 Task: Look for space in Shache, China from 7th July, 2023 to 14th July, 2023 for 1 adult in price range Rs.6000 to Rs.14000. Place can be shared room with 1  bedroom having 1 bed and 1 bathroom. Property type can be house, flat, guest house, hotel. Amenities needed are: wifi, washing machine. Booking option can be shelf check-in. Required host language is Chinese (Simplified).
Action: Mouse moved to (287, 166)
Screenshot: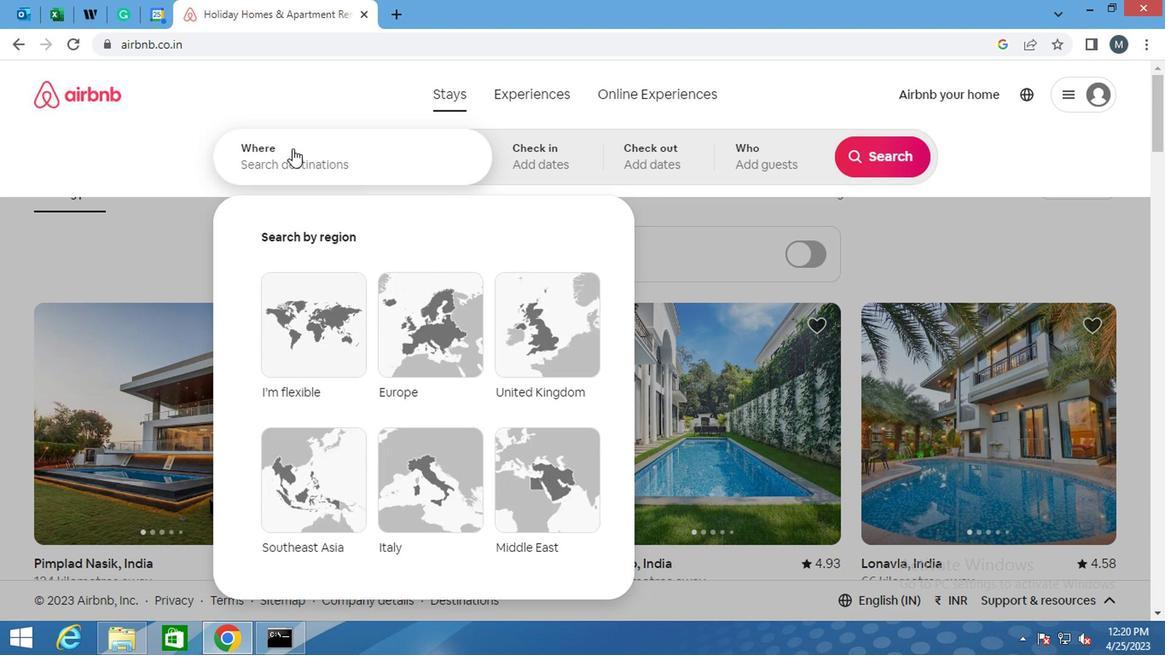
Action: Mouse pressed left at (287, 166)
Screenshot: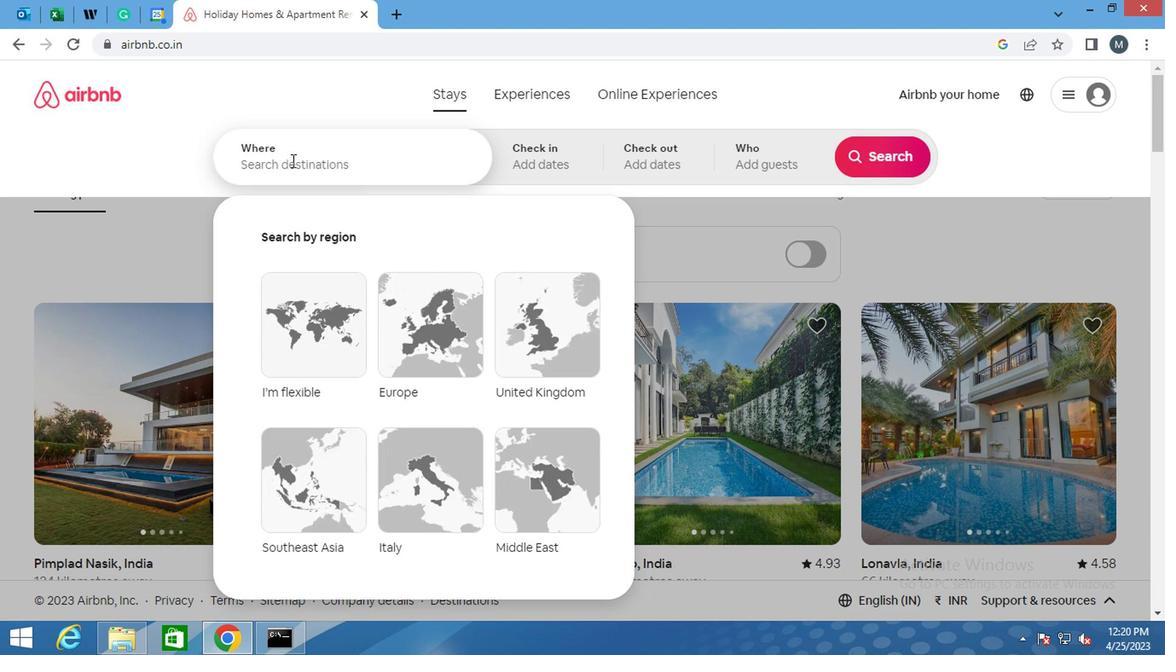 
Action: Key pressed <Key.shift>SHACHE,<Key.shift>CHINA<Key.enter>
Screenshot: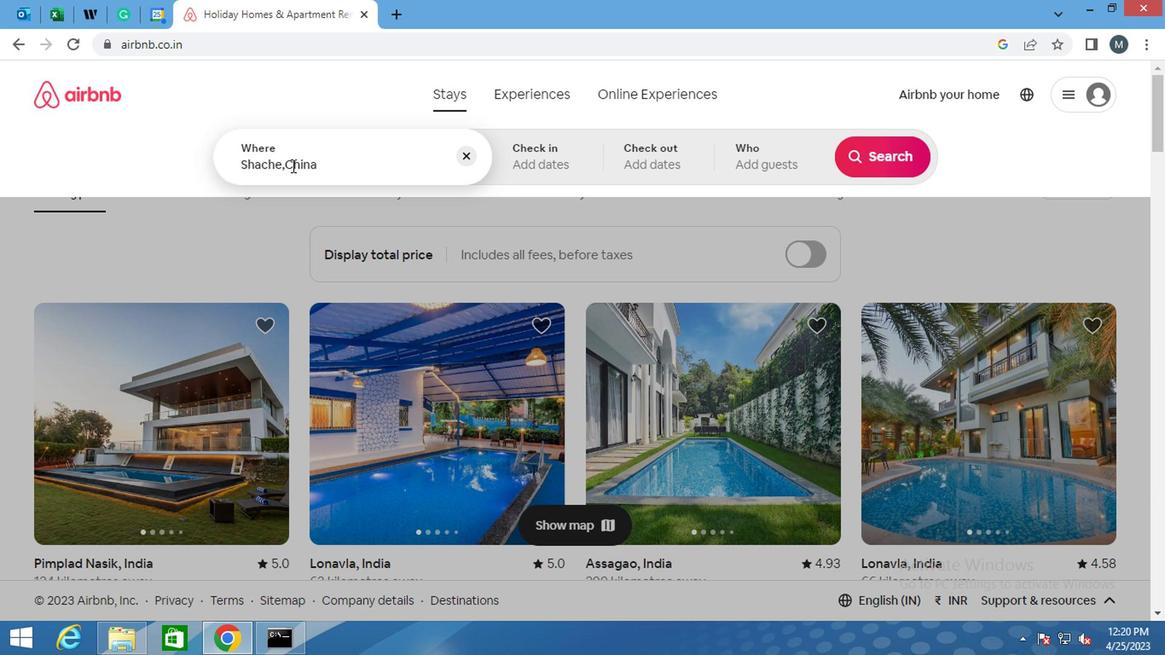 
Action: Mouse moved to (869, 287)
Screenshot: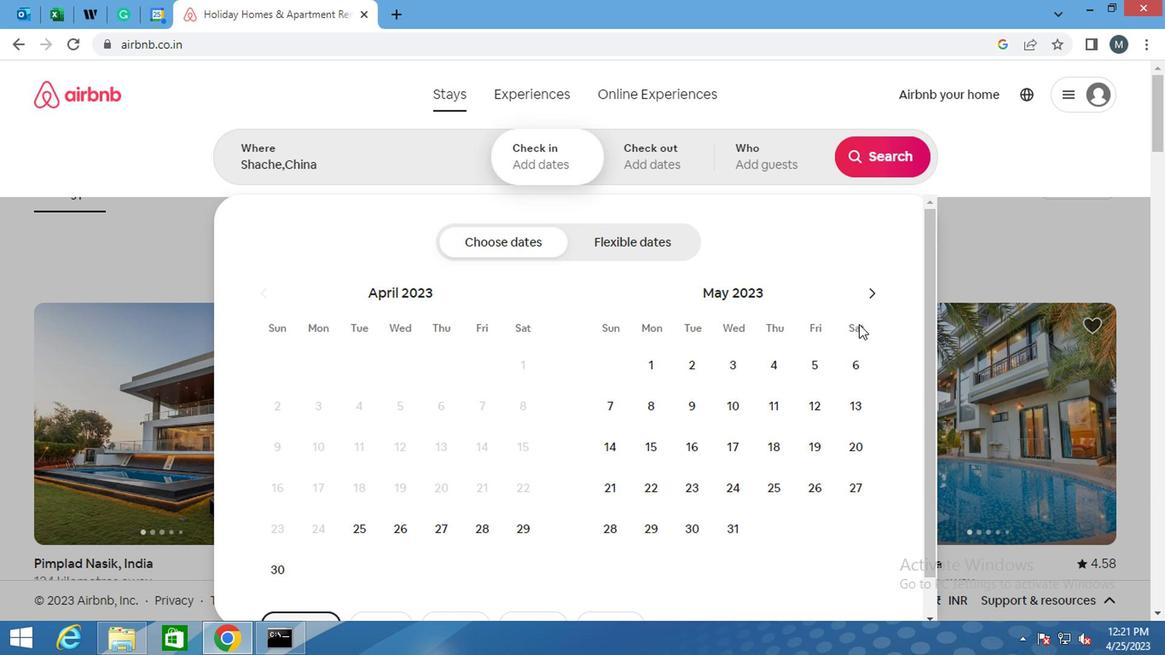 
Action: Mouse pressed left at (869, 287)
Screenshot: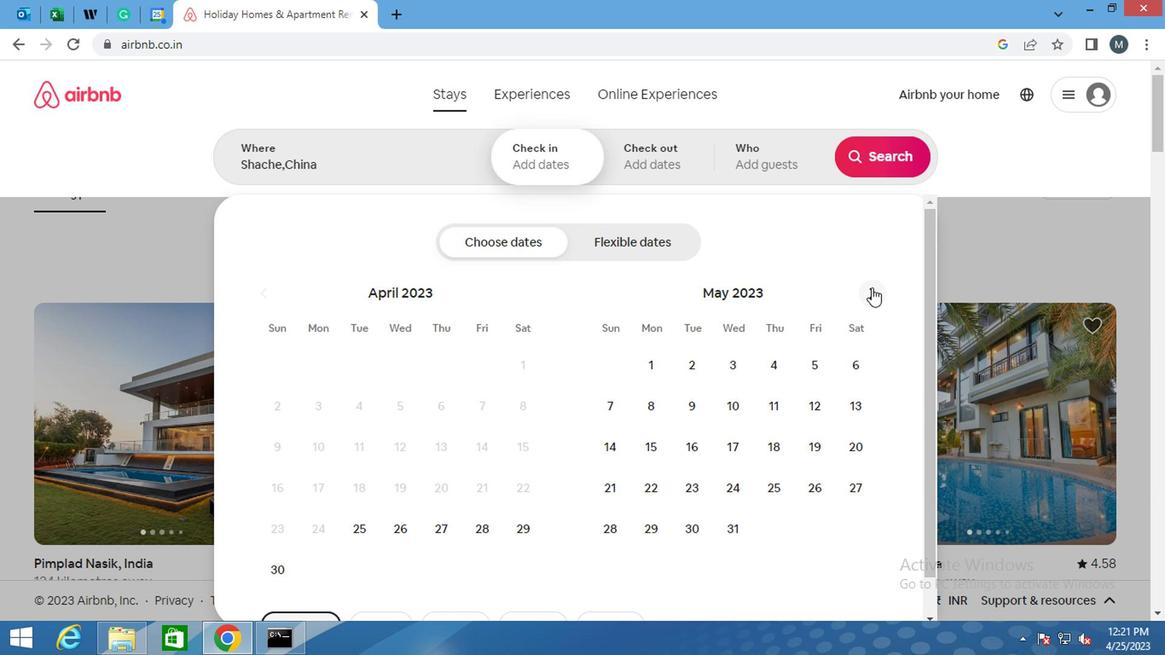 
Action: Mouse pressed left at (869, 287)
Screenshot: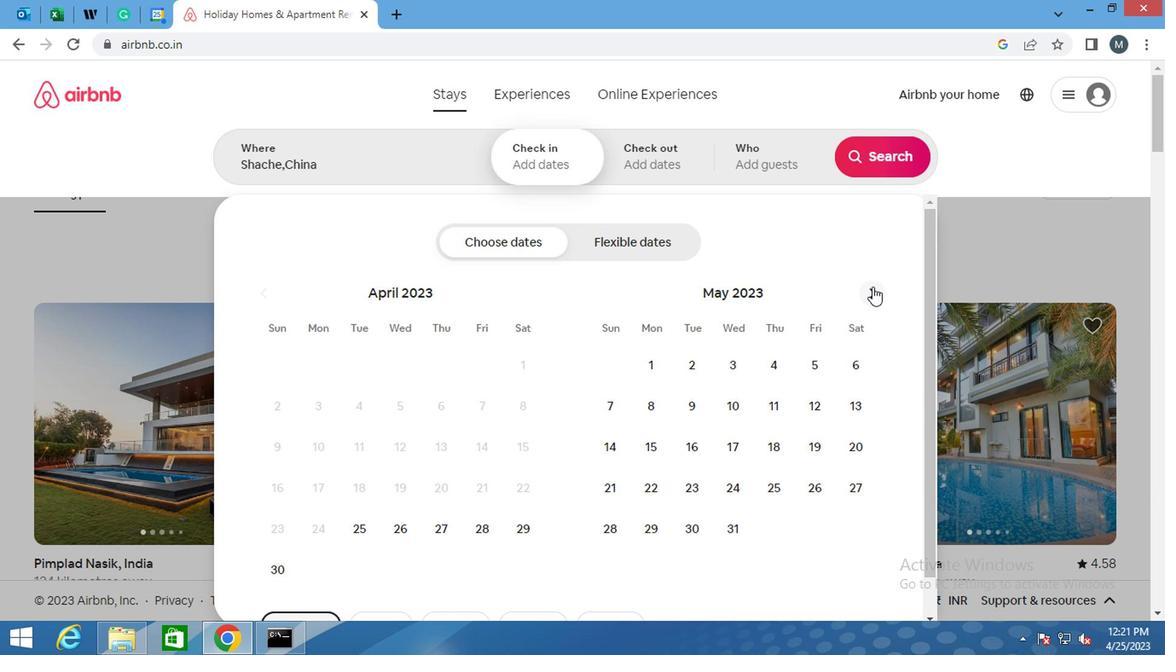 
Action: Mouse moved to (802, 411)
Screenshot: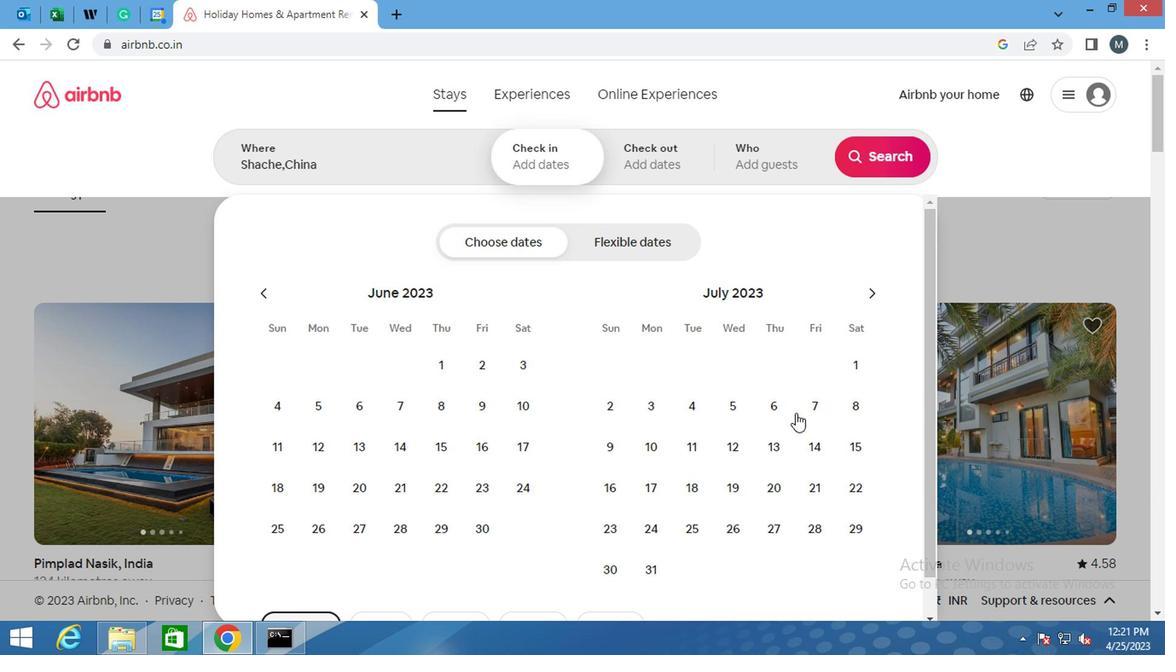 
Action: Mouse pressed left at (802, 411)
Screenshot: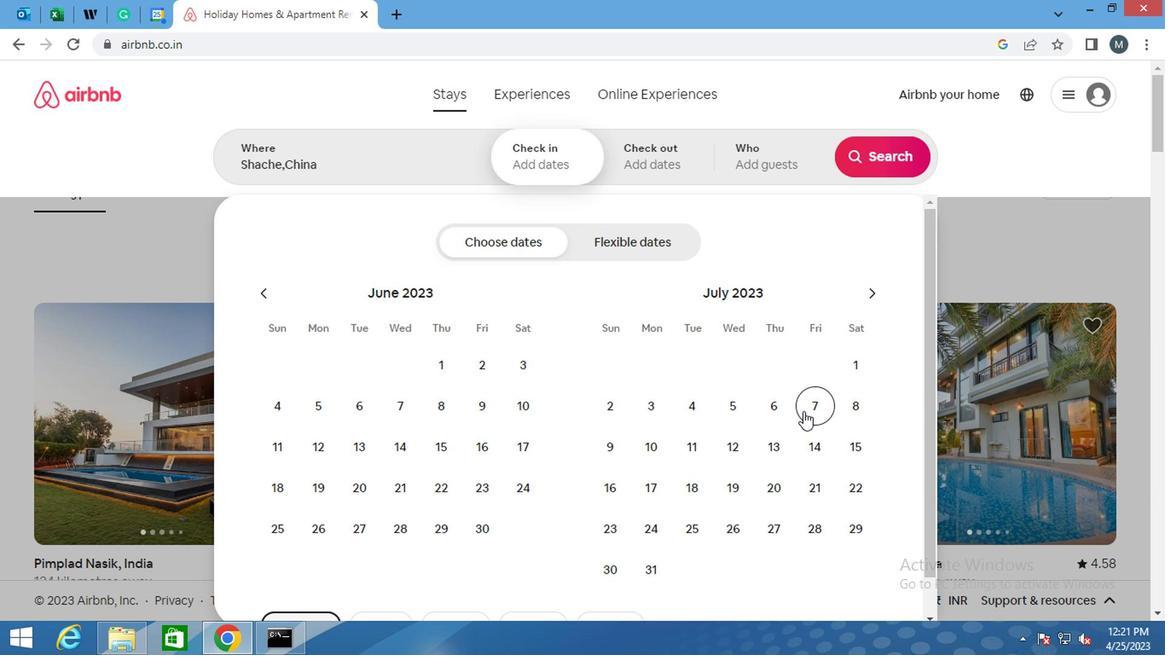 
Action: Mouse moved to (804, 449)
Screenshot: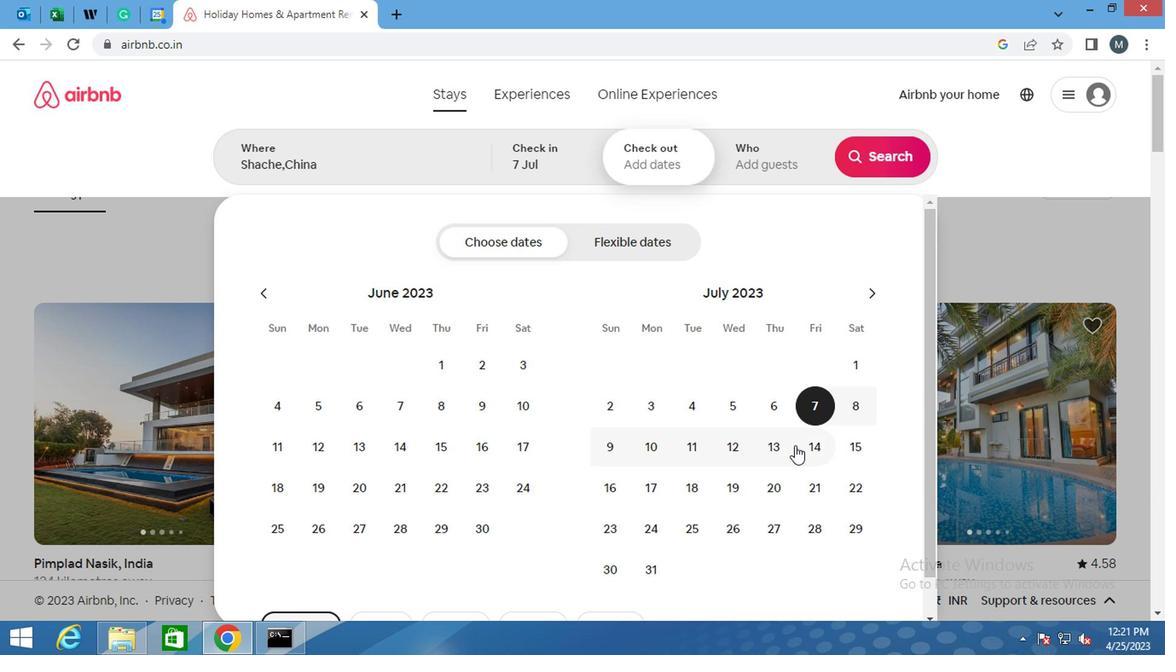 
Action: Mouse pressed left at (804, 449)
Screenshot: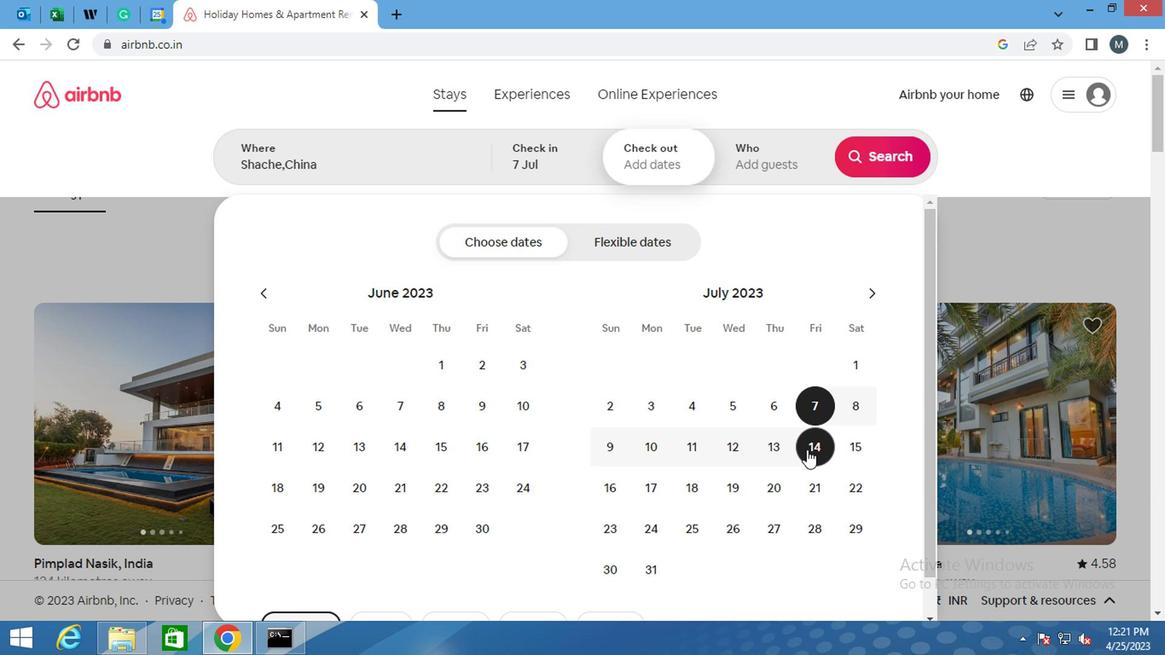
Action: Mouse moved to (773, 164)
Screenshot: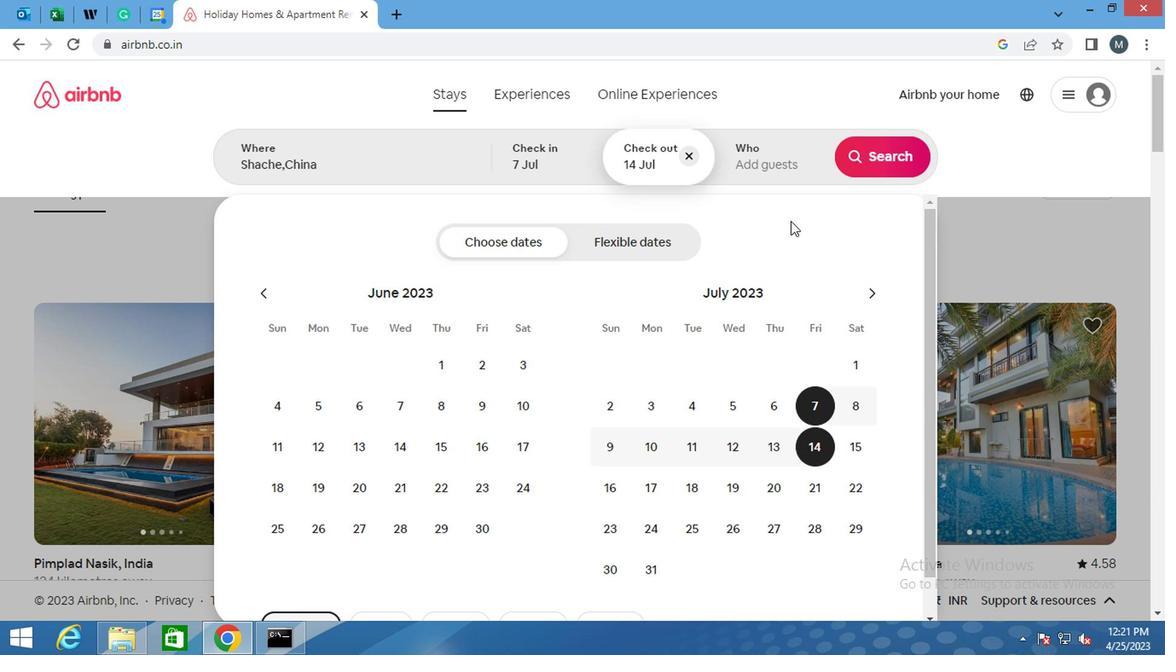 
Action: Mouse pressed left at (773, 164)
Screenshot: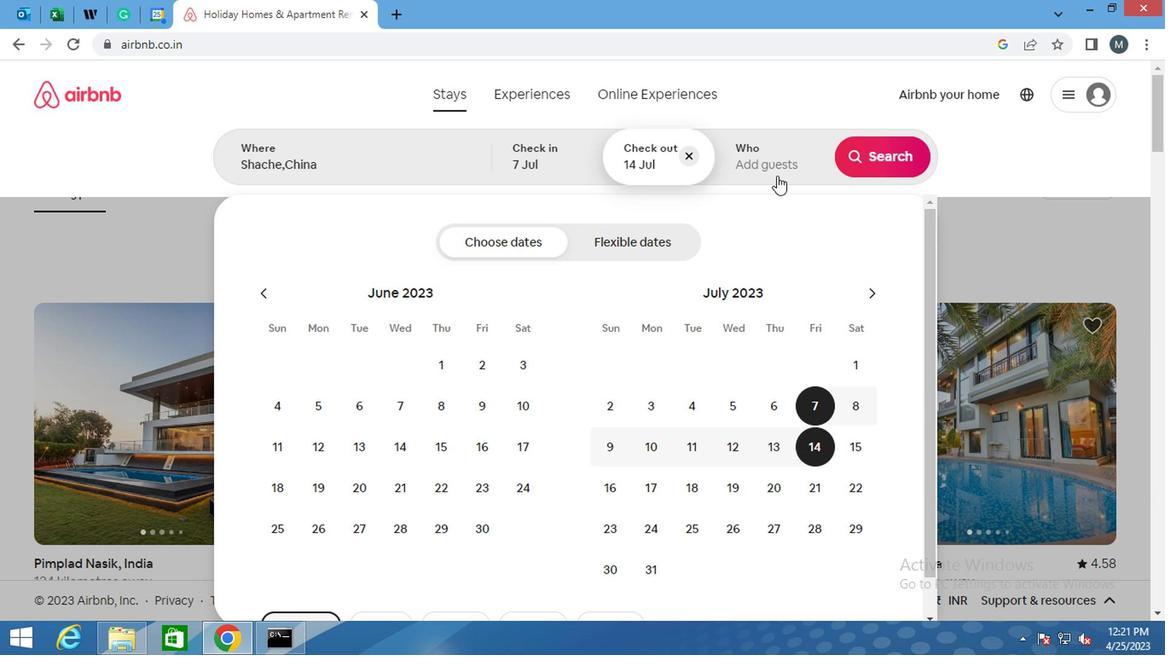 
Action: Mouse moved to (889, 249)
Screenshot: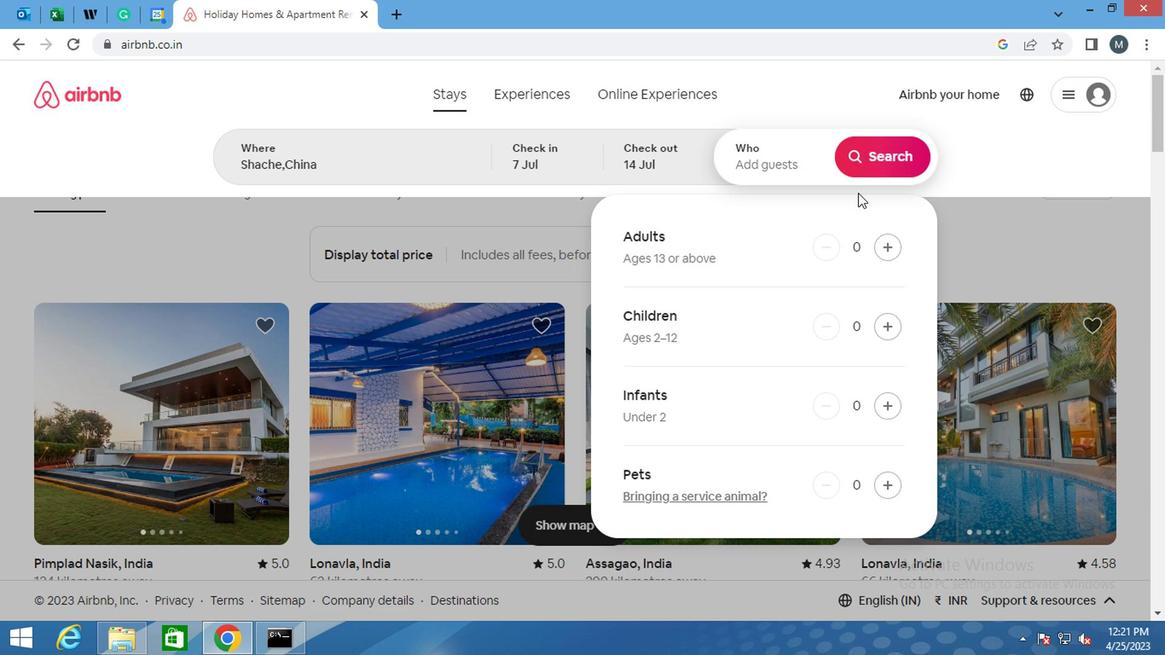
Action: Mouse pressed left at (889, 249)
Screenshot: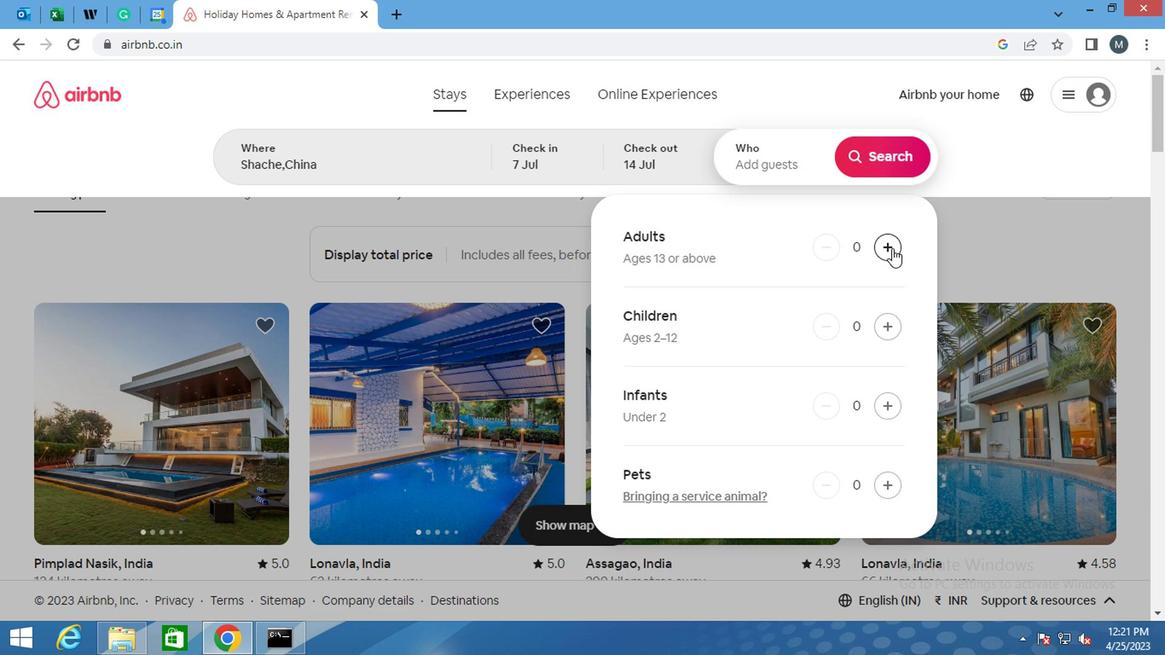 
Action: Mouse pressed left at (889, 249)
Screenshot: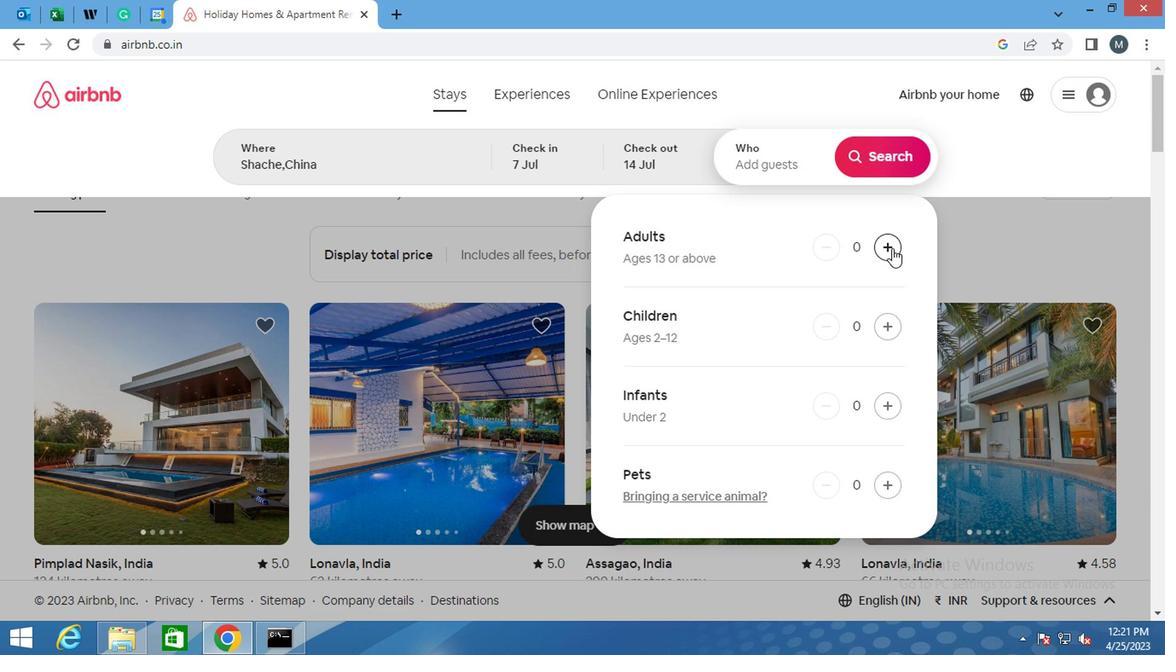 
Action: Mouse moved to (821, 243)
Screenshot: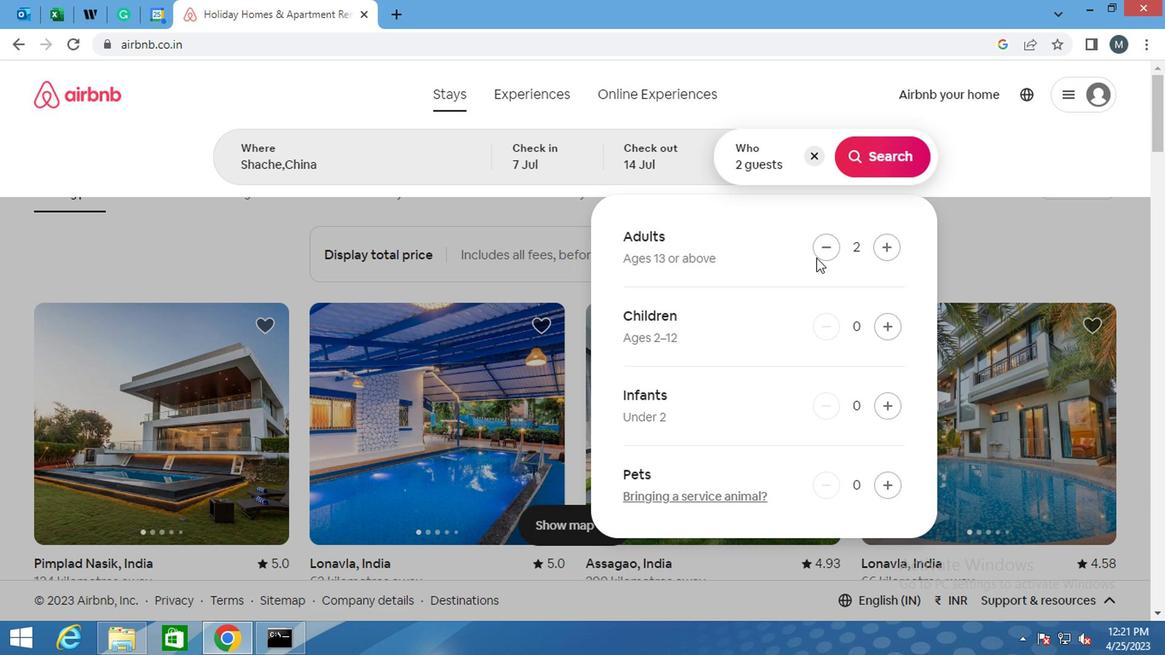 
Action: Mouse pressed left at (821, 243)
Screenshot: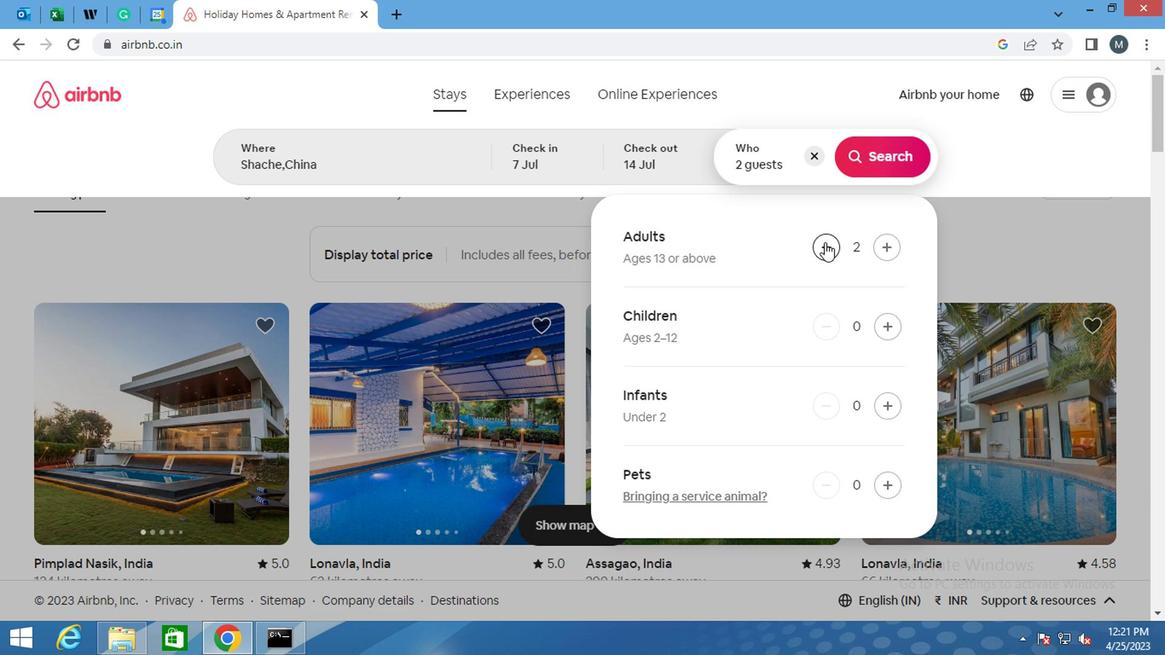 
Action: Mouse moved to (872, 152)
Screenshot: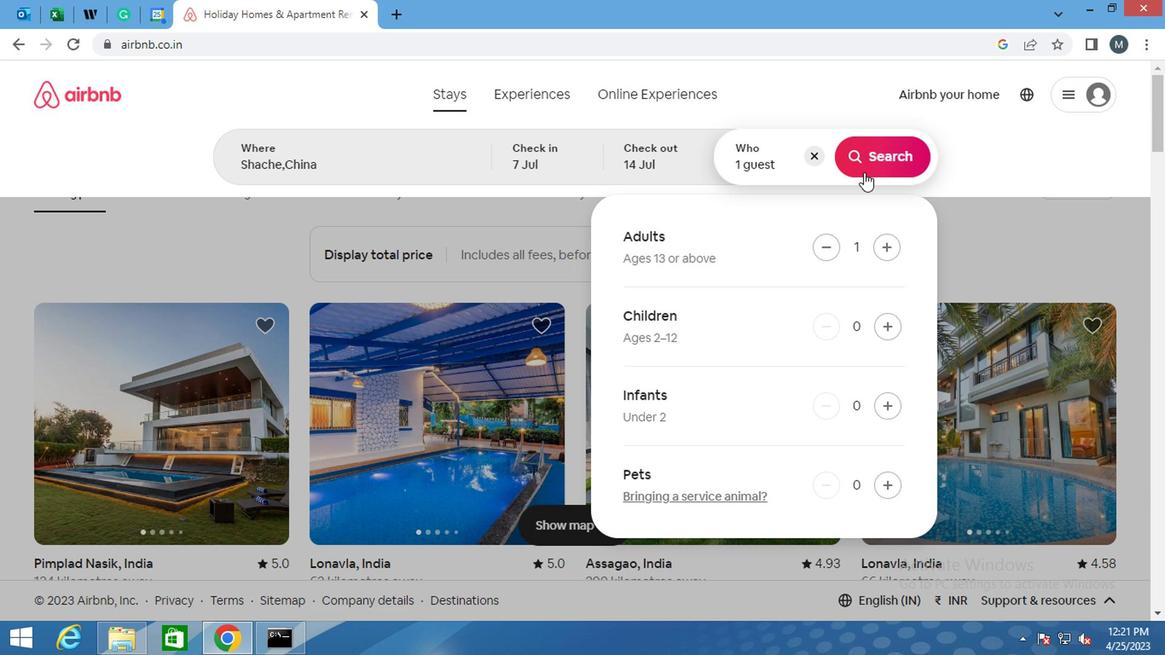 
Action: Mouse pressed left at (872, 152)
Screenshot: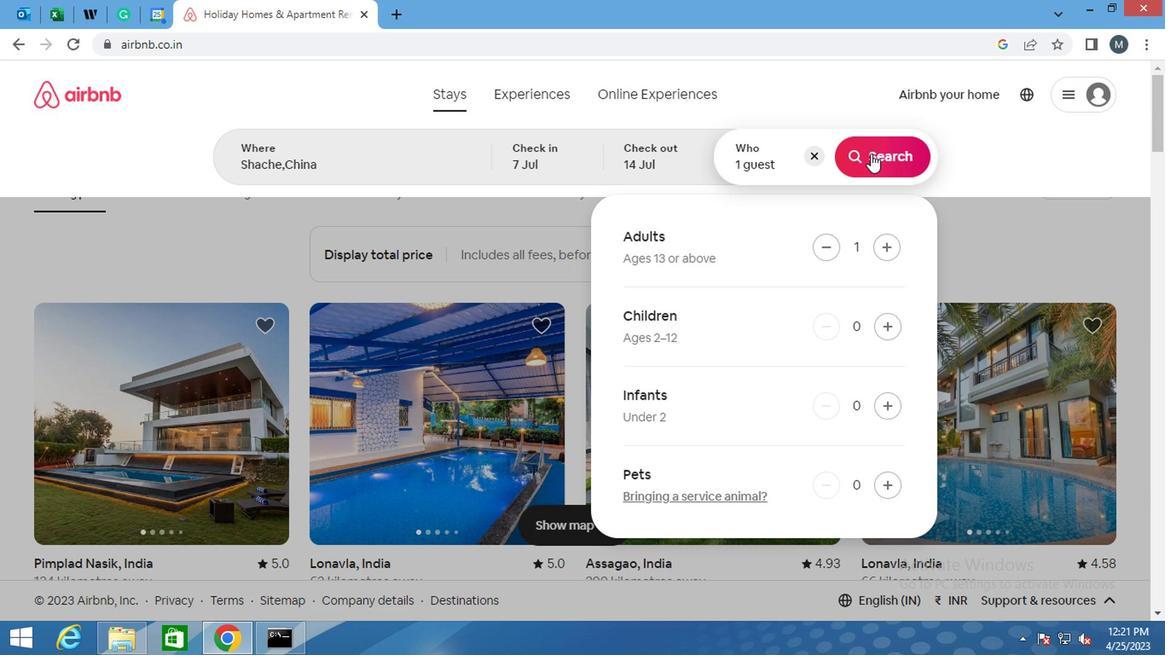 
Action: Mouse moved to (1088, 167)
Screenshot: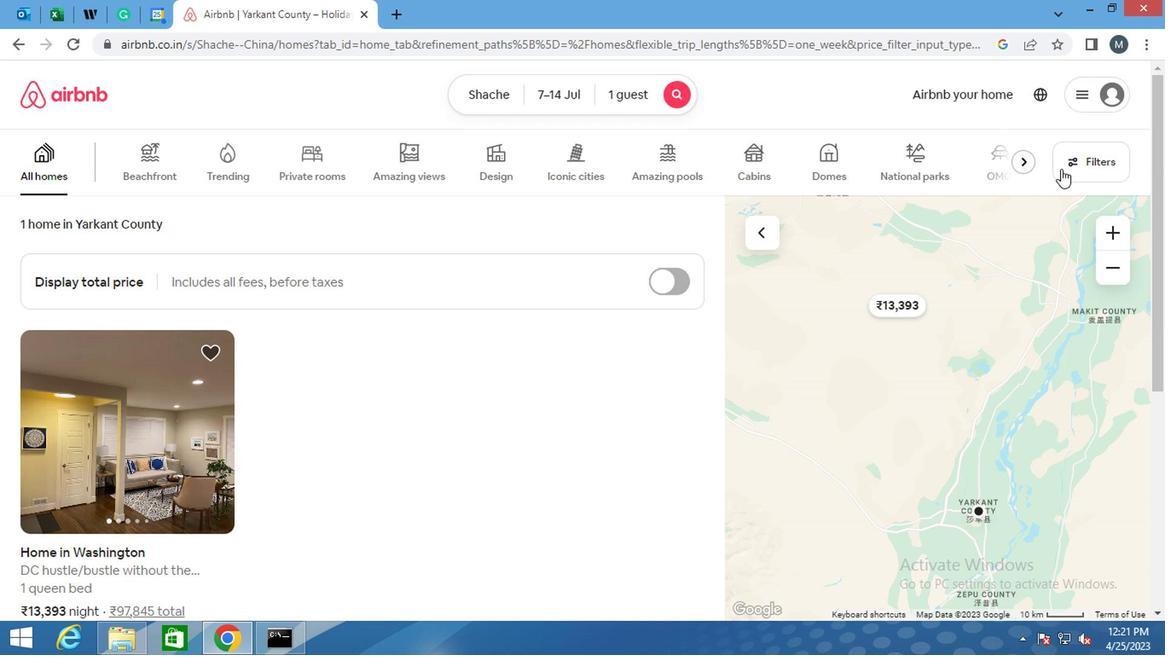 
Action: Mouse pressed left at (1088, 167)
Screenshot: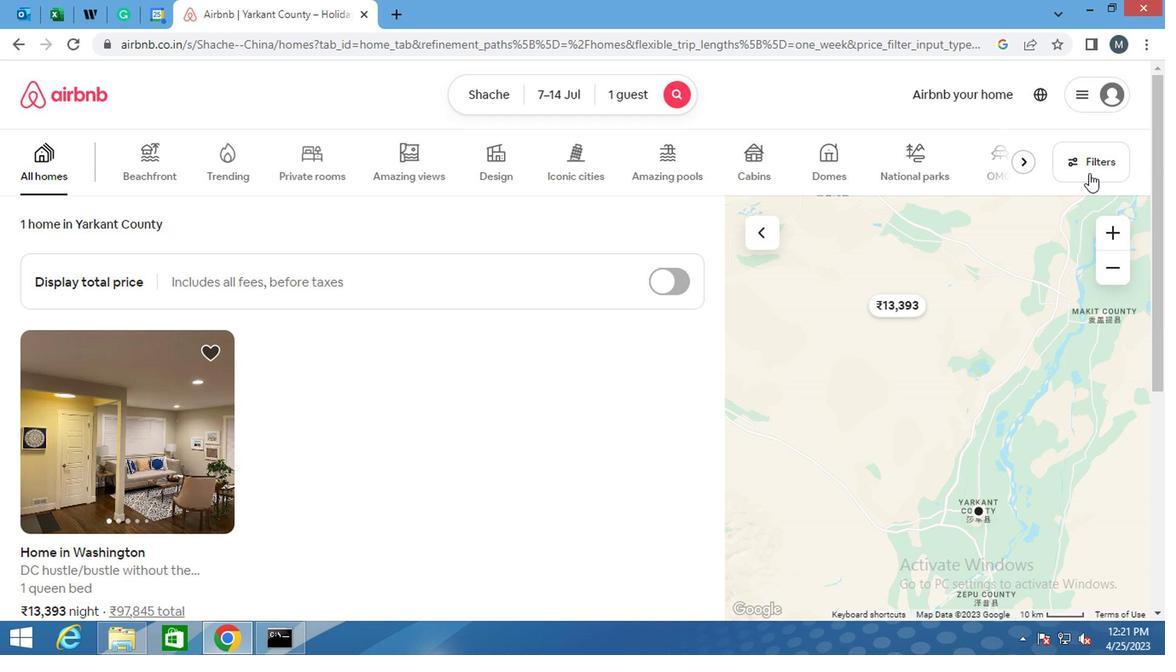 
Action: Mouse moved to (454, 326)
Screenshot: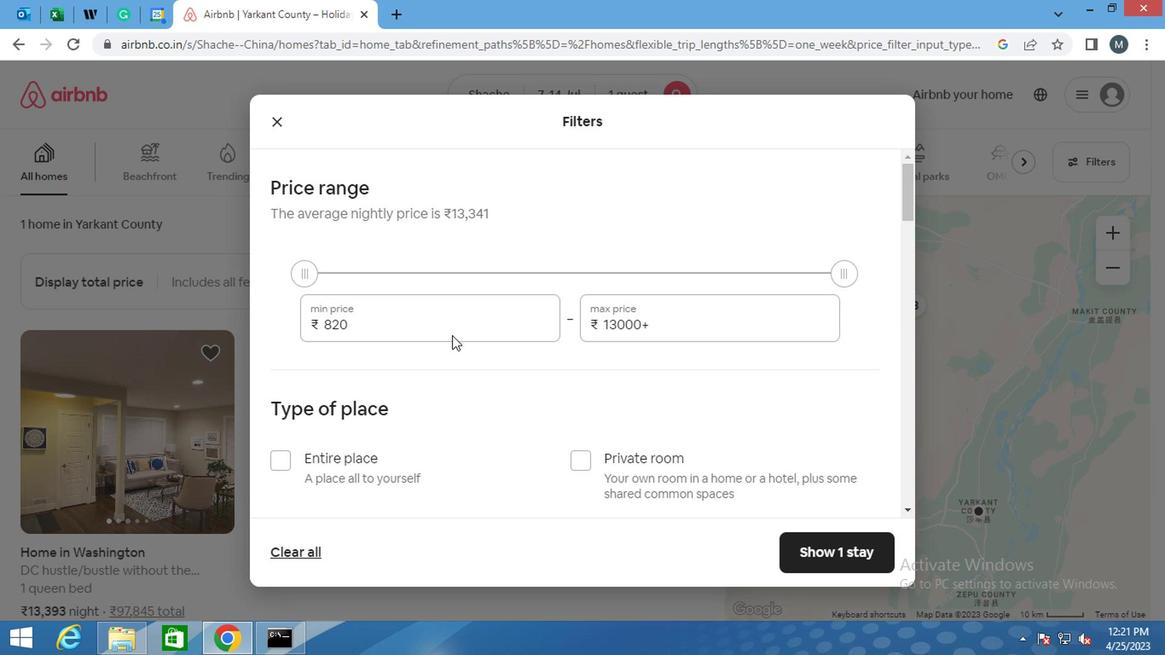 
Action: Mouse pressed left at (454, 326)
Screenshot: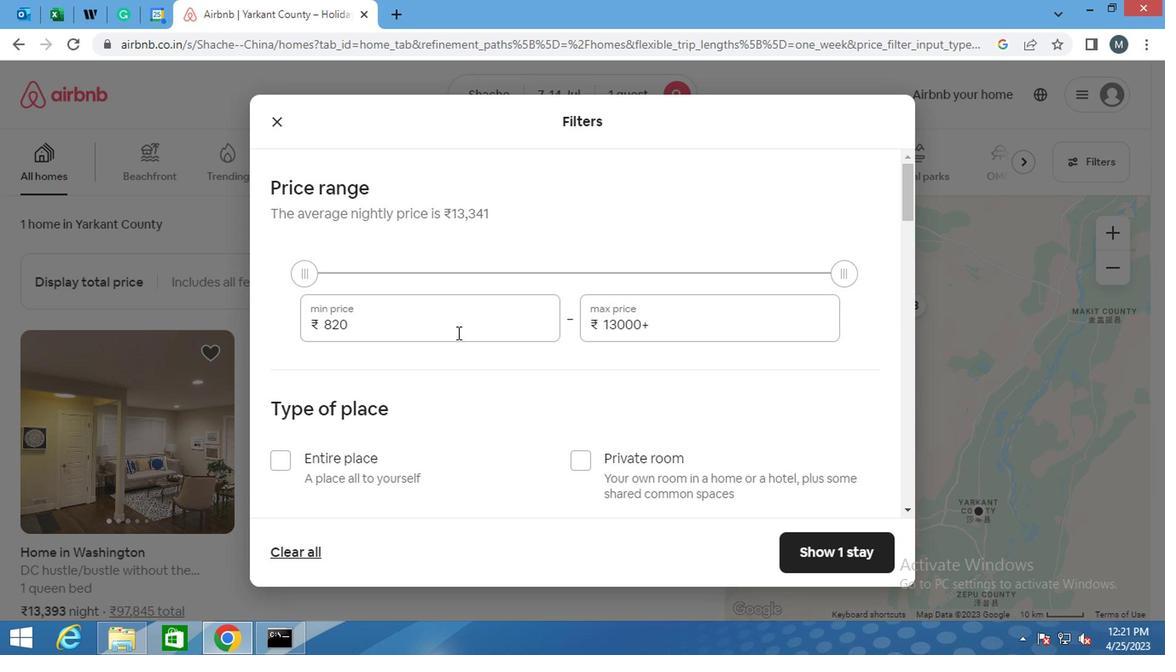 
Action: Mouse pressed left at (454, 326)
Screenshot: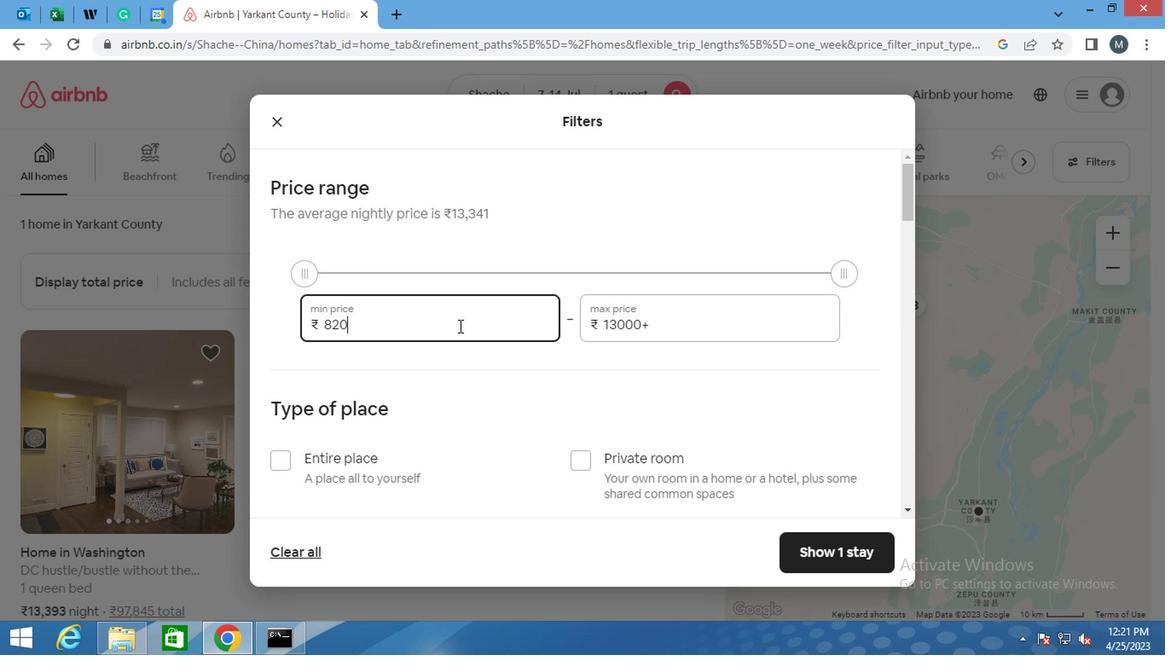 
Action: Key pressed 6000
Screenshot: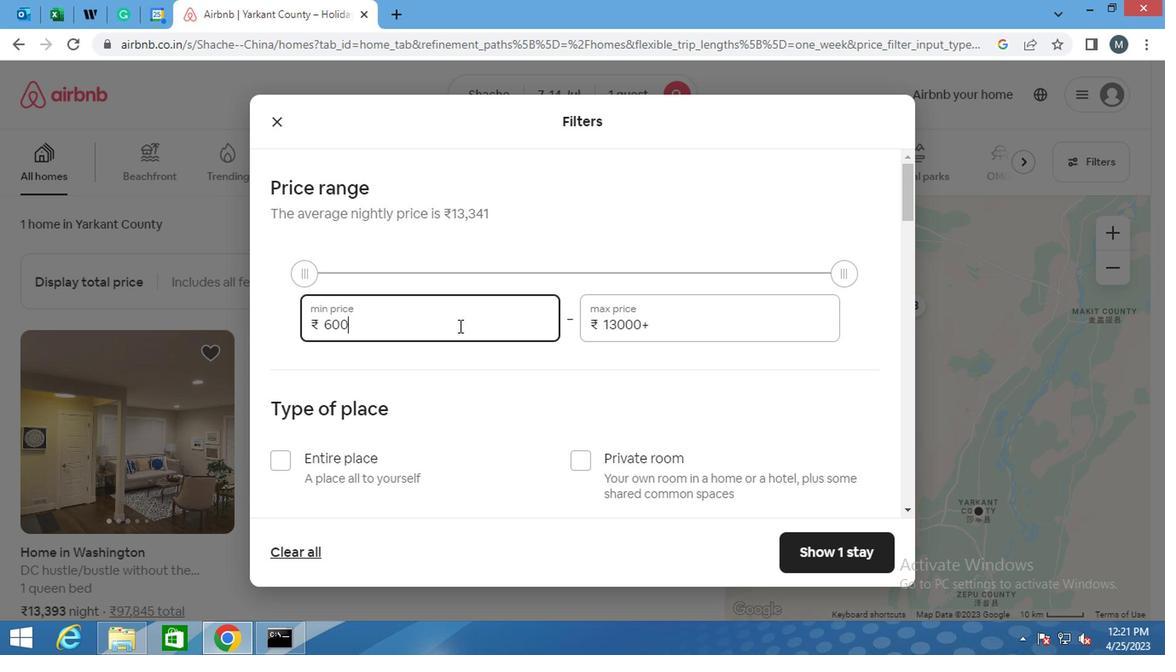 
Action: Mouse moved to (722, 326)
Screenshot: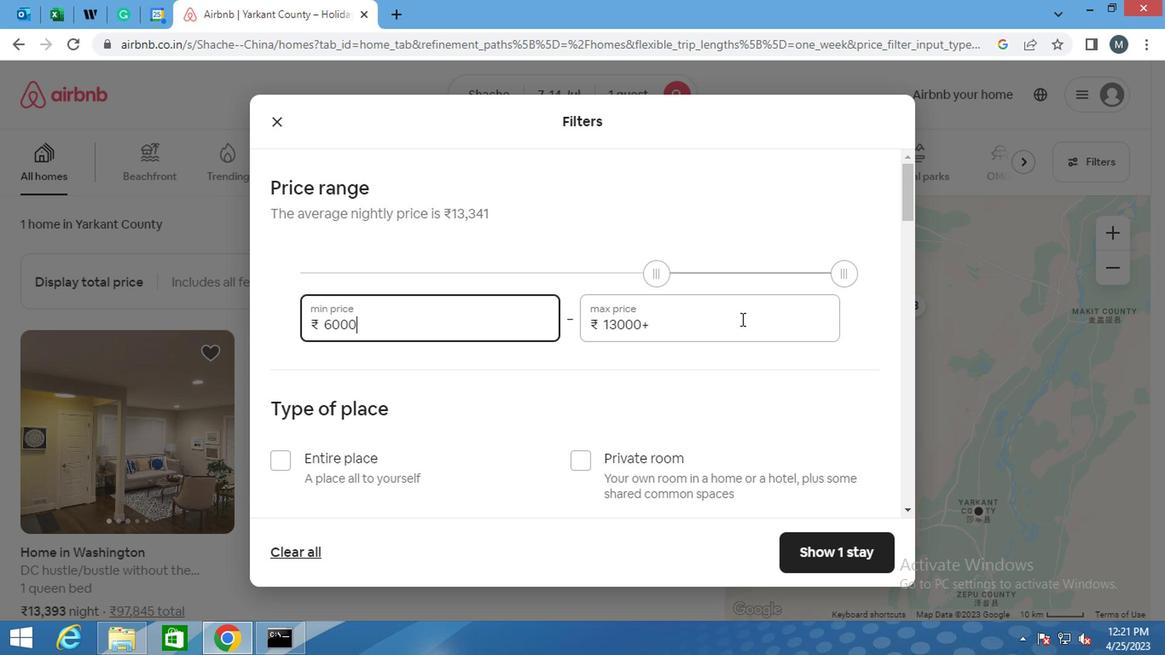 
Action: Mouse pressed left at (722, 326)
Screenshot: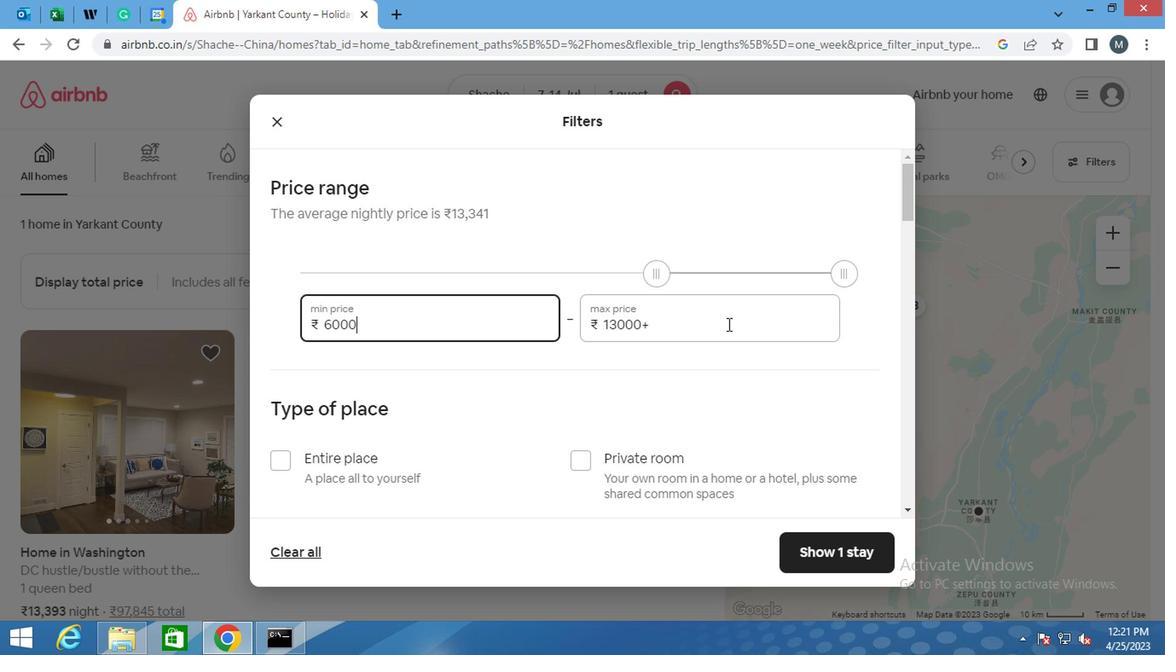 
Action: Mouse moved to (721, 326)
Screenshot: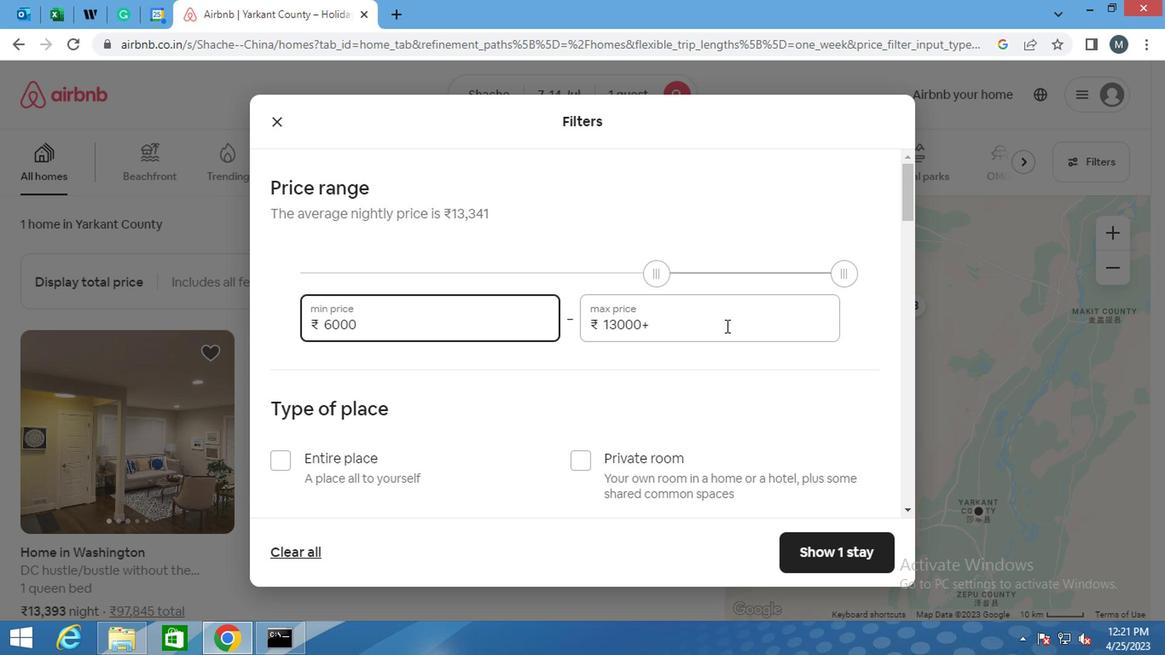 
Action: Mouse pressed left at (721, 326)
Screenshot: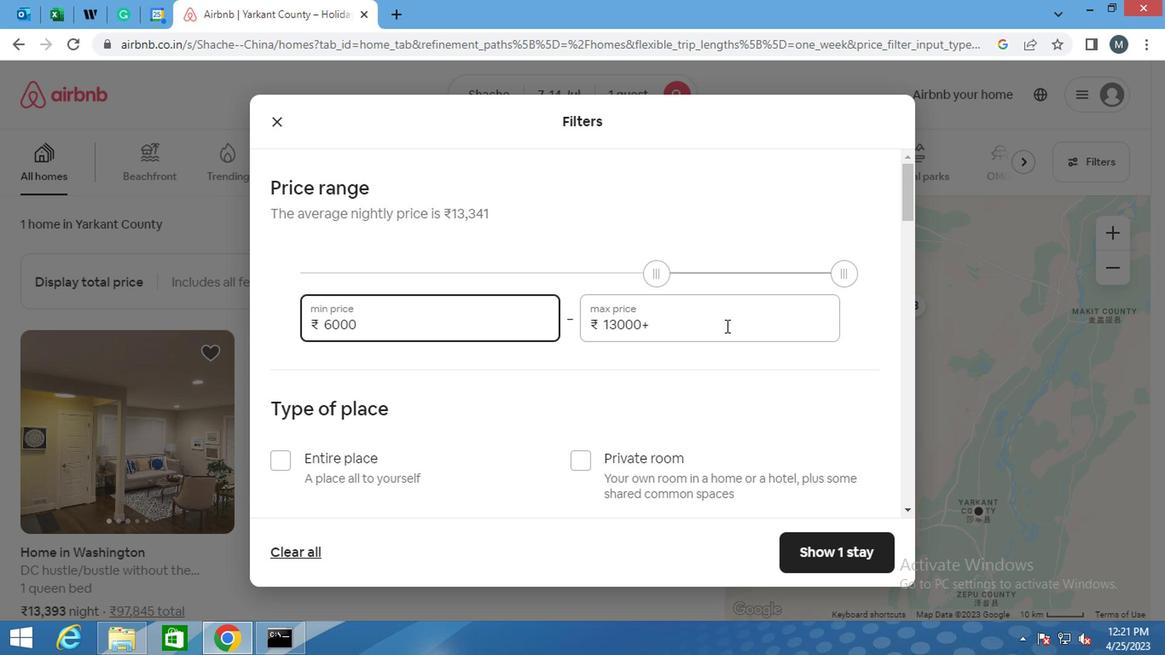 
Action: Mouse pressed left at (721, 326)
Screenshot: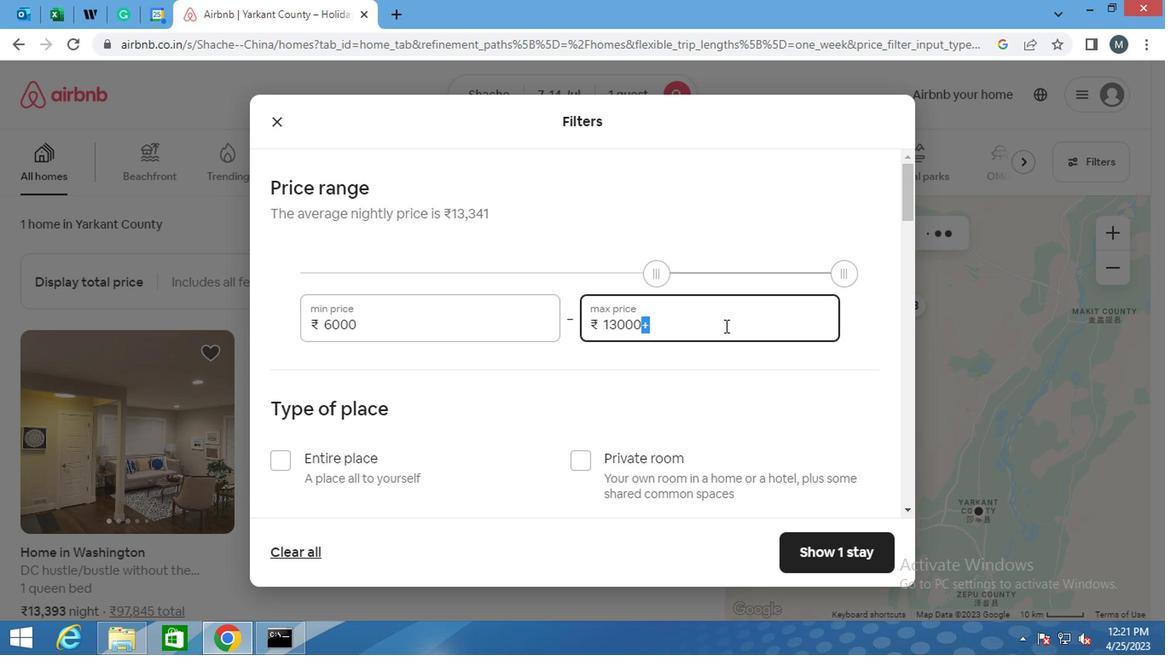 
Action: Key pressed 14000
Screenshot: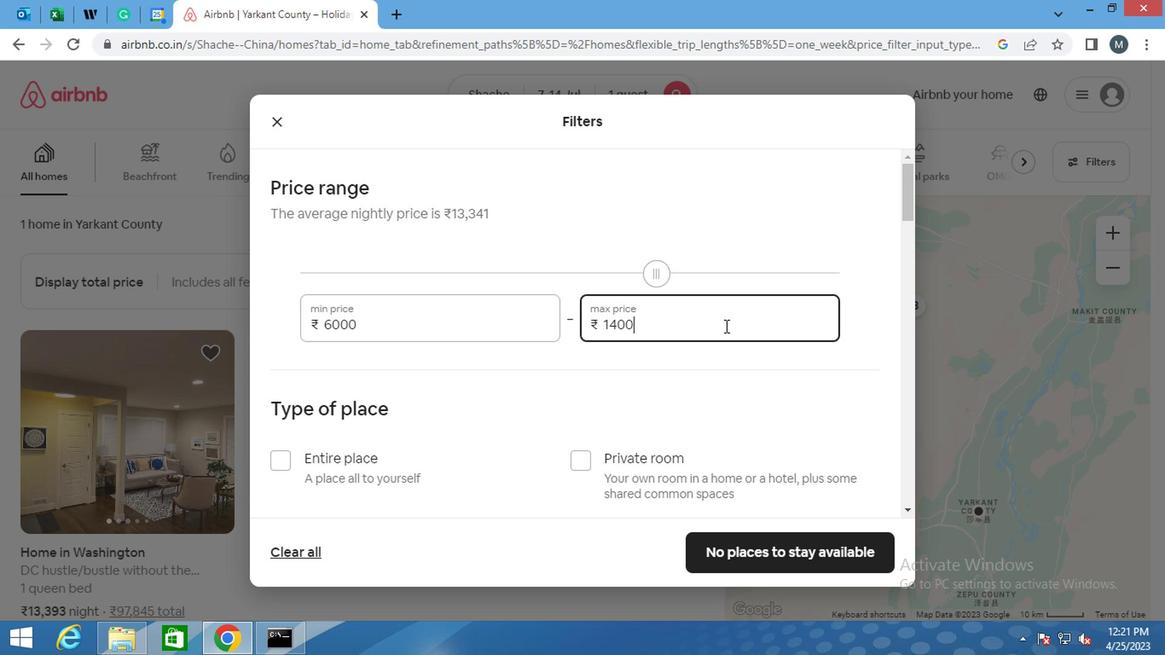 
Action: Mouse moved to (655, 341)
Screenshot: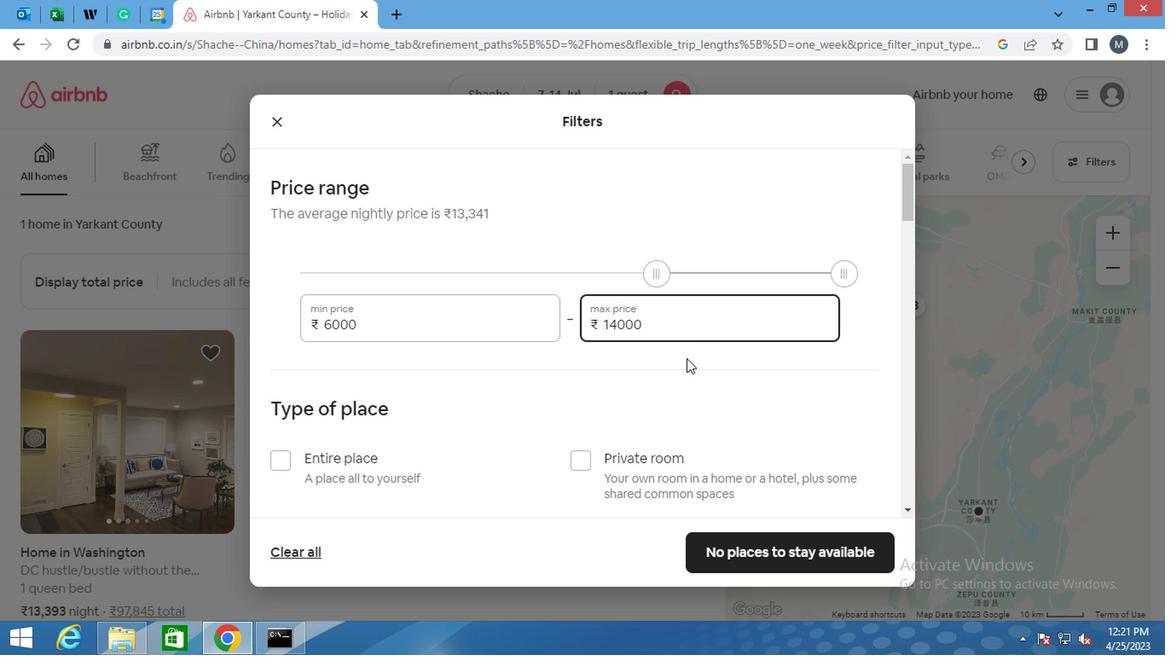
Action: Mouse scrolled (655, 340) with delta (0, 0)
Screenshot: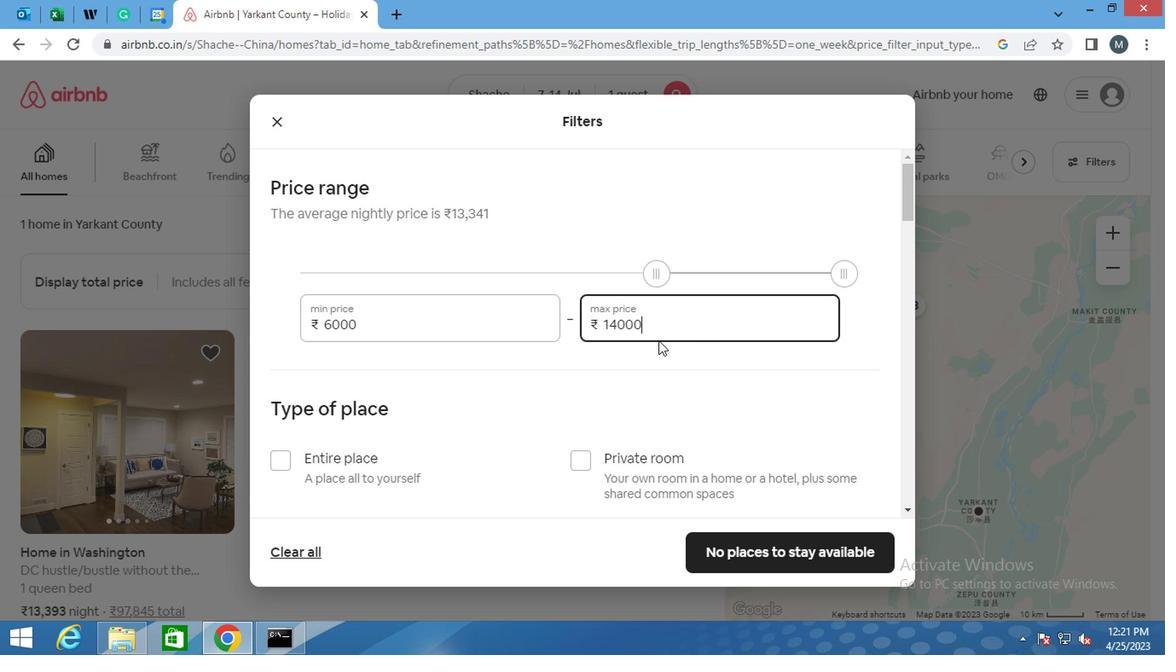 
Action: Mouse scrolled (655, 340) with delta (0, 0)
Screenshot: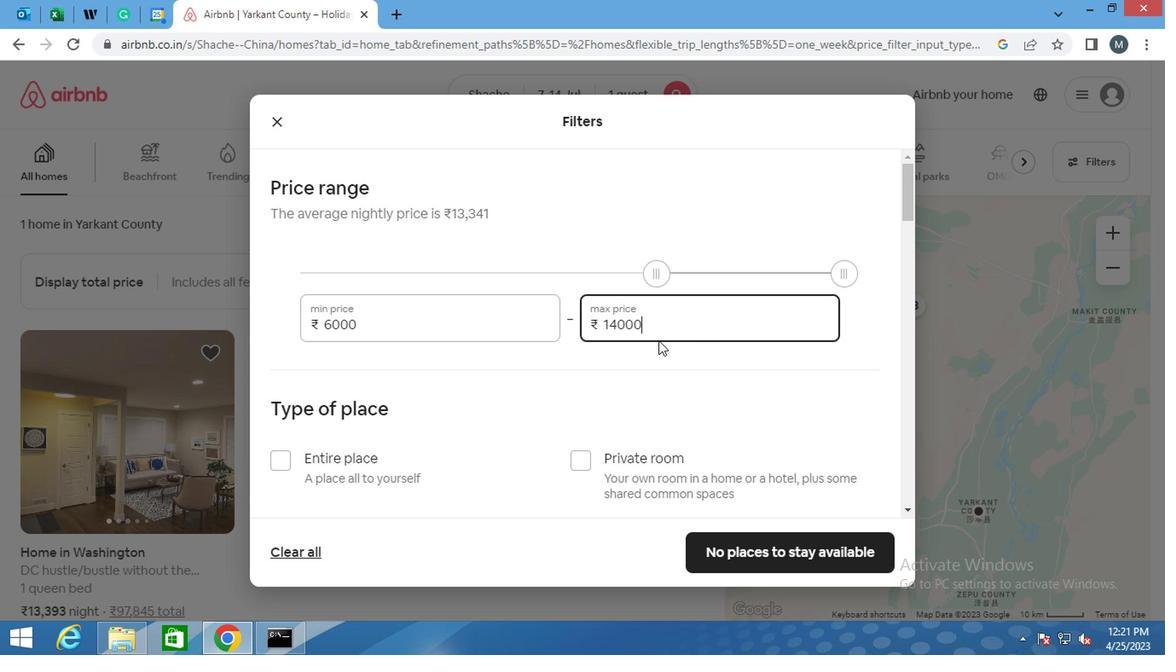 
Action: Mouse moved to (279, 356)
Screenshot: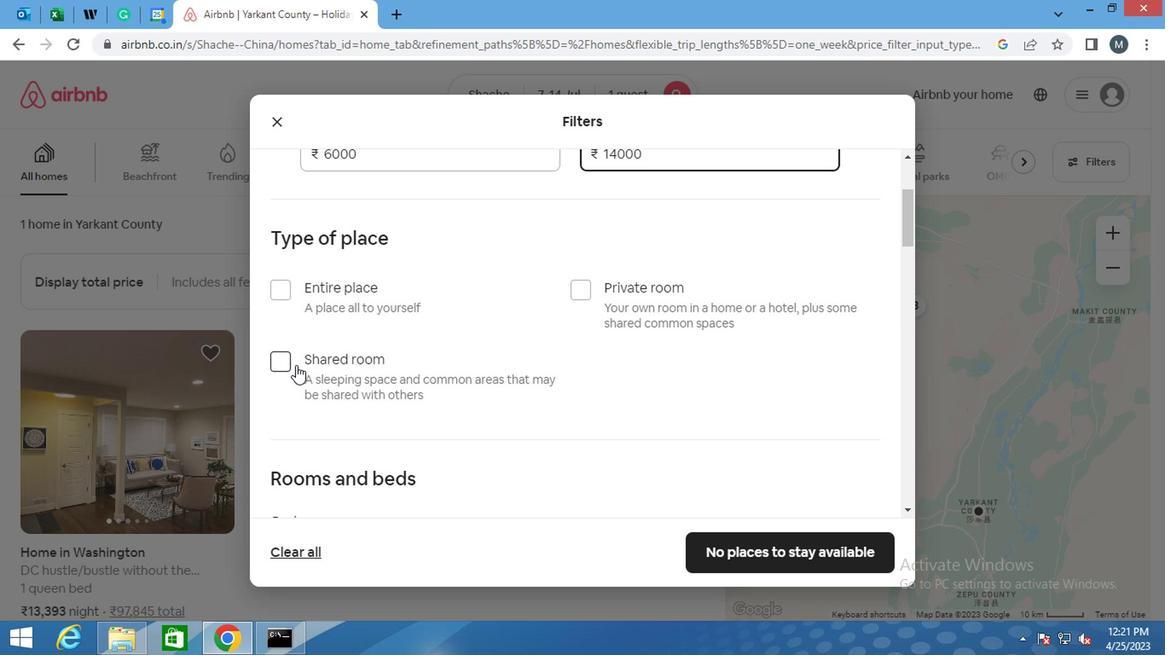 
Action: Mouse pressed left at (279, 356)
Screenshot: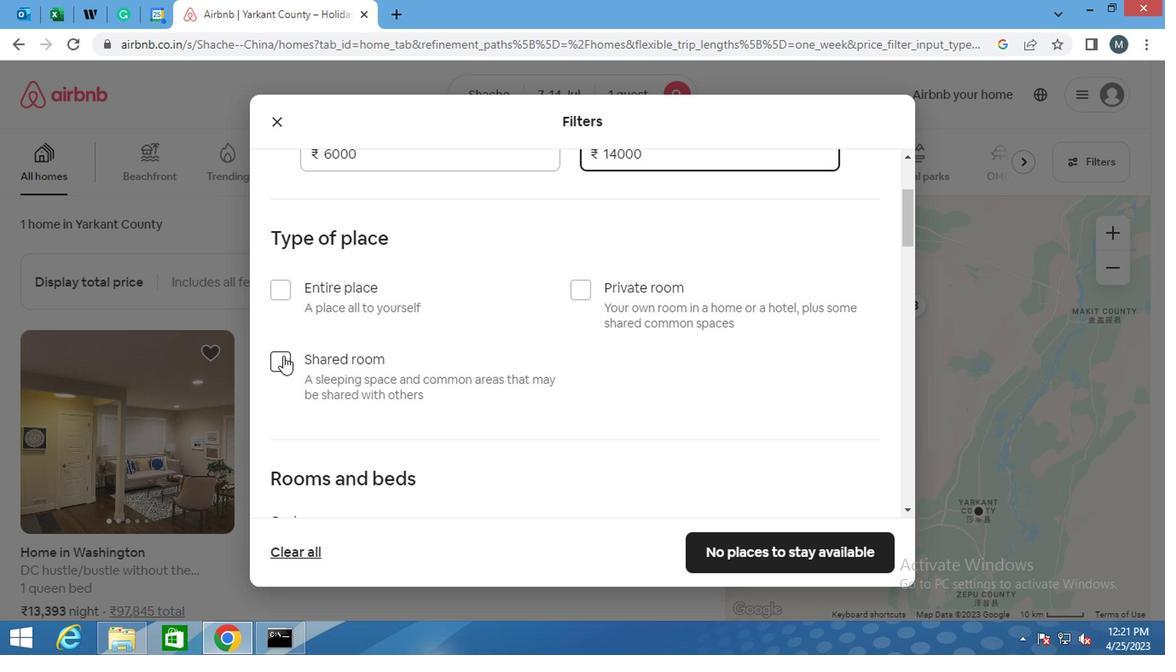 
Action: Mouse moved to (292, 351)
Screenshot: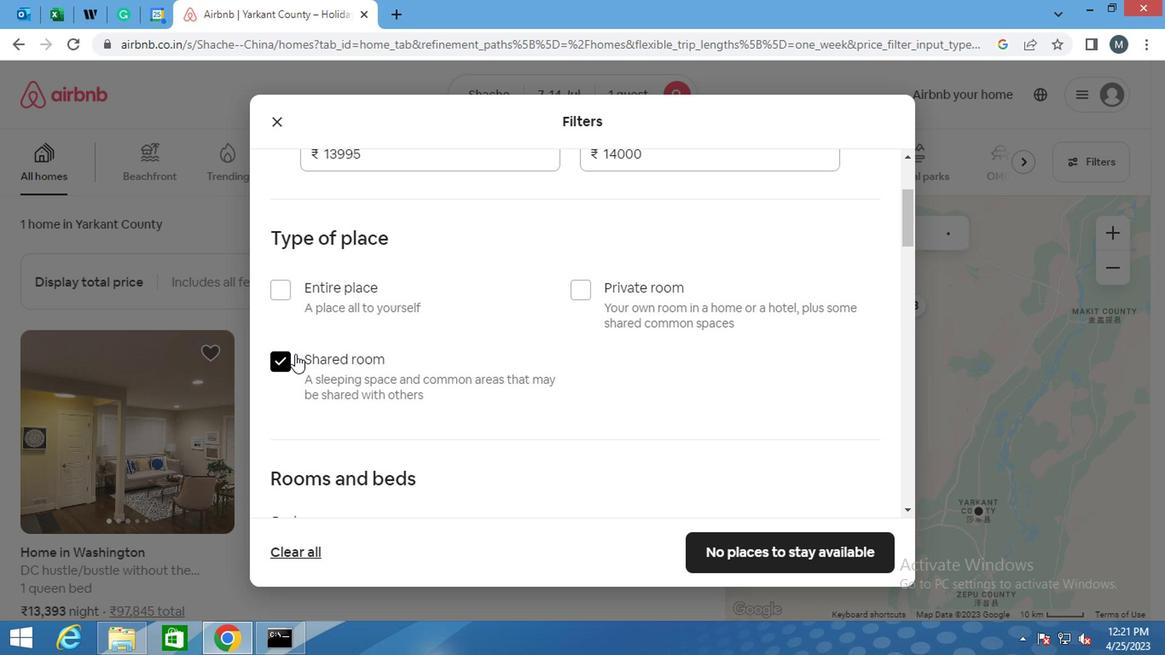 
Action: Mouse scrolled (292, 350) with delta (0, 0)
Screenshot: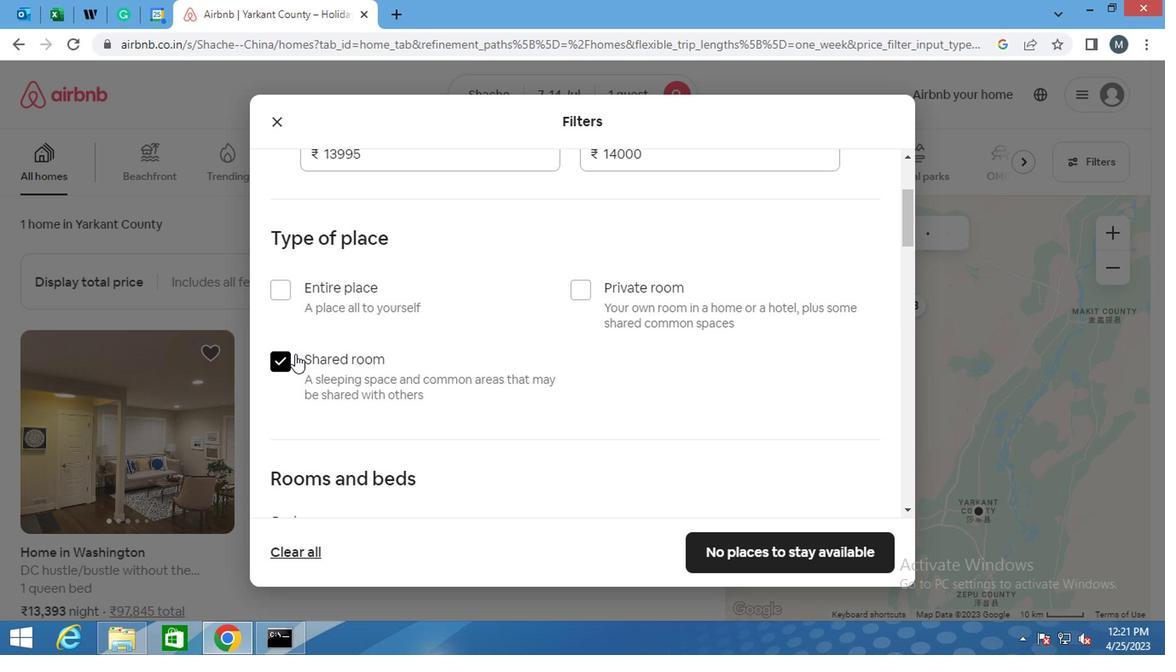 
Action: Mouse scrolled (292, 350) with delta (0, 0)
Screenshot: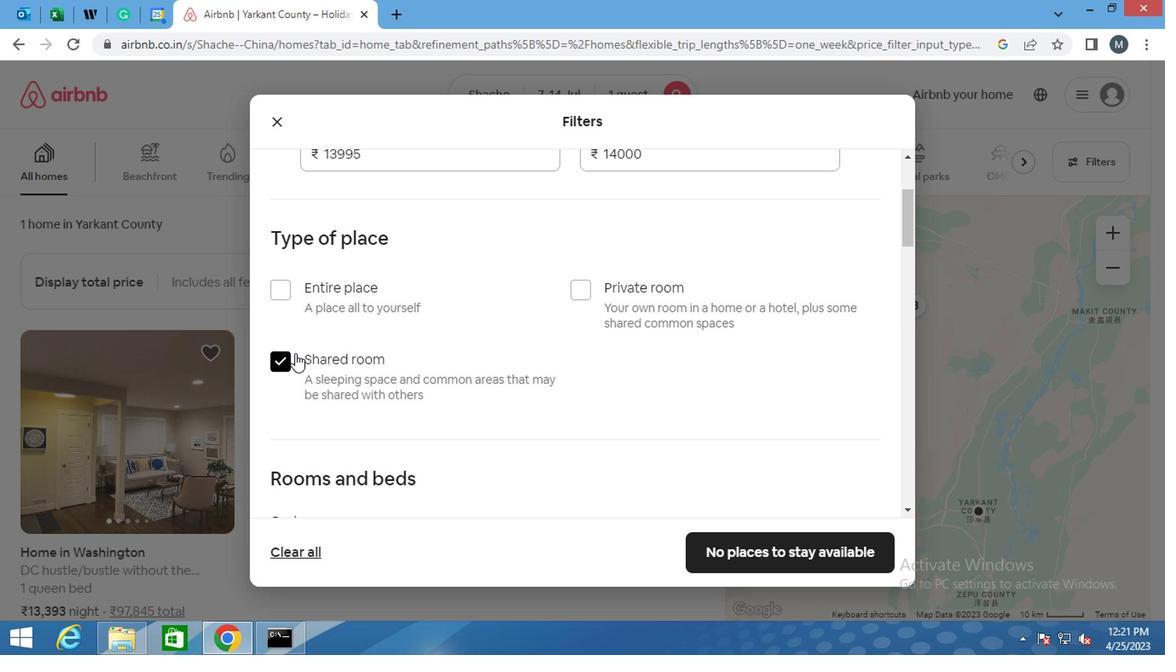 
Action: Mouse moved to (310, 349)
Screenshot: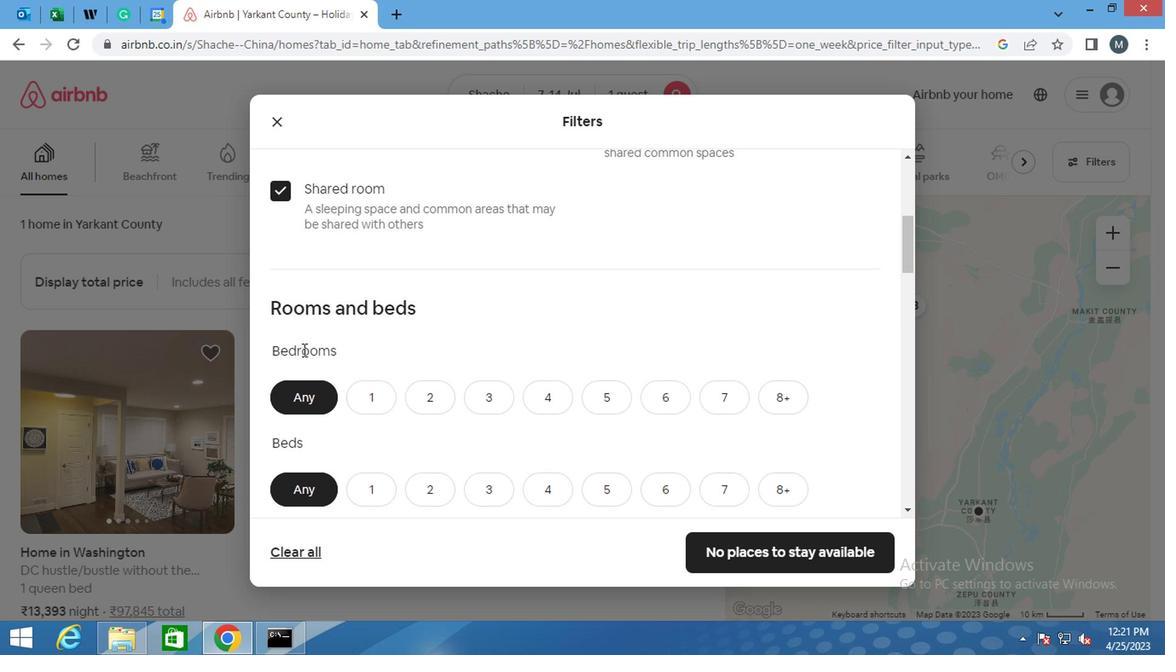 
Action: Mouse scrolled (310, 347) with delta (0, -1)
Screenshot: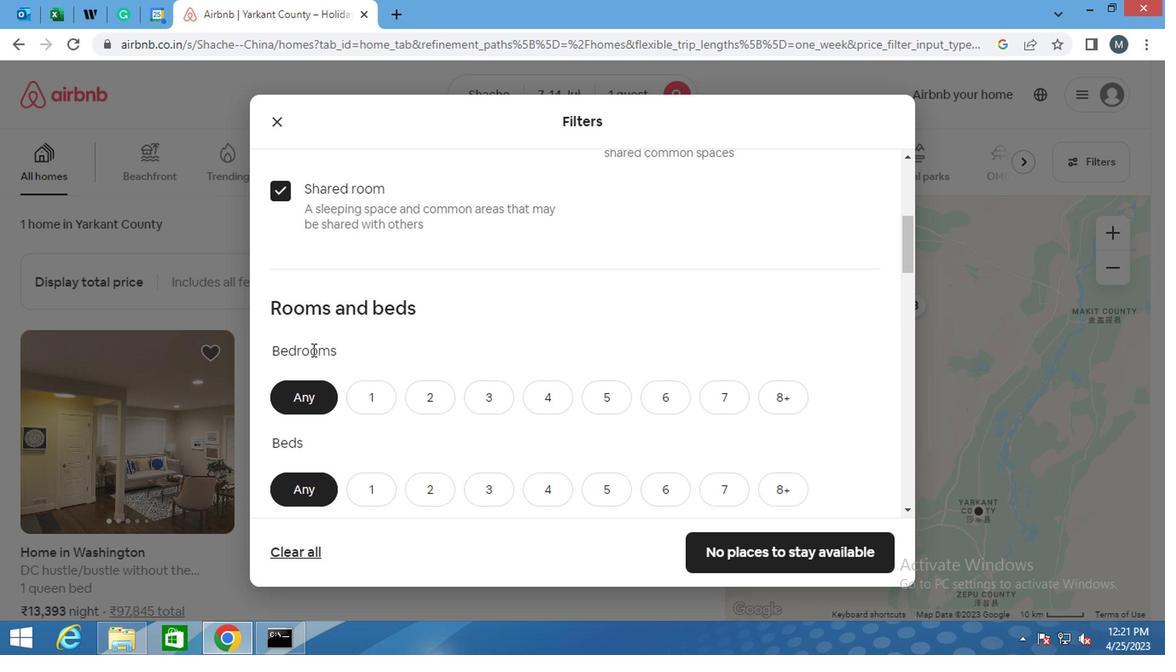 
Action: Mouse moved to (368, 303)
Screenshot: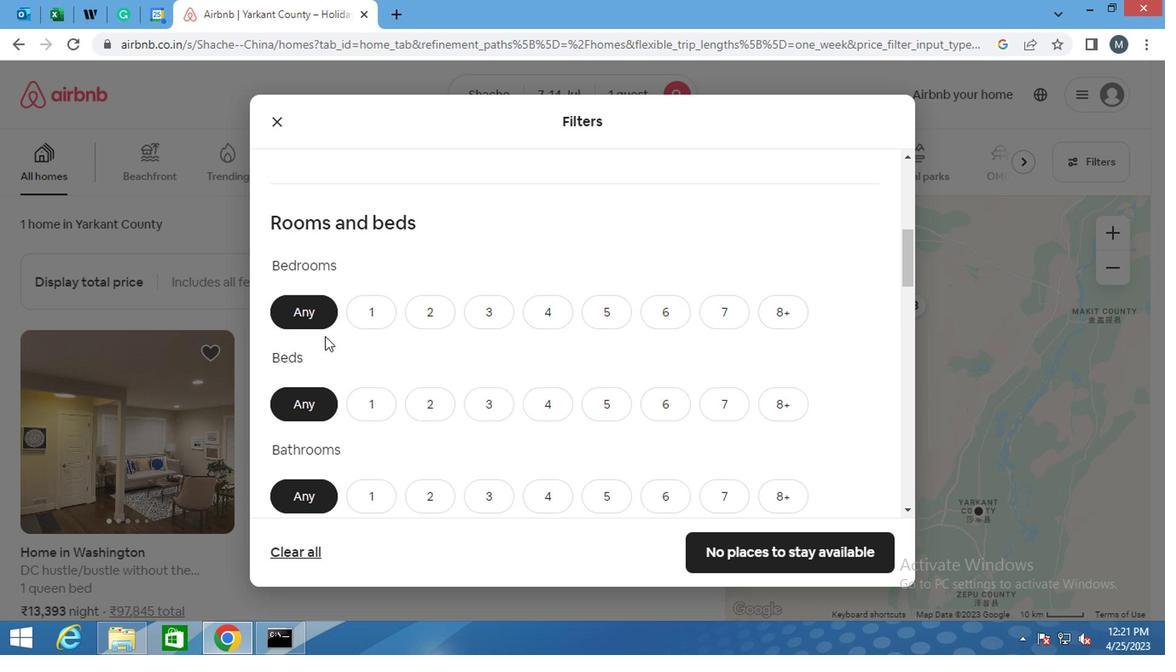 
Action: Mouse pressed left at (368, 303)
Screenshot: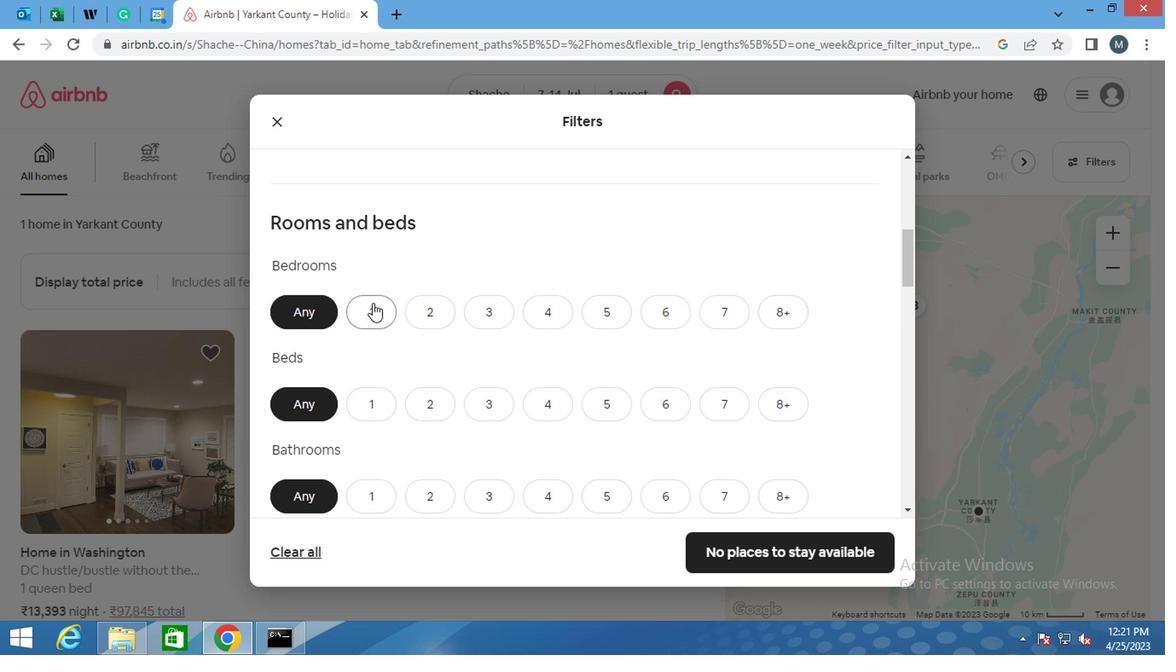 
Action: Mouse moved to (377, 397)
Screenshot: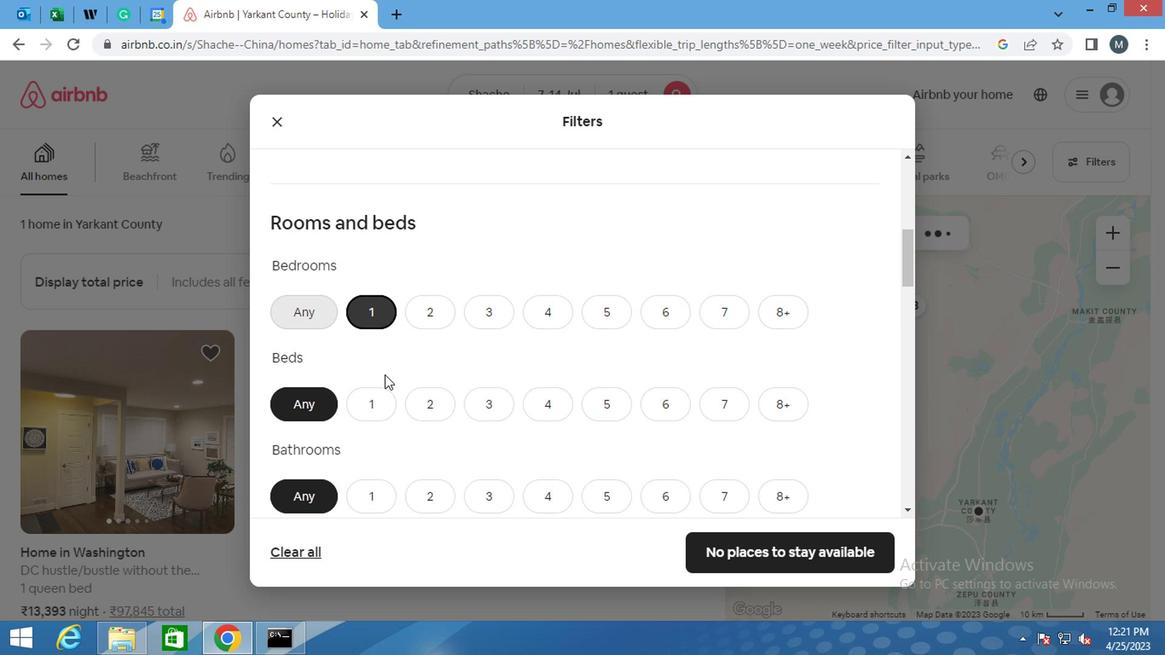 
Action: Mouse pressed left at (377, 397)
Screenshot: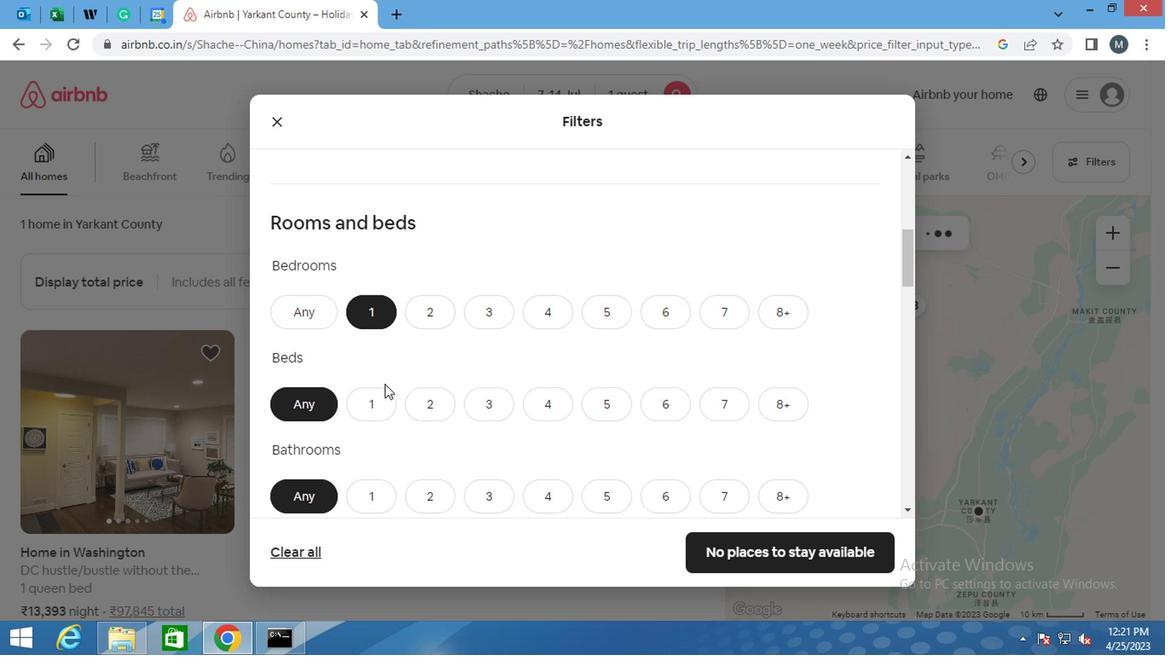 
Action: Mouse moved to (374, 377)
Screenshot: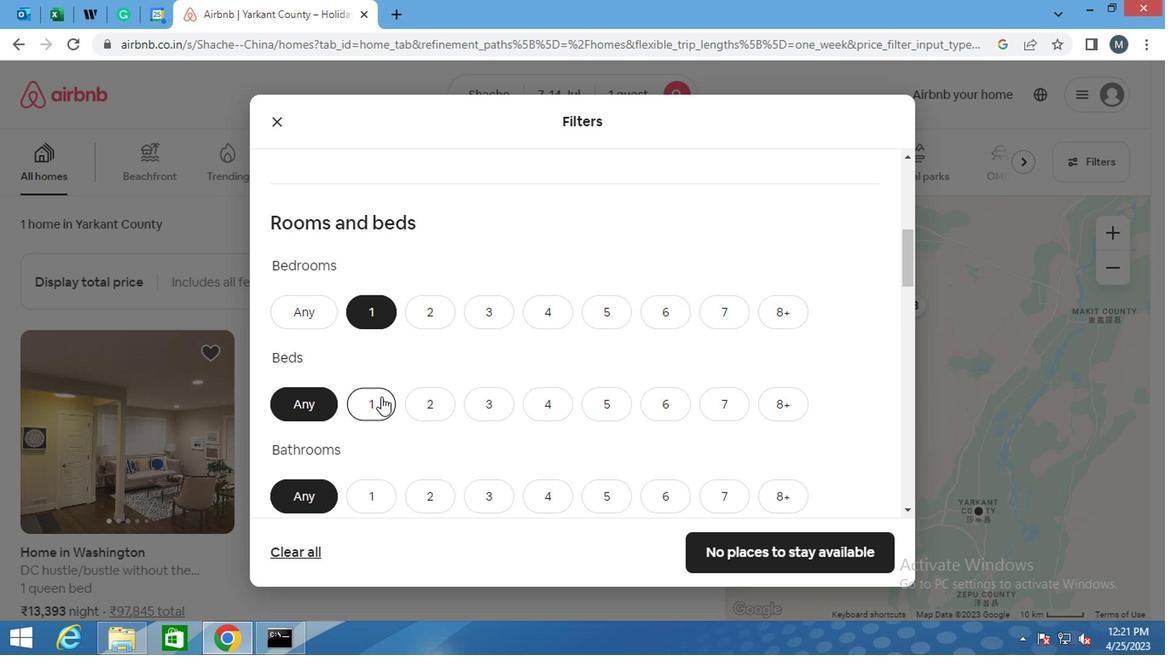 
Action: Mouse scrolled (374, 377) with delta (0, 0)
Screenshot: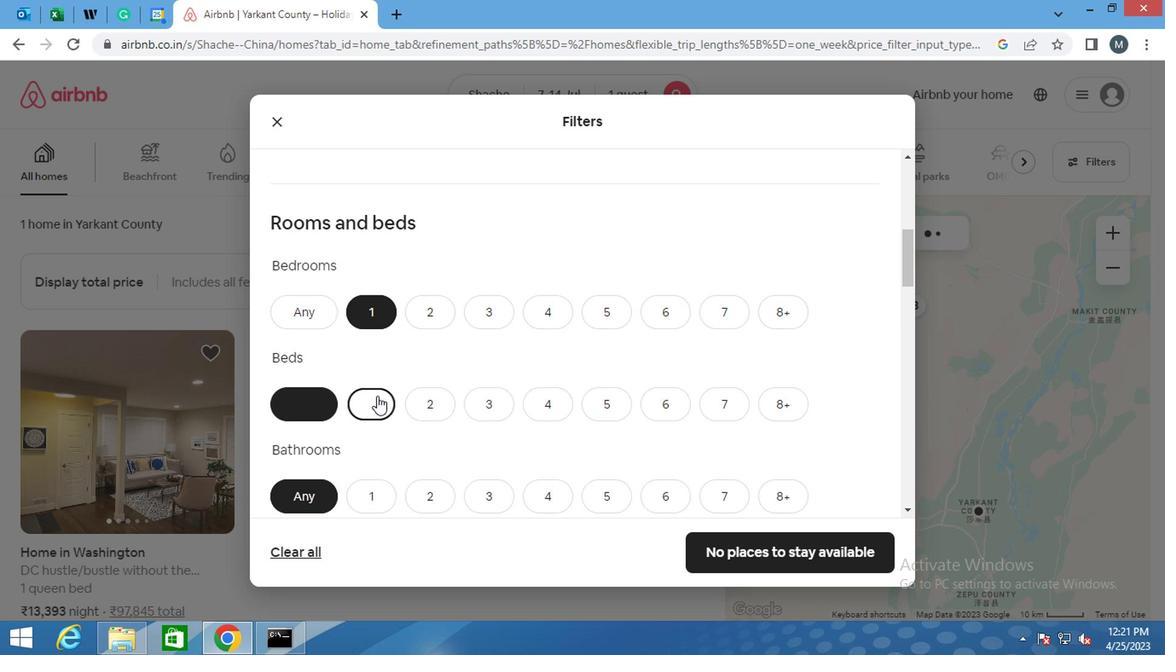 
Action: Mouse scrolled (374, 377) with delta (0, 0)
Screenshot: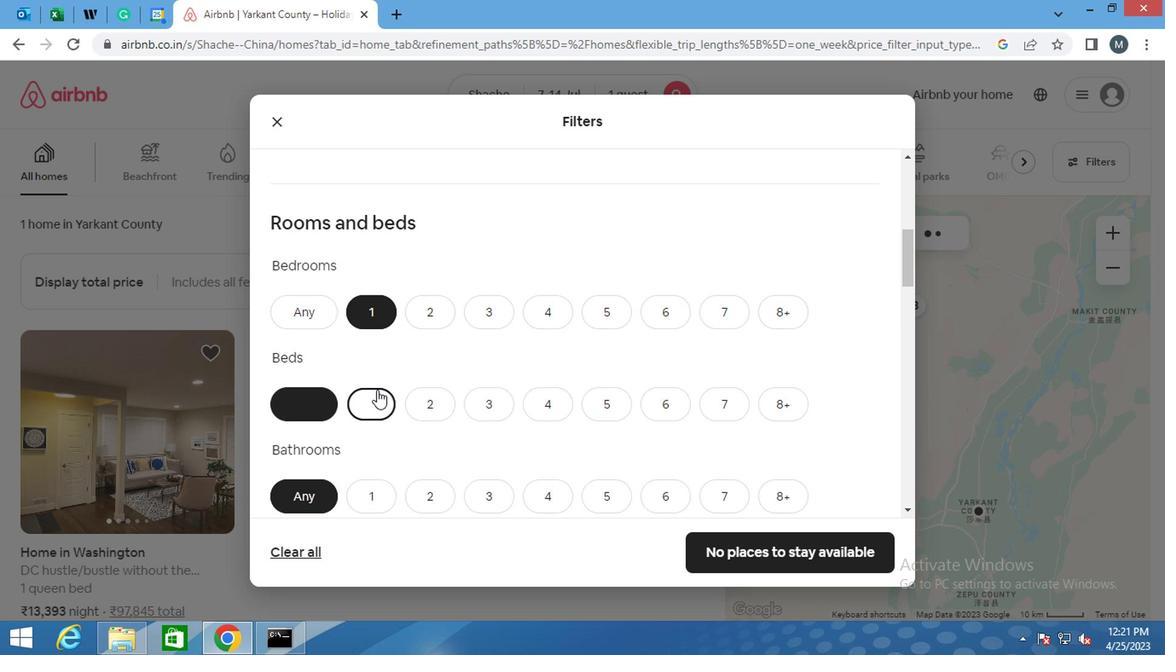 
Action: Mouse moved to (369, 329)
Screenshot: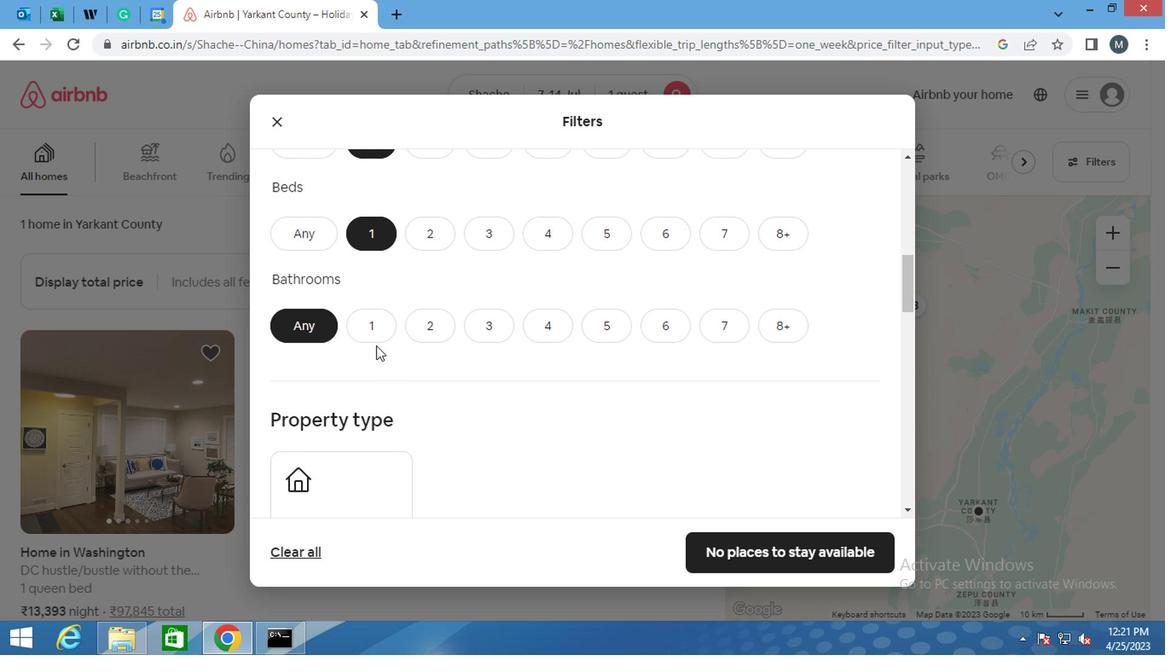 
Action: Mouse pressed left at (369, 329)
Screenshot: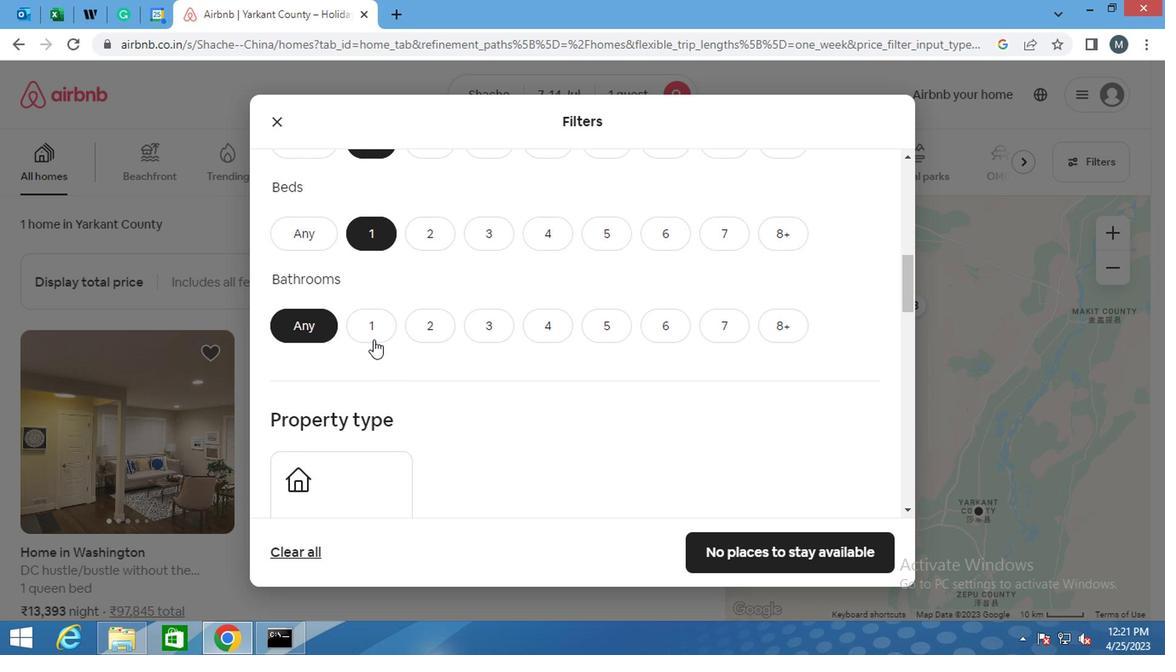 
Action: Mouse moved to (366, 327)
Screenshot: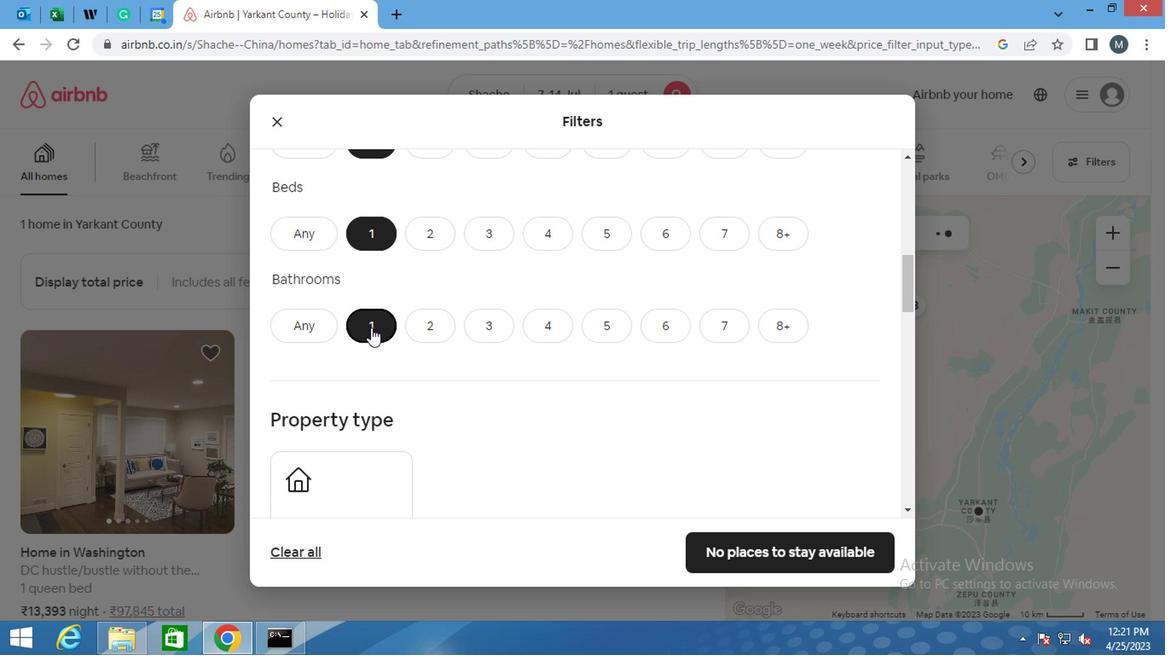 
Action: Mouse scrolled (366, 326) with delta (0, -1)
Screenshot: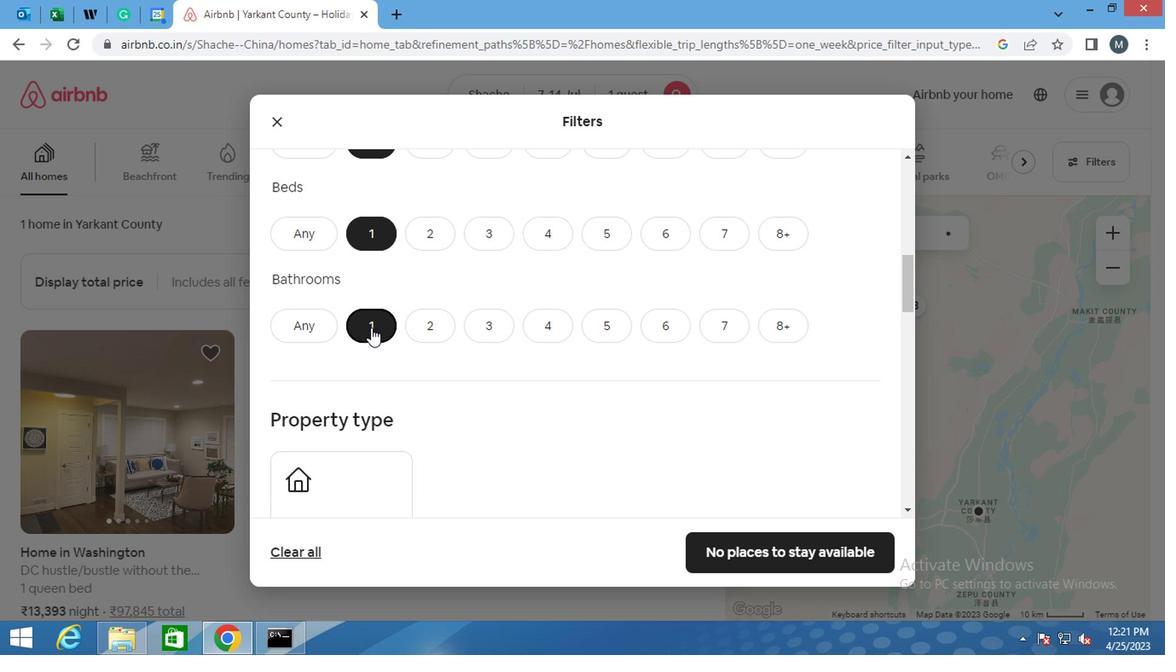 
Action: Mouse moved to (366, 326)
Screenshot: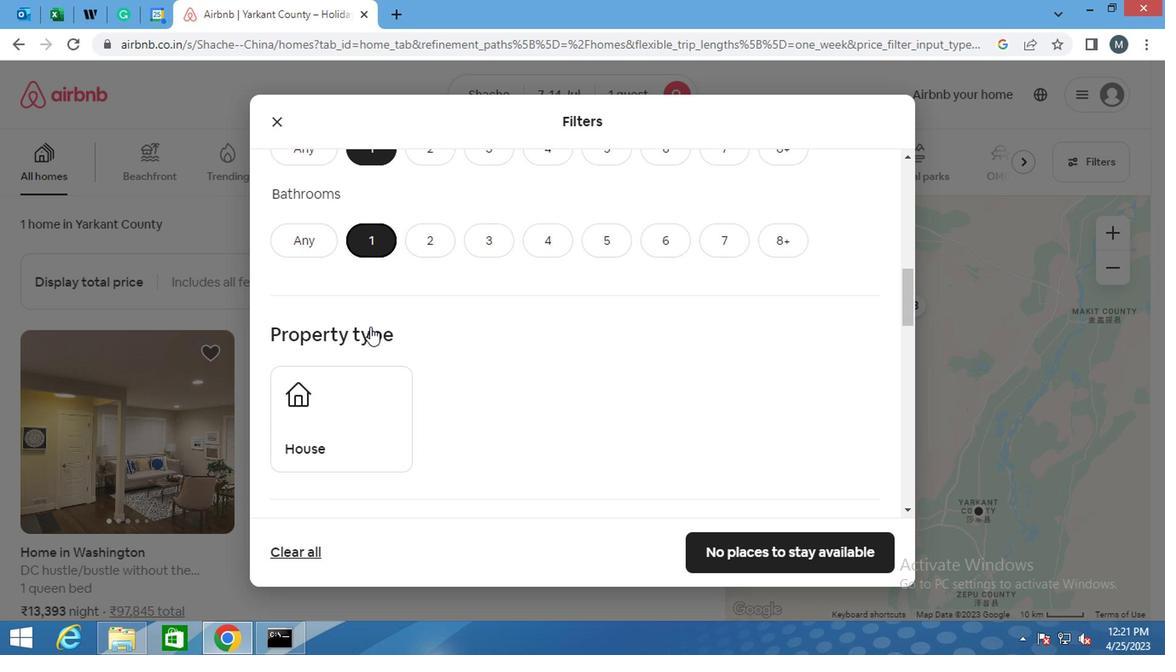 
Action: Mouse scrolled (366, 326) with delta (0, 0)
Screenshot: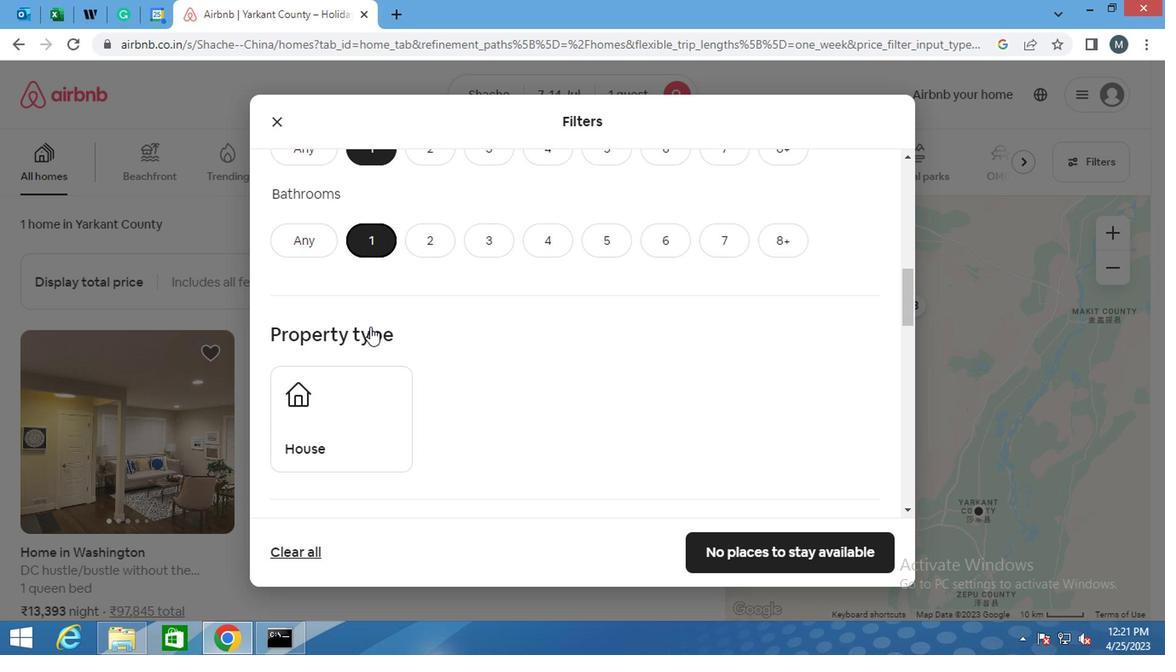 
Action: Mouse moved to (354, 330)
Screenshot: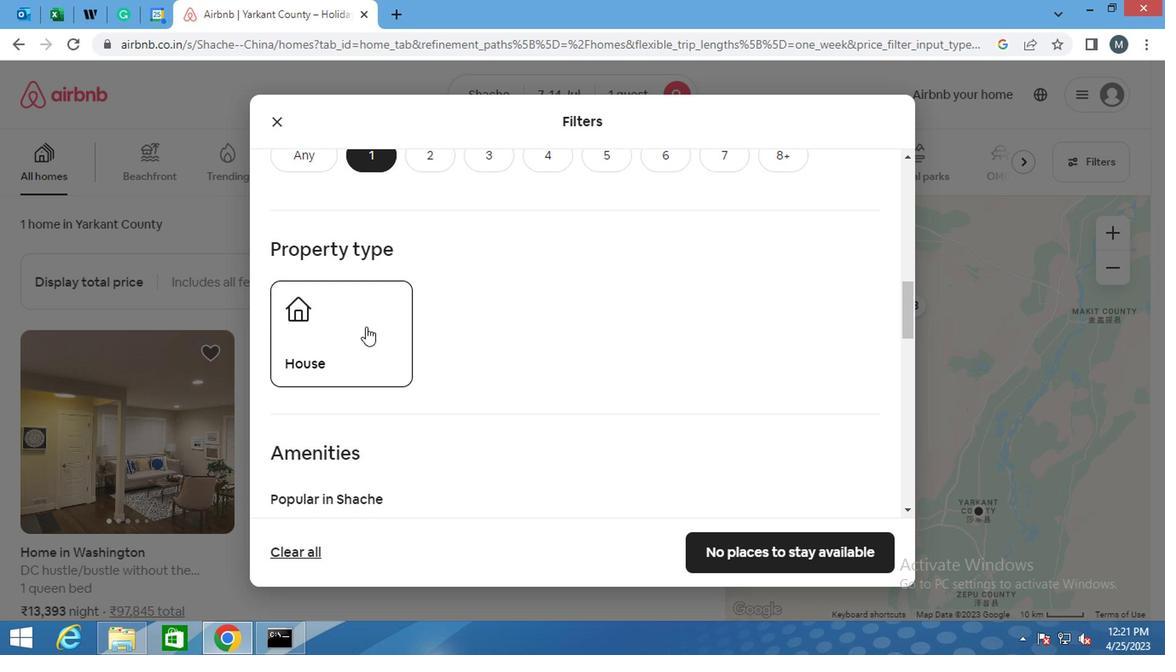 
Action: Mouse scrolled (354, 329) with delta (0, 0)
Screenshot: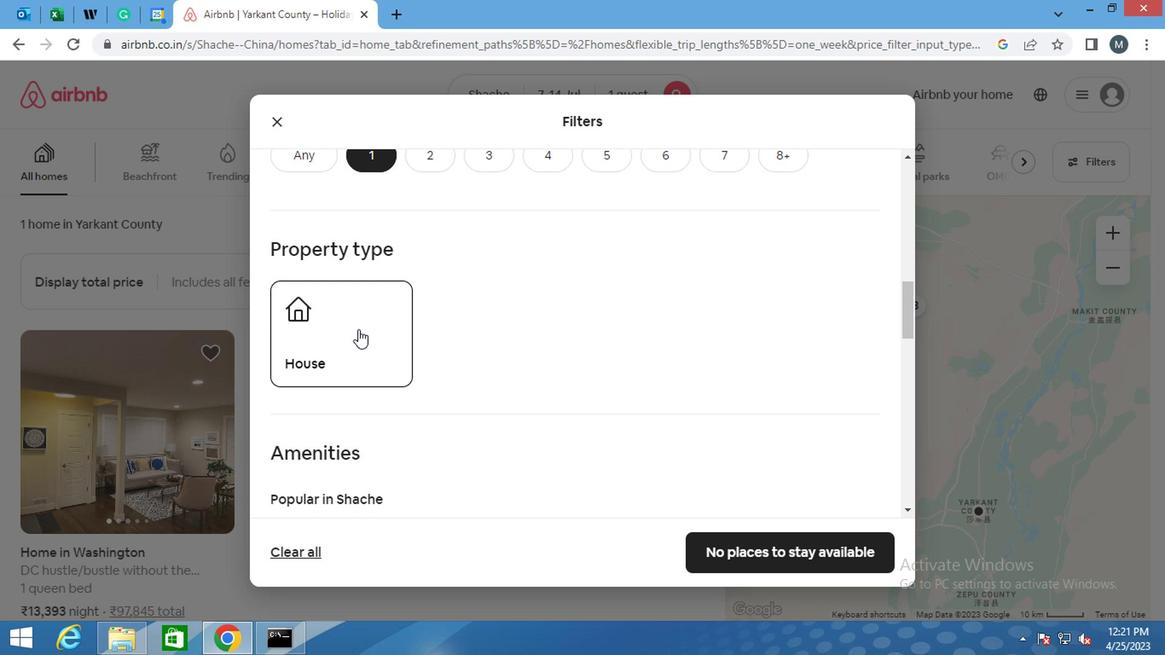 
Action: Mouse moved to (326, 275)
Screenshot: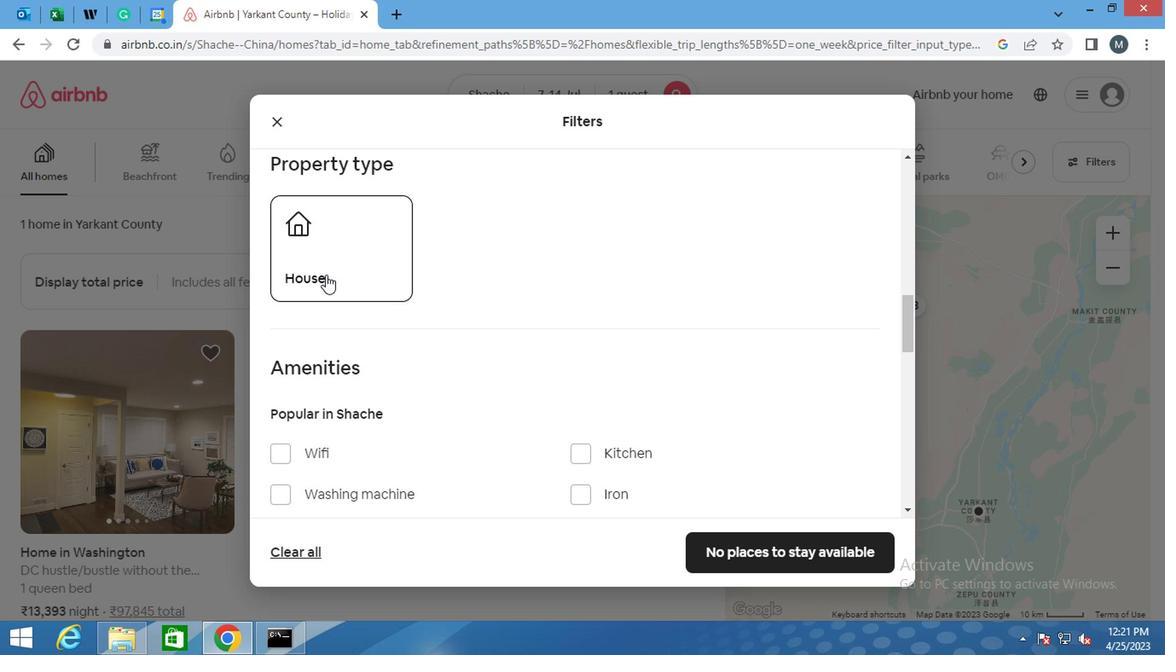 
Action: Mouse pressed left at (326, 275)
Screenshot: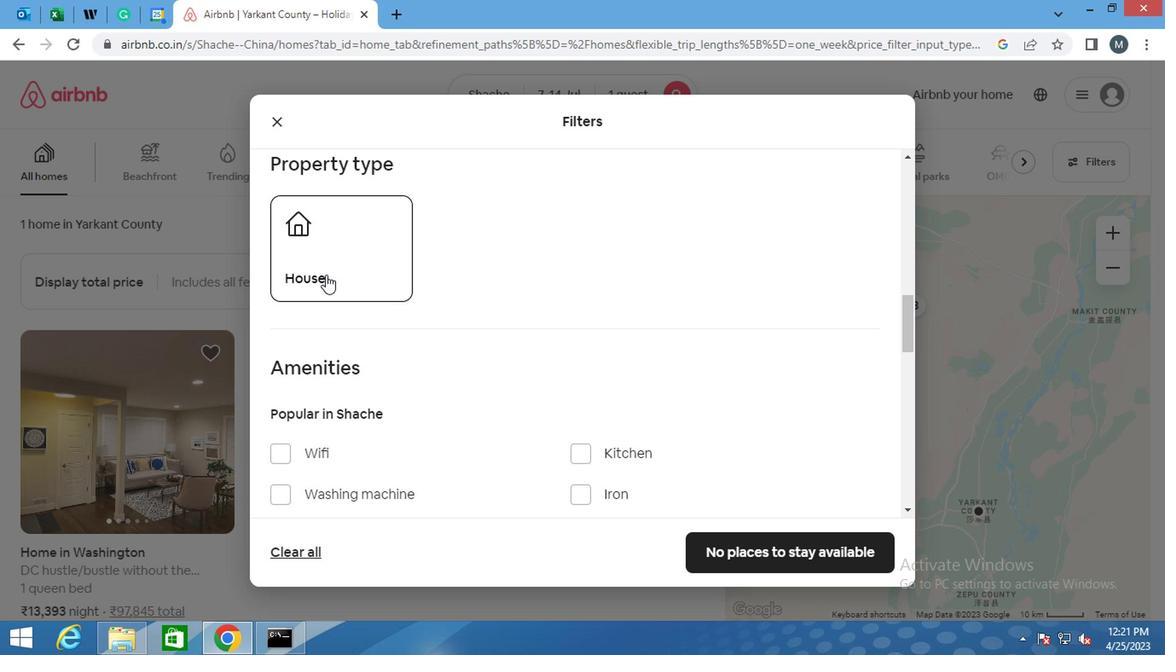 
Action: Mouse moved to (372, 277)
Screenshot: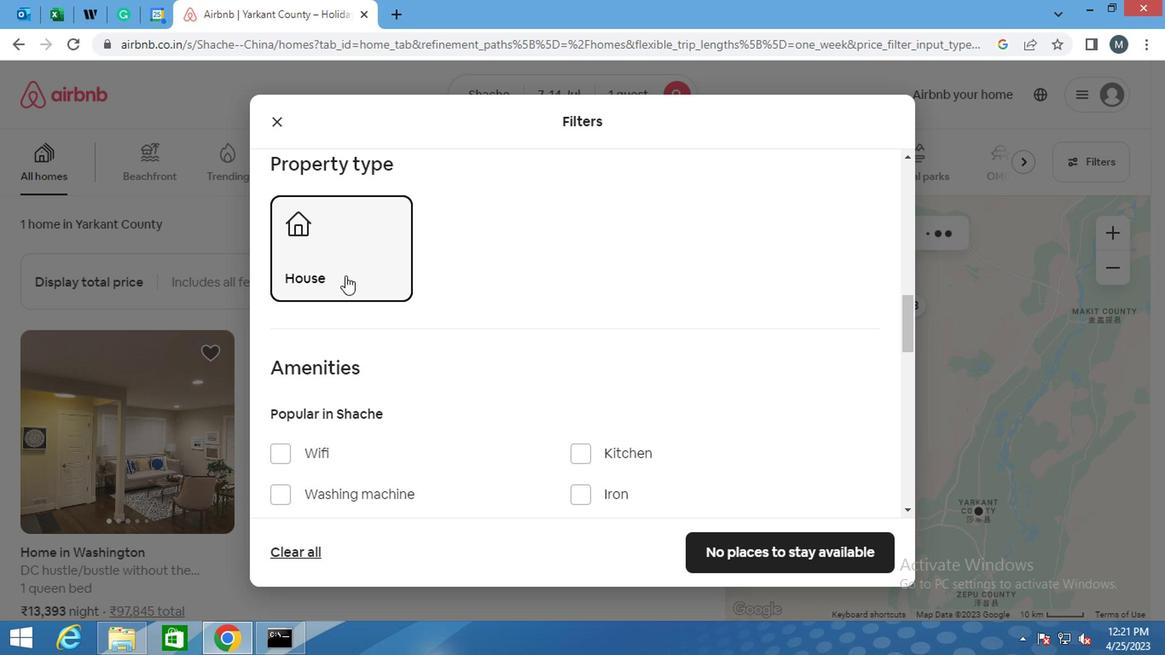 
Action: Mouse scrolled (372, 276) with delta (0, 0)
Screenshot: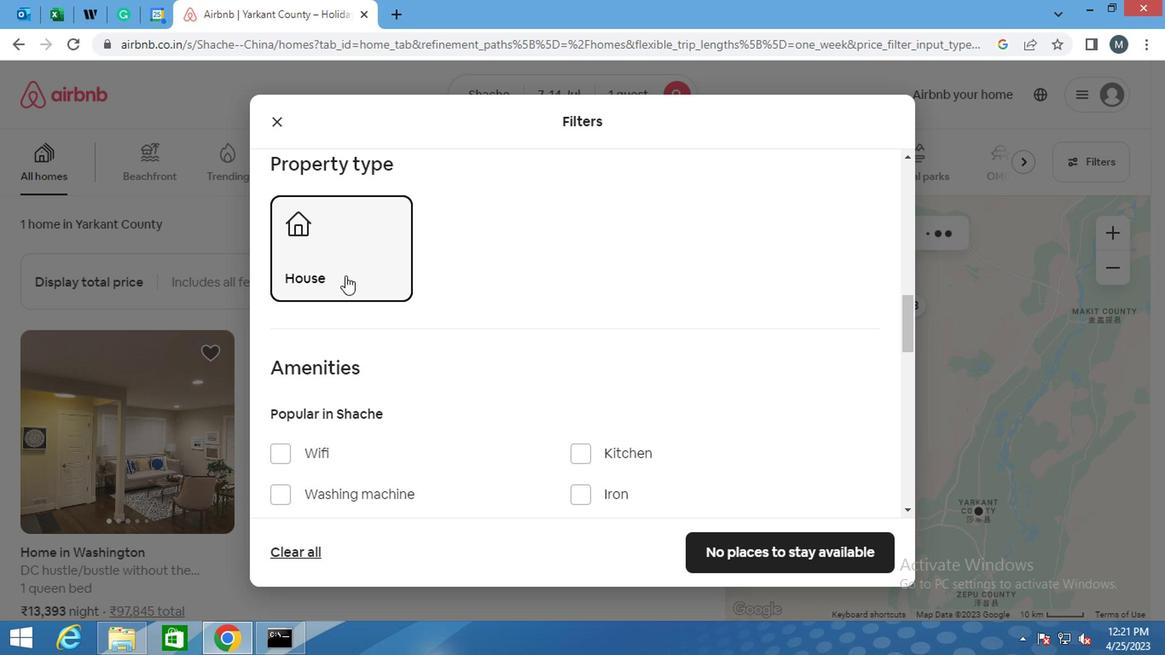 
Action: Mouse moved to (372, 283)
Screenshot: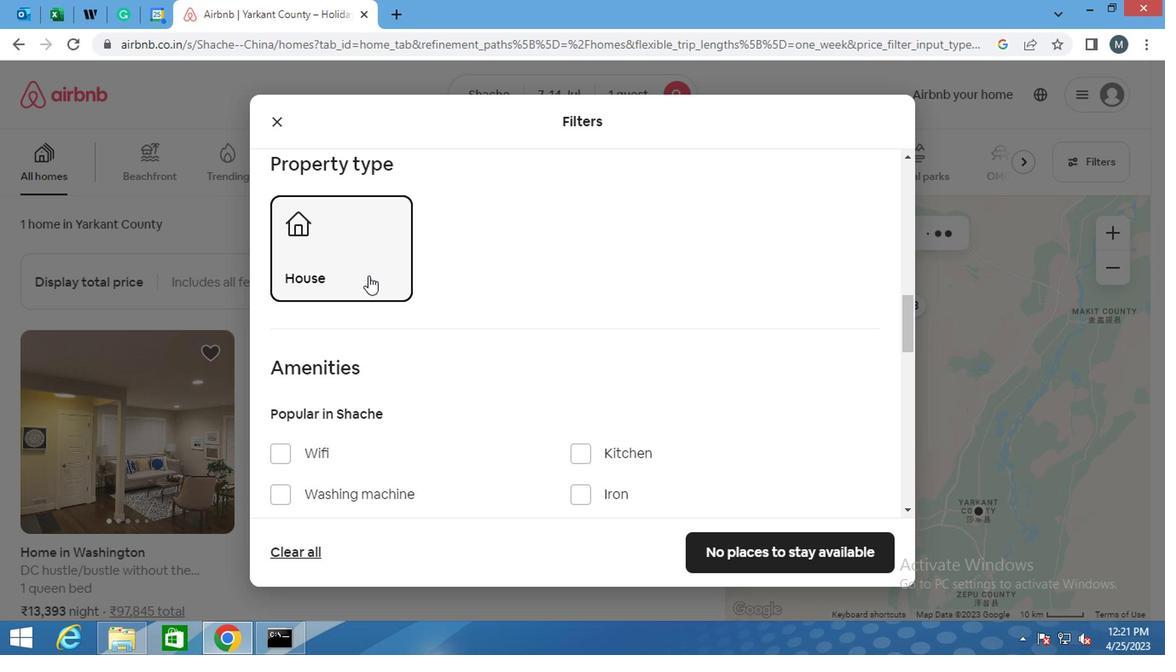 
Action: Mouse scrolled (372, 282) with delta (0, -1)
Screenshot: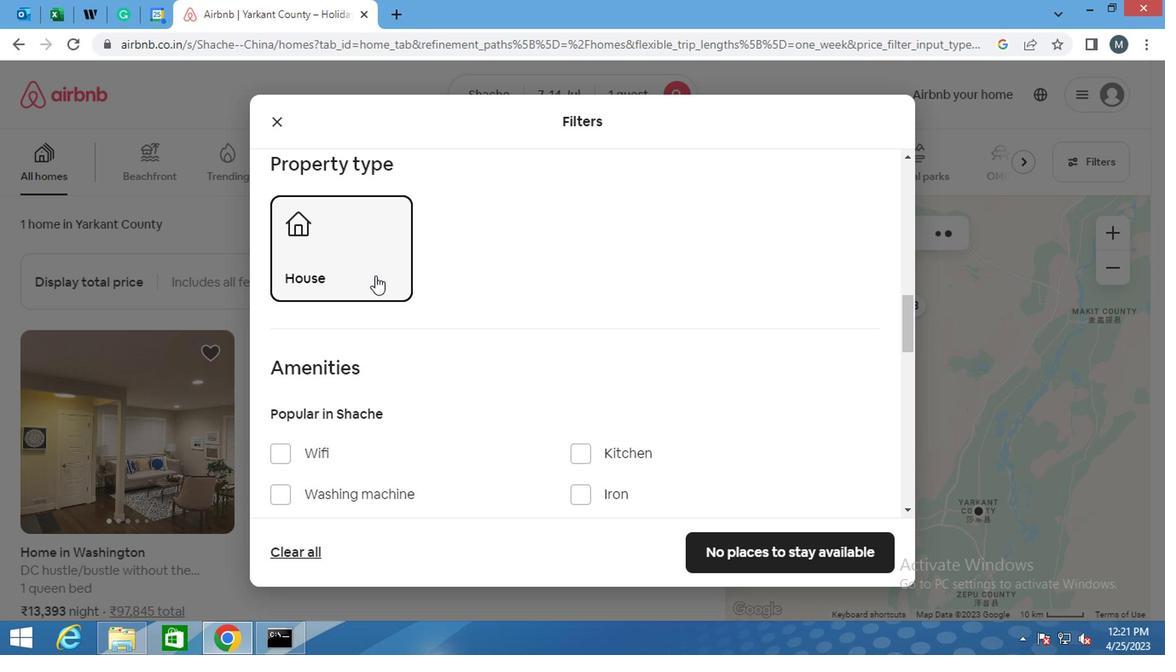 
Action: Mouse moved to (378, 287)
Screenshot: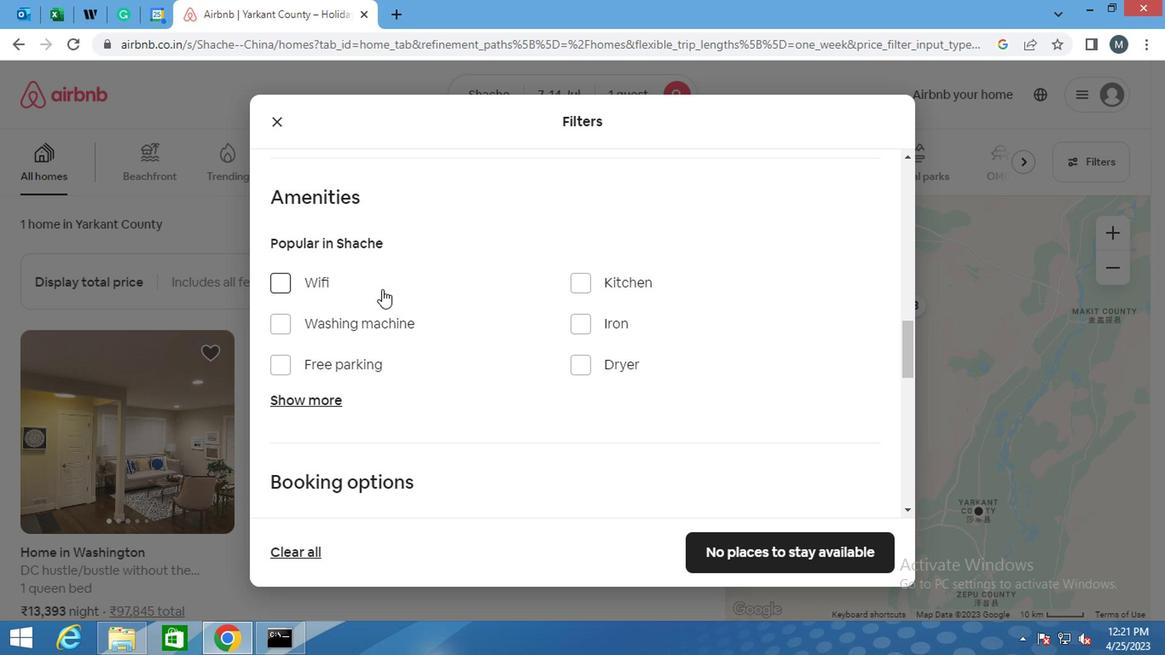 
Action: Mouse scrolled (378, 286) with delta (0, -1)
Screenshot: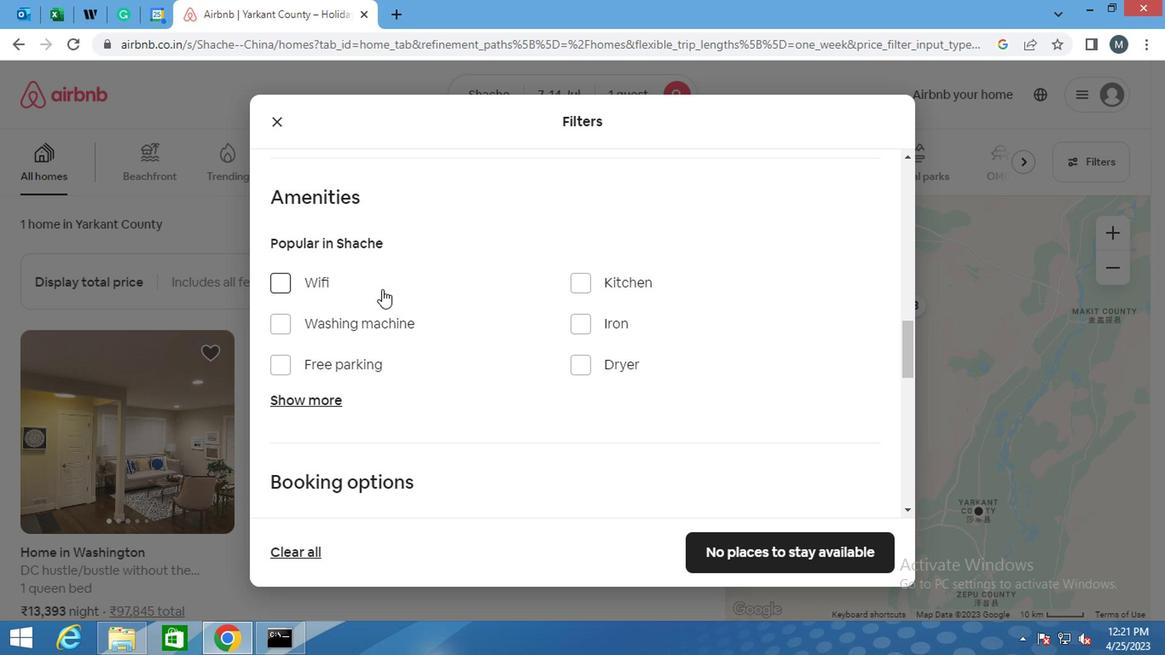 
Action: Mouse scrolled (378, 286) with delta (0, -1)
Screenshot: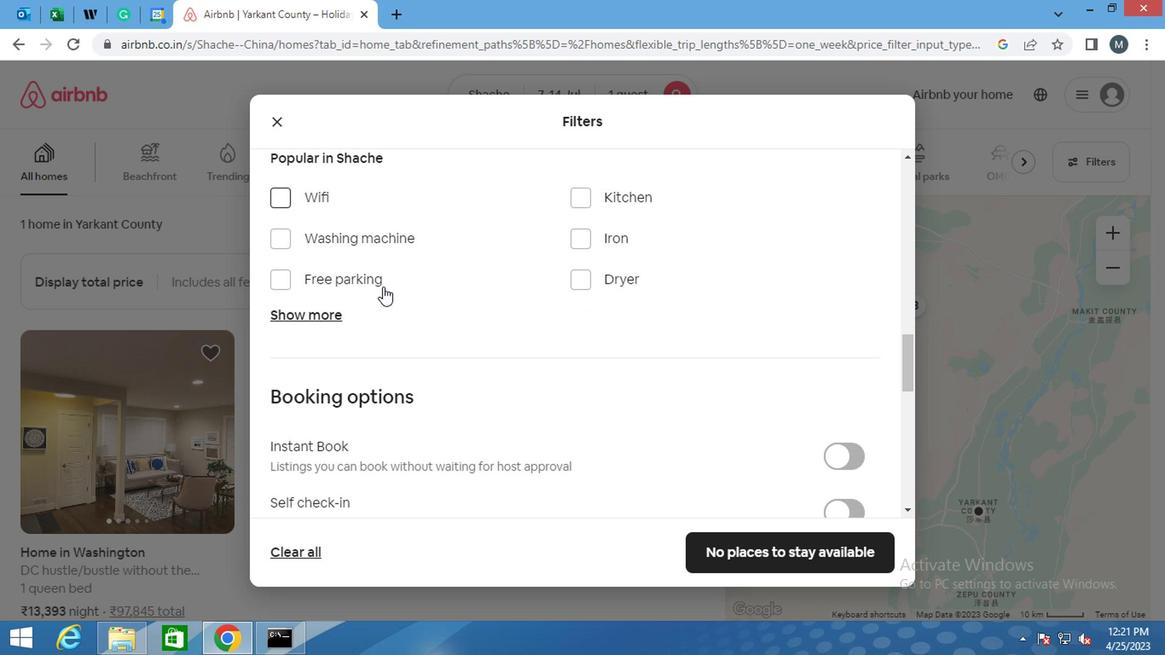 
Action: Mouse moved to (378, 286)
Screenshot: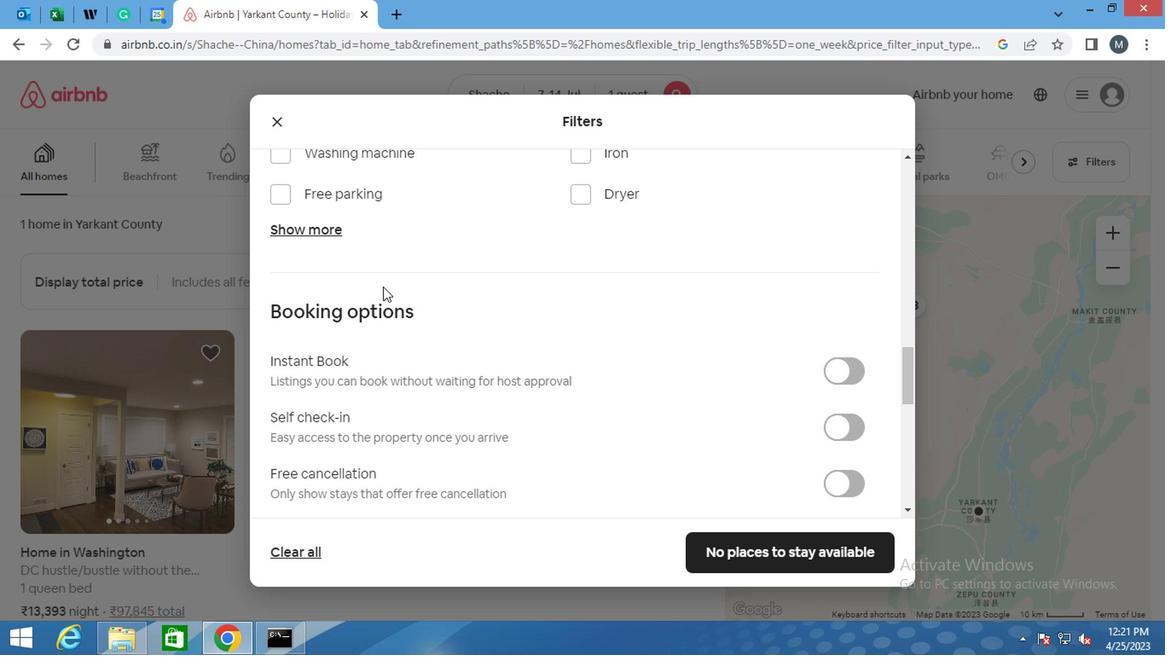 
Action: Mouse scrolled (378, 287) with delta (0, 1)
Screenshot: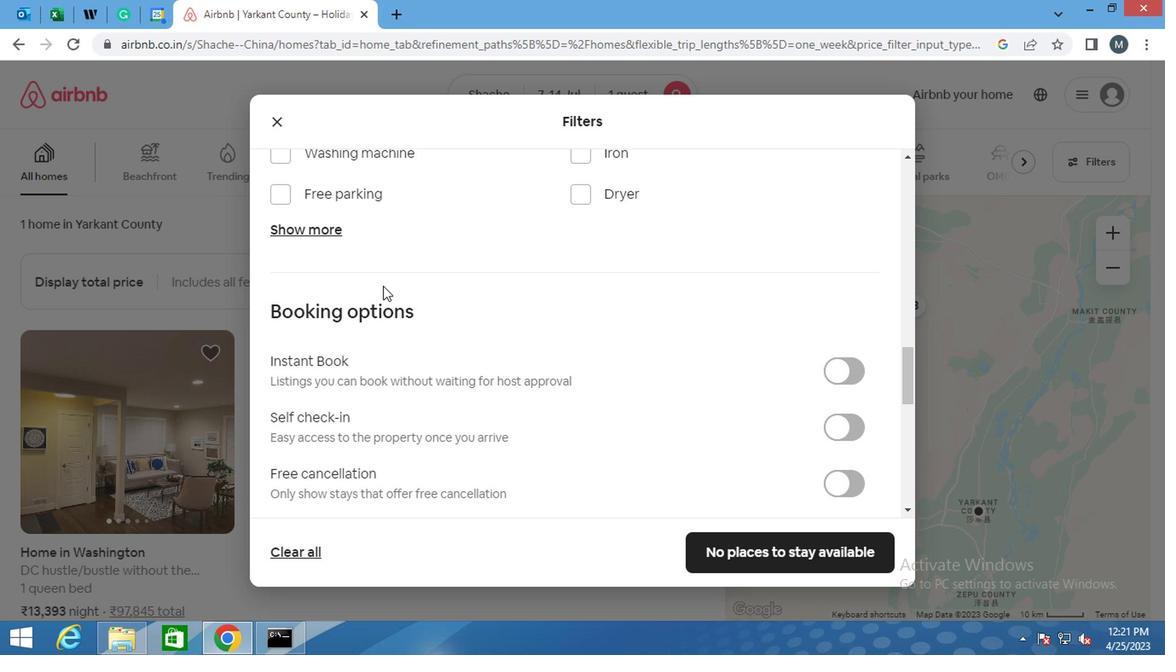 
Action: Mouse moved to (378, 284)
Screenshot: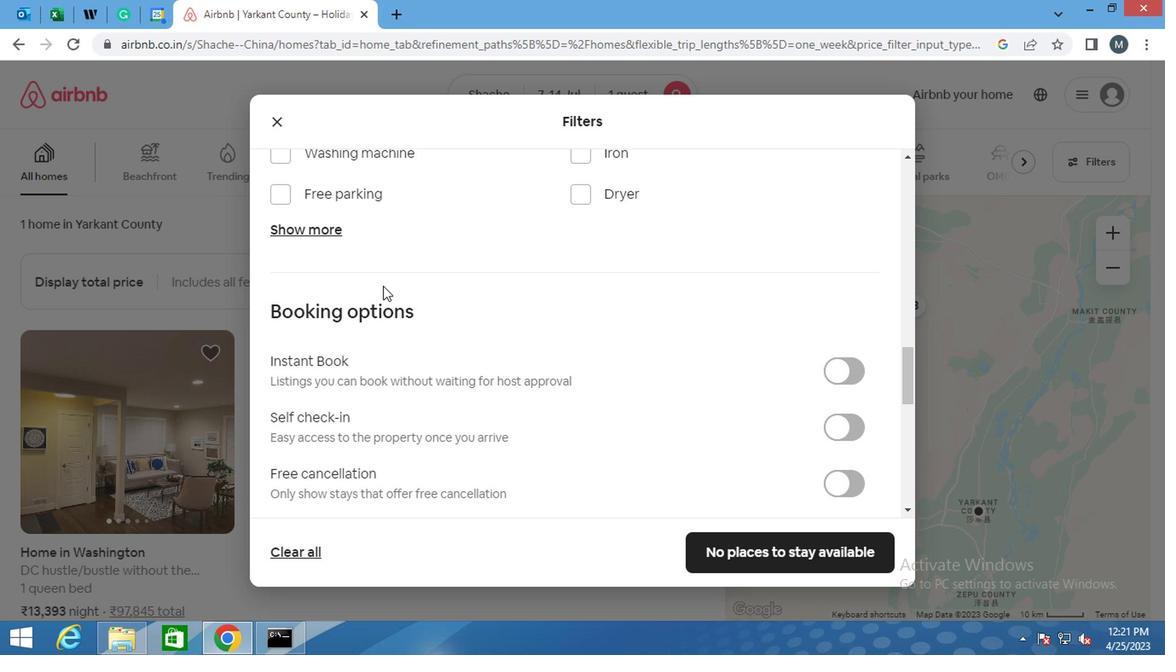 
Action: Mouse scrolled (378, 285) with delta (0, 1)
Screenshot: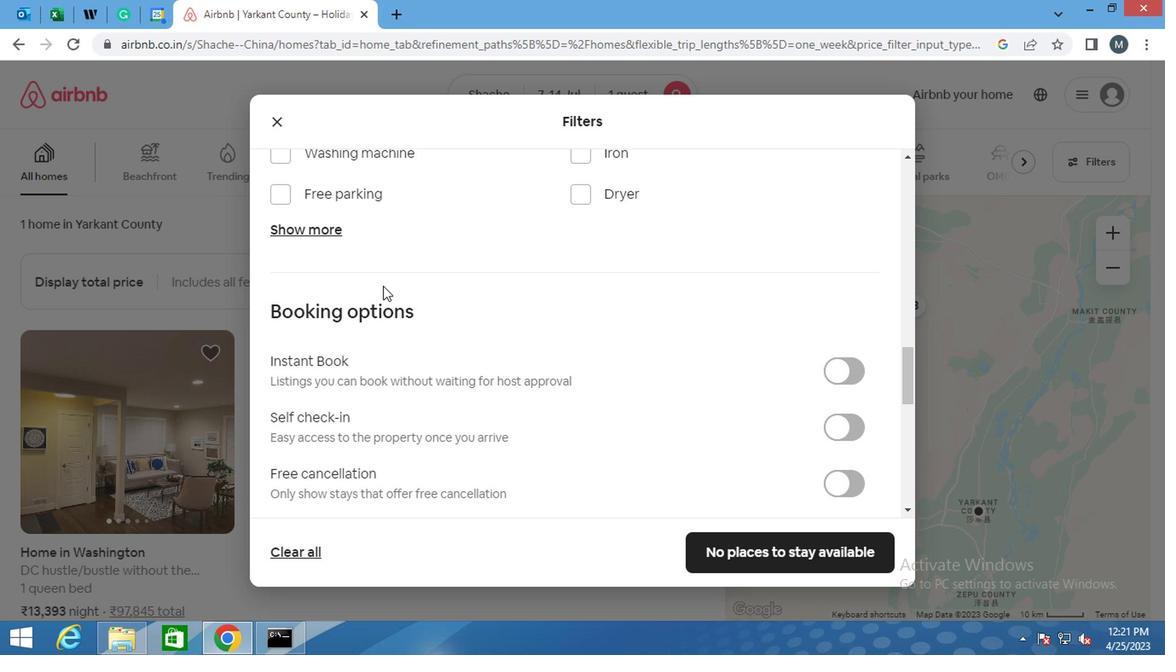 
Action: Mouse moved to (378, 284)
Screenshot: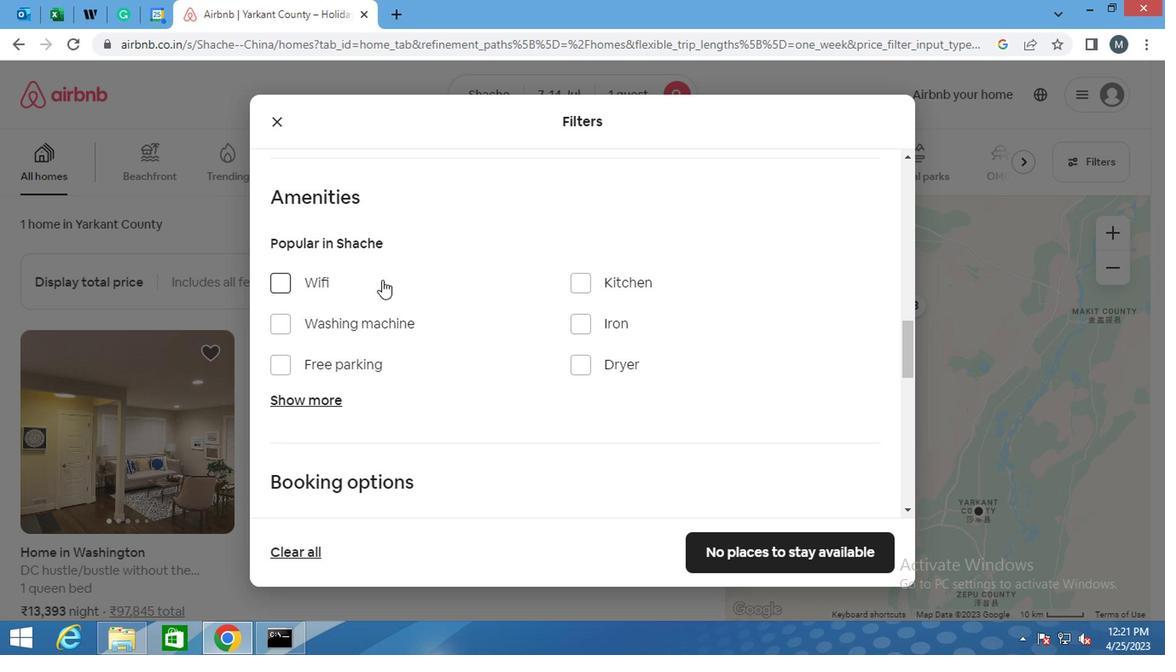 
Action: Mouse scrolled (378, 283) with delta (0, 0)
Screenshot: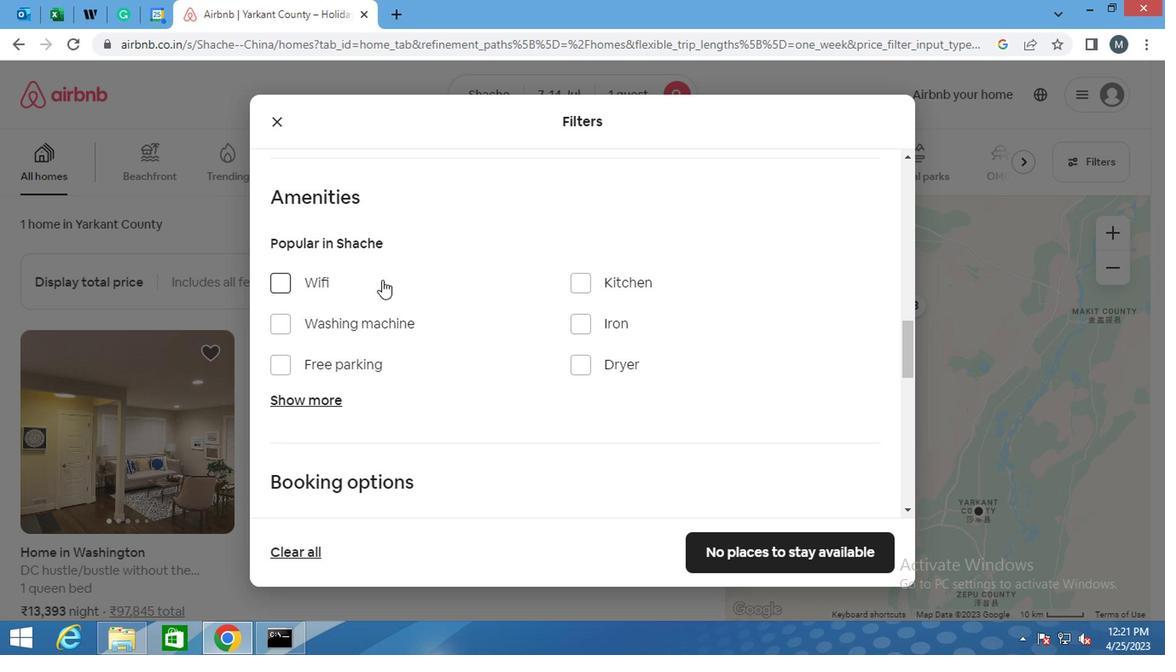 
Action: Mouse scrolled (378, 283) with delta (0, 0)
Screenshot: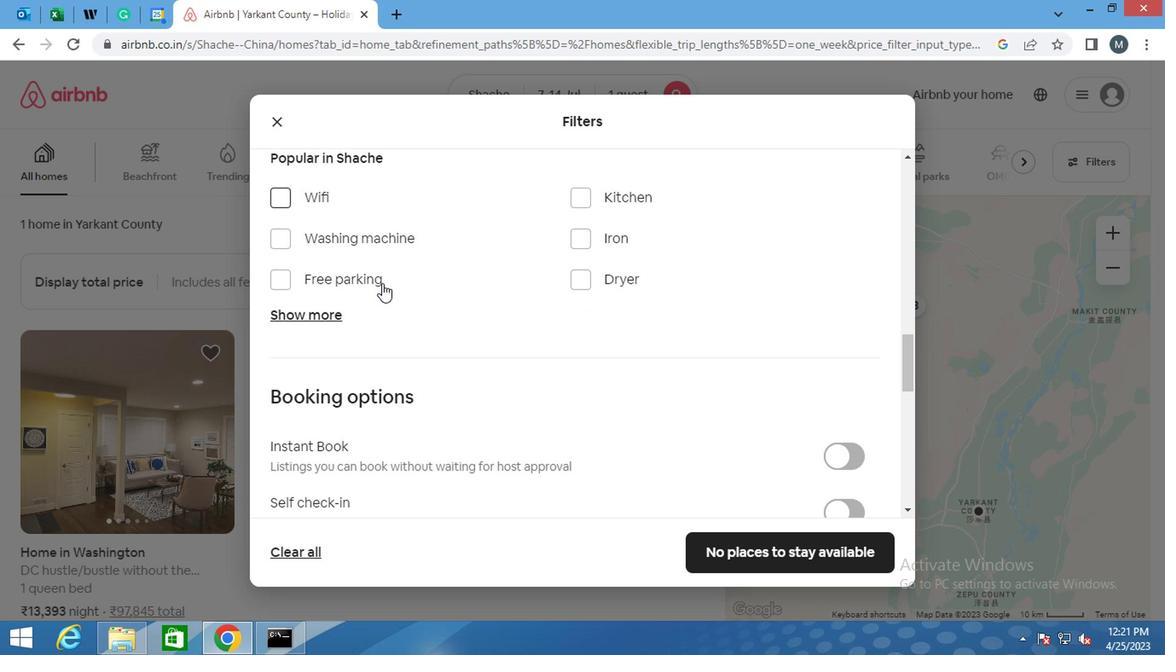
Action: Mouse scrolled (378, 283) with delta (0, 0)
Screenshot: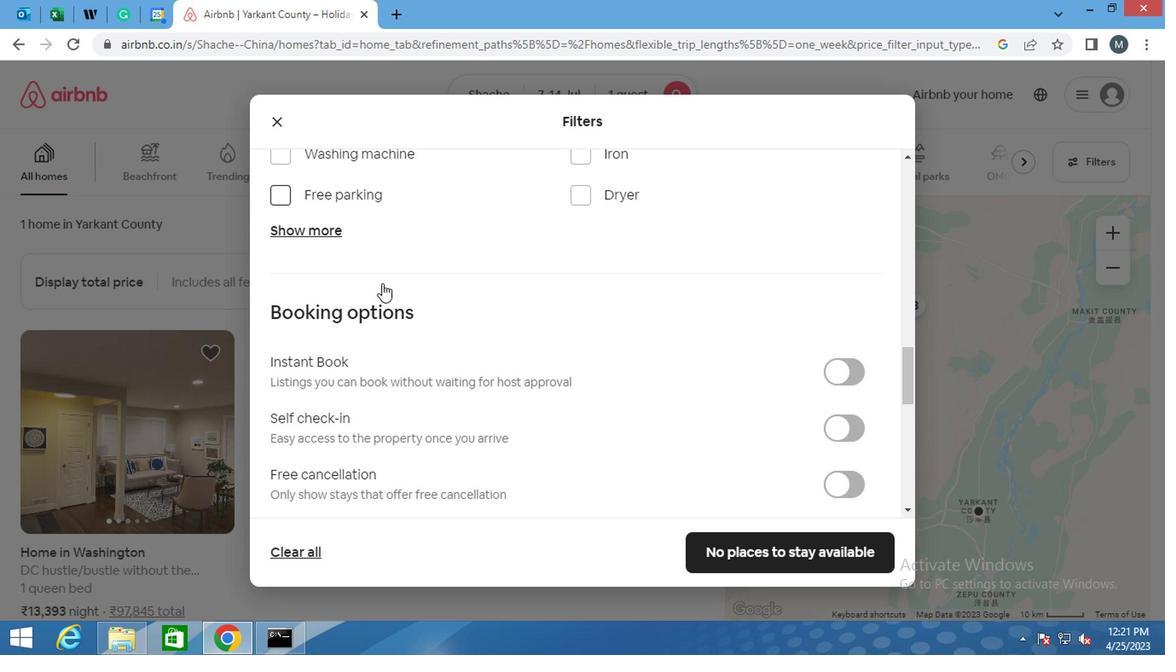 
Action: Mouse moved to (546, 337)
Screenshot: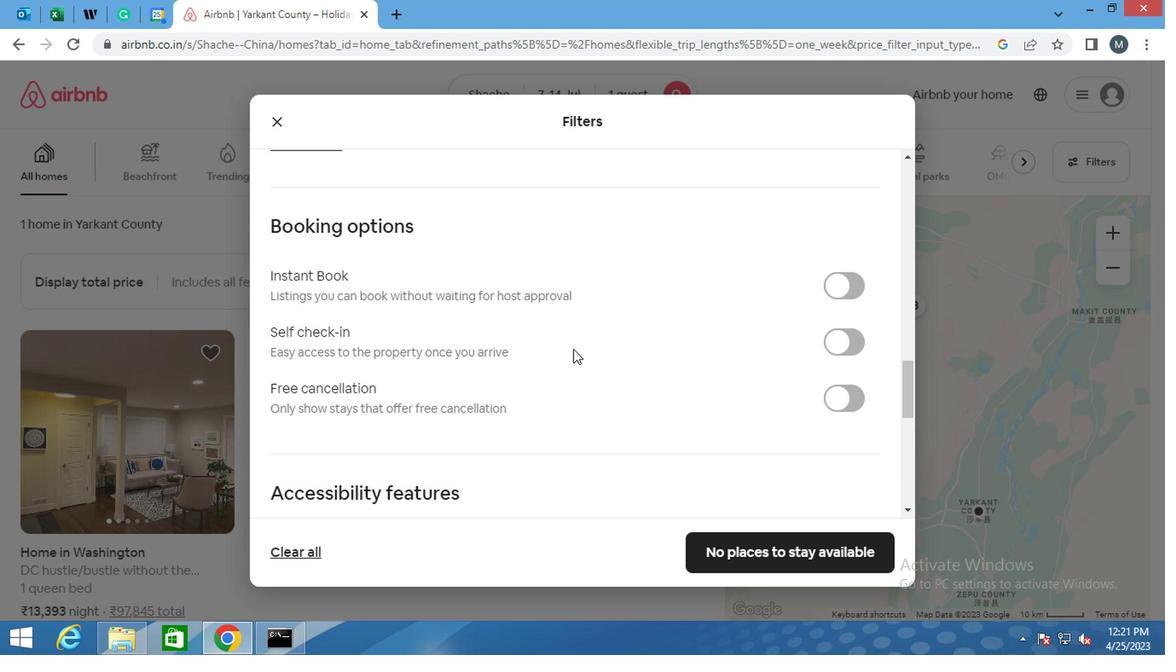 
Action: Mouse scrolled (546, 338) with delta (0, 1)
Screenshot: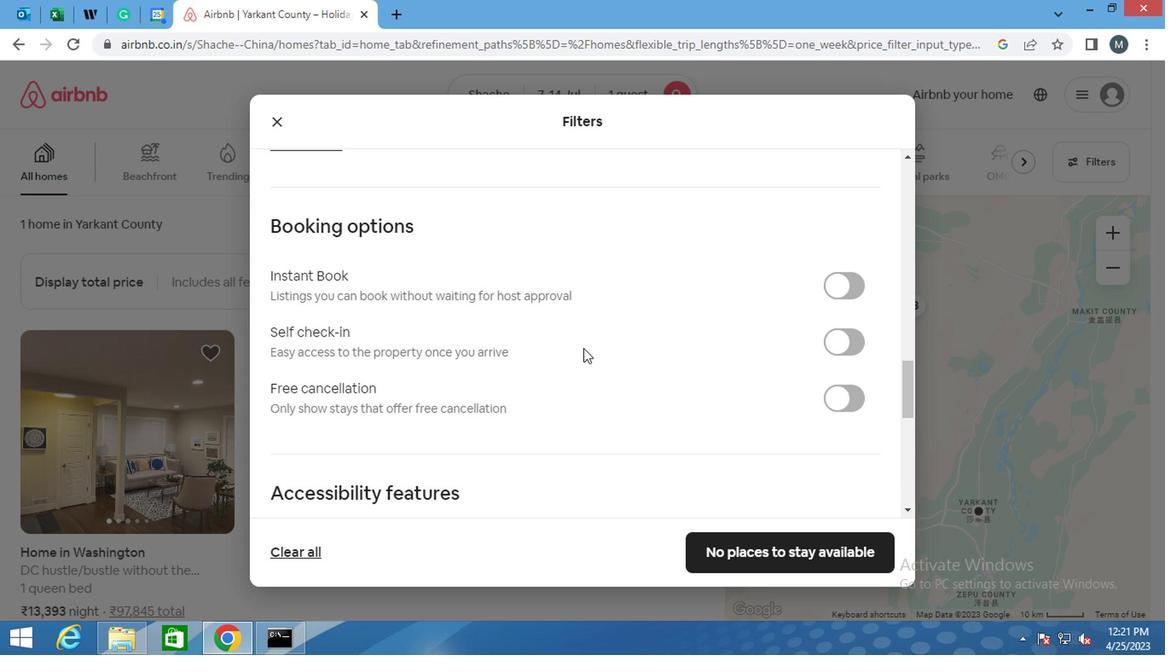 
Action: Mouse moved to (546, 337)
Screenshot: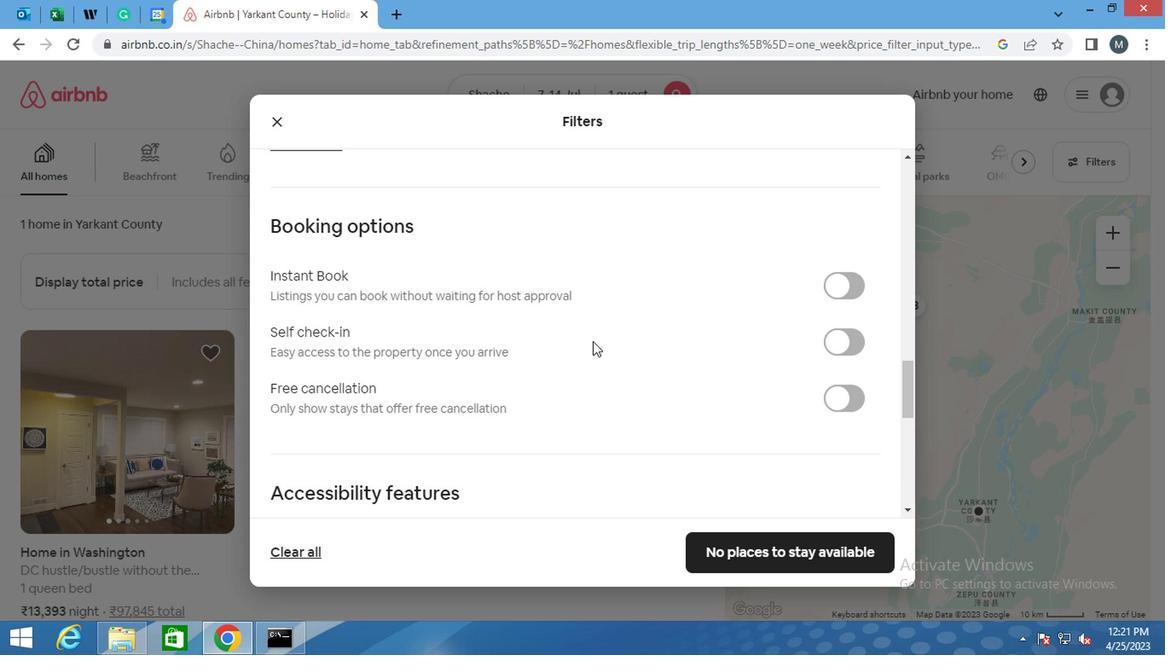 
Action: Mouse scrolled (546, 338) with delta (0, 1)
Screenshot: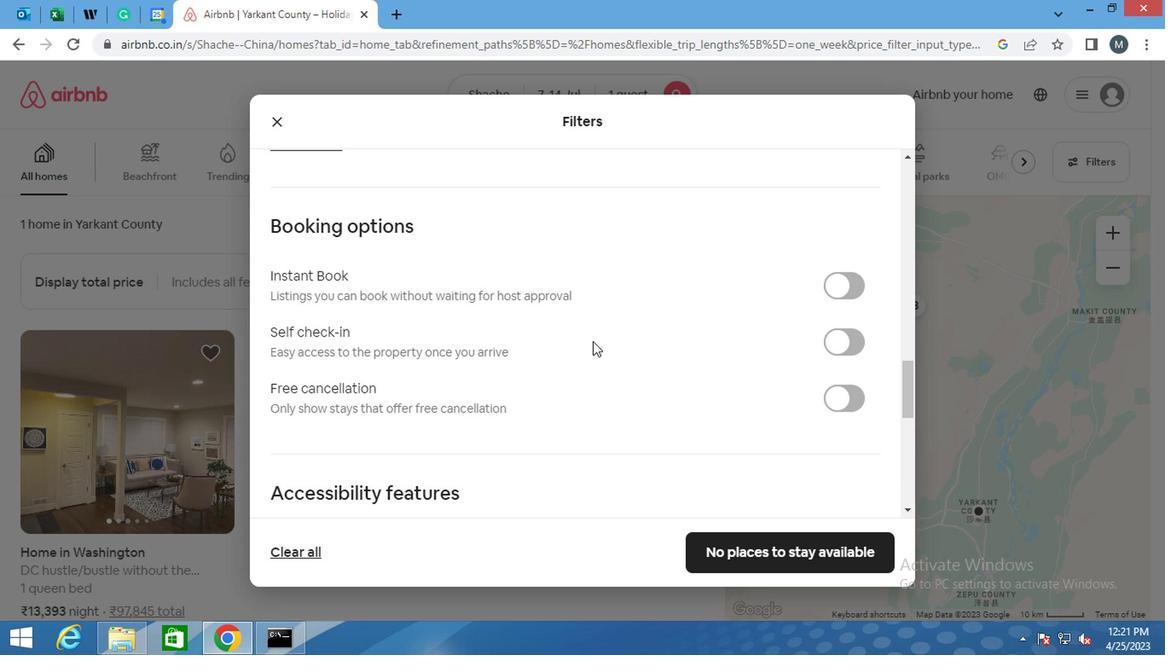 
Action: Mouse moved to (280, 234)
Screenshot: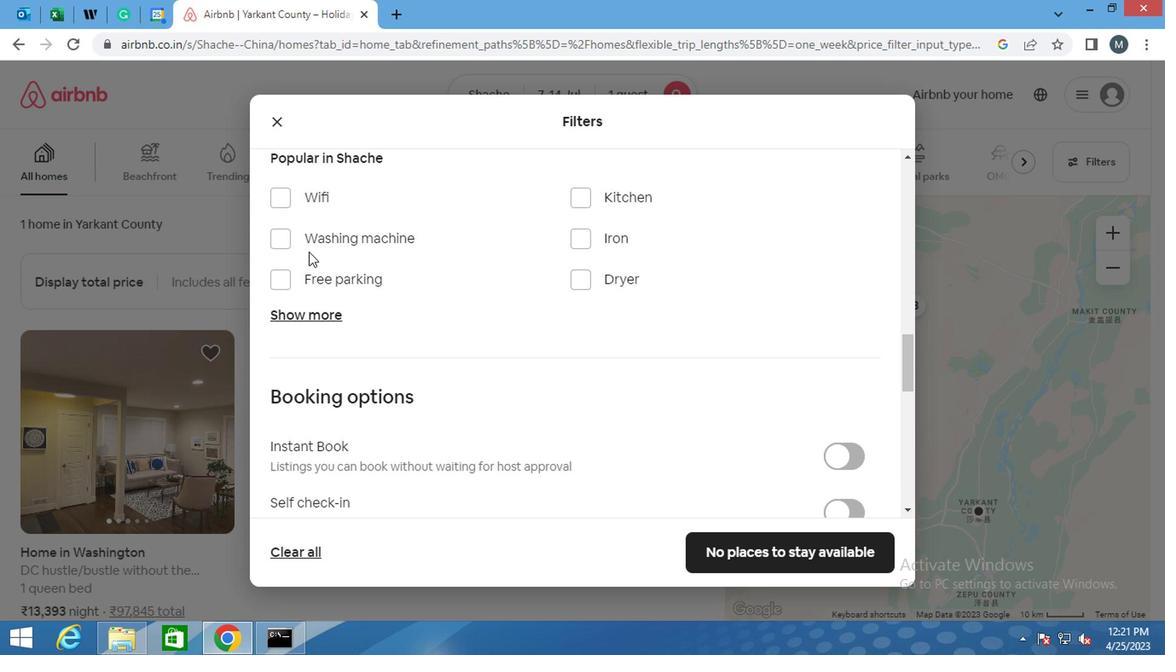
Action: Mouse pressed left at (280, 234)
Screenshot: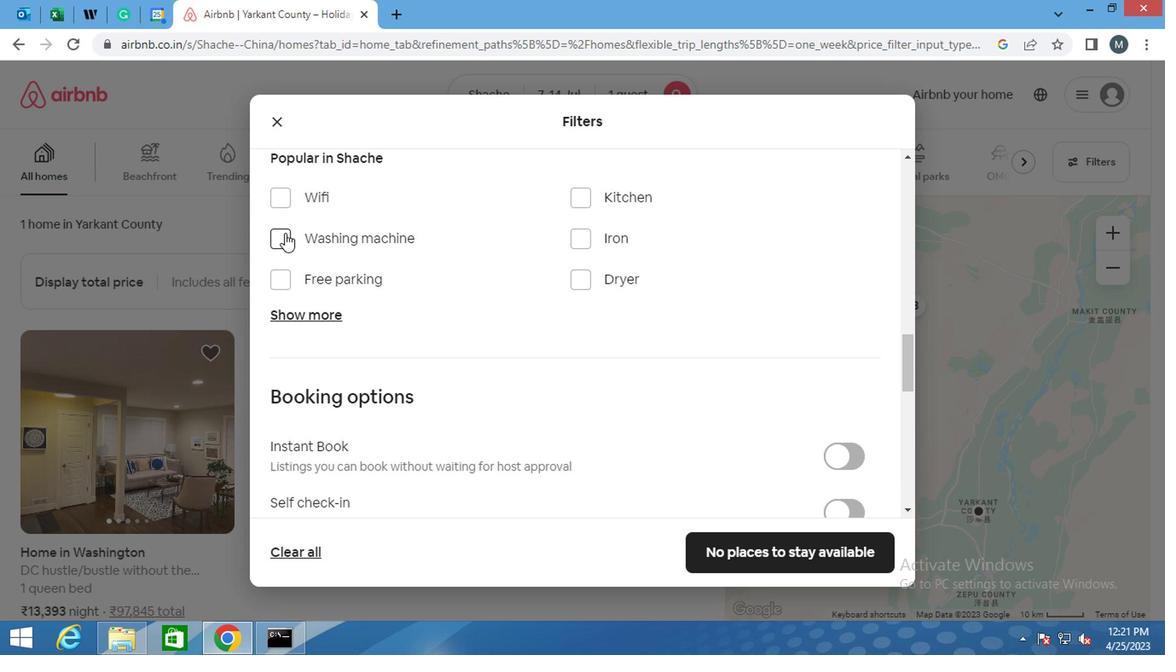 
Action: Mouse moved to (283, 196)
Screenshot: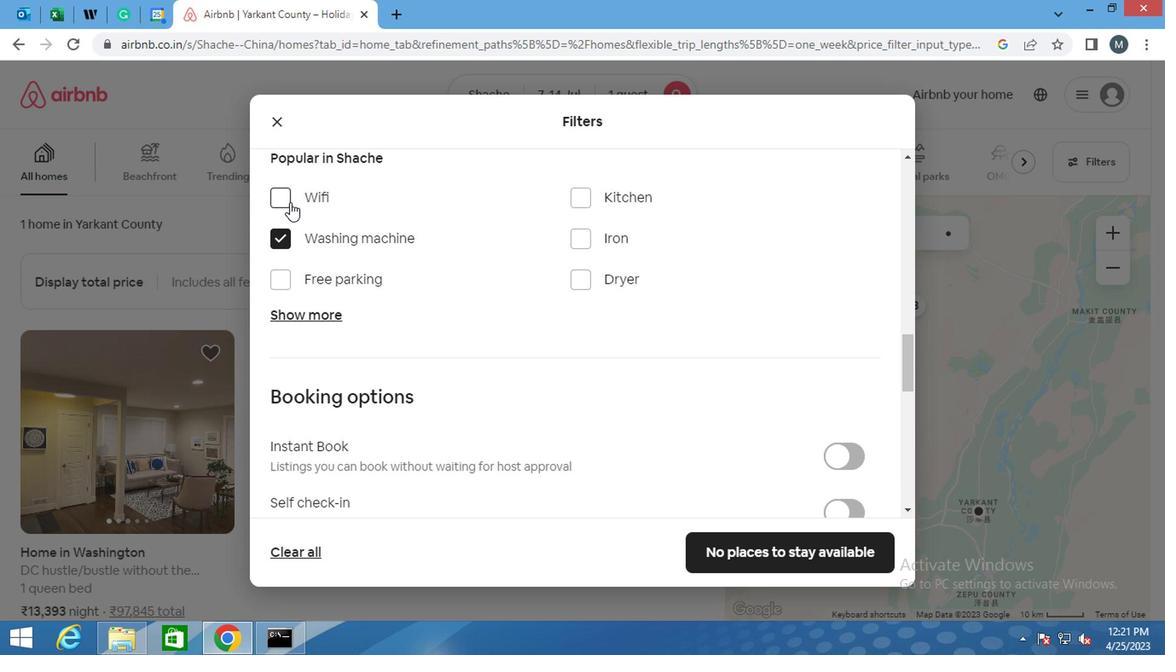 
Action: Mouse pressed left at (283, 196)
Screenshot: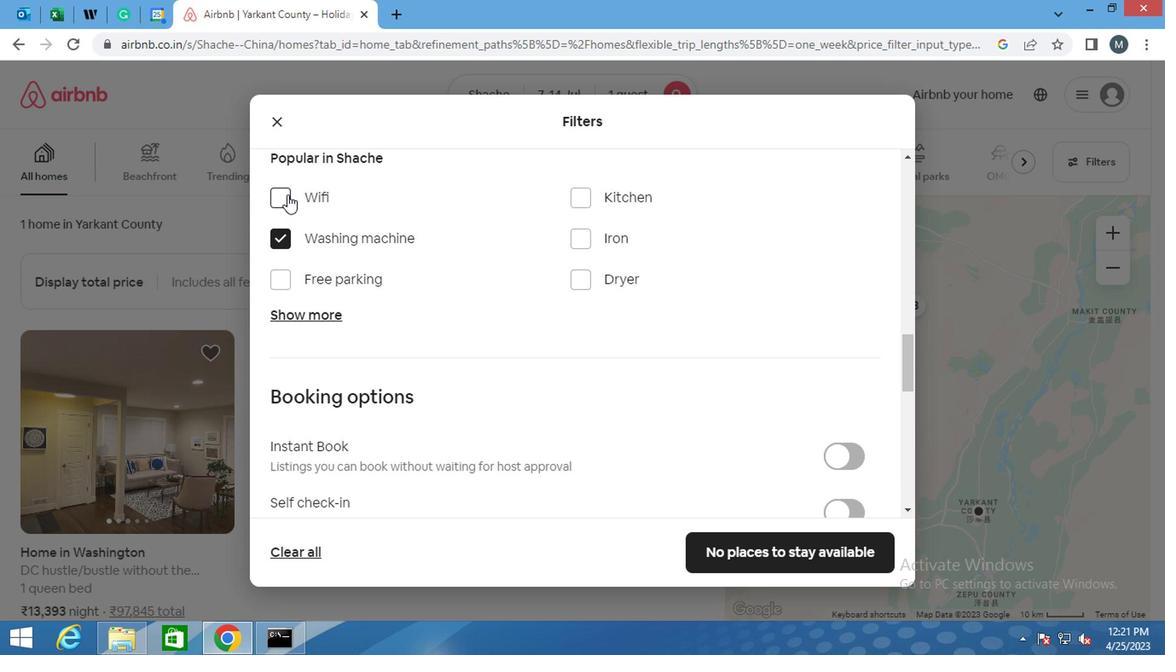 
Action: Mouse moved to (437, 332)
Screenshot: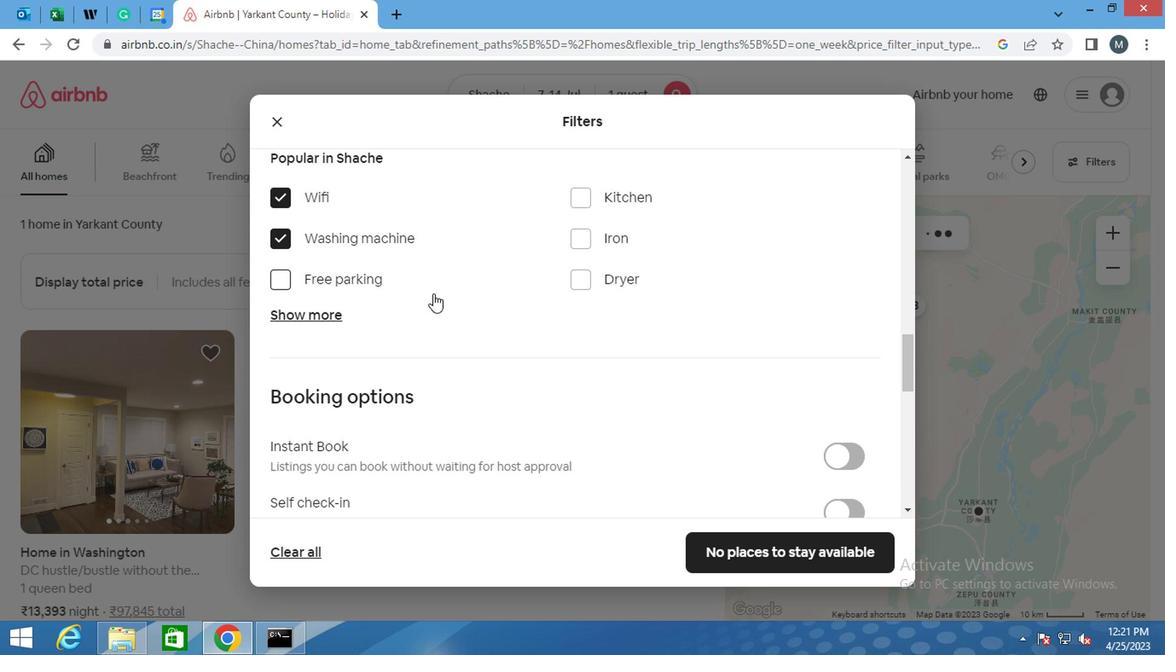 
Action: Mouse scrolled (437, 332) with delta (0, 0)
Screenshot: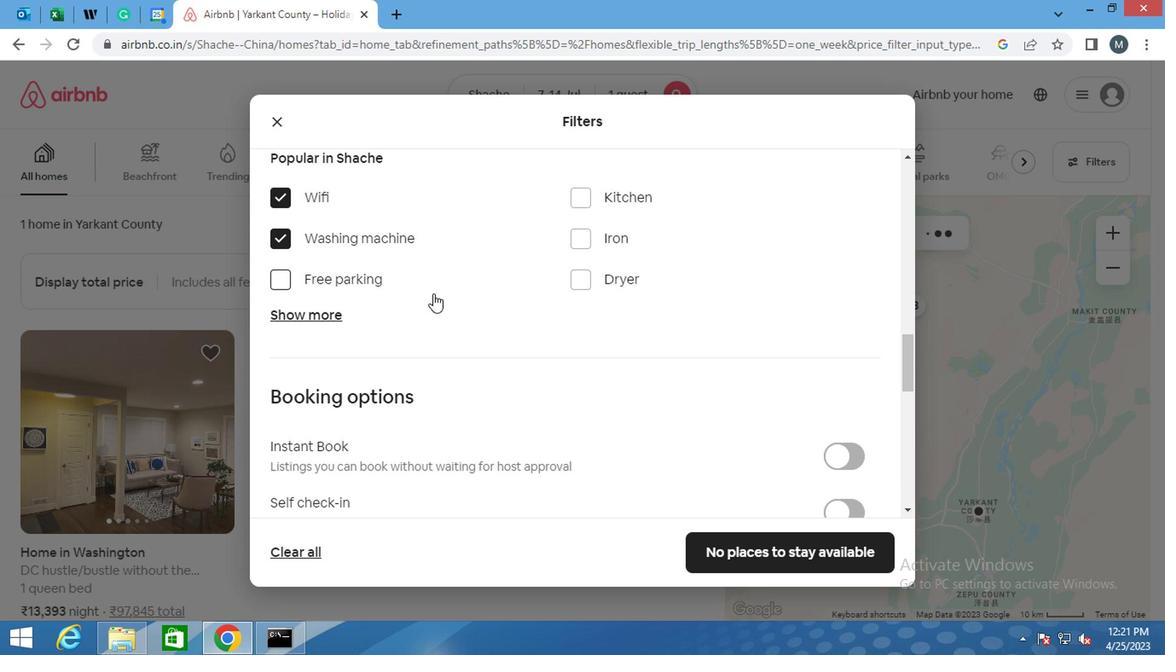 
Action: Mouse moved to (439, 344)
Screenshot: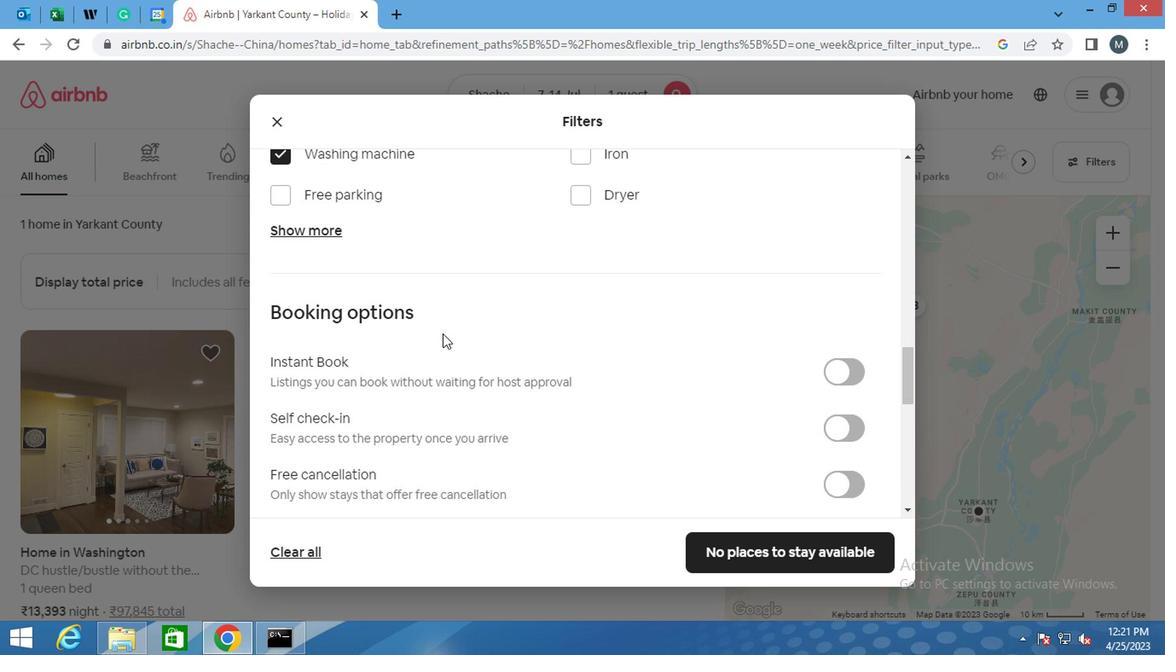 
Action: Mouse scrolled (439, 343) with delta (0, -1)
Screenshot: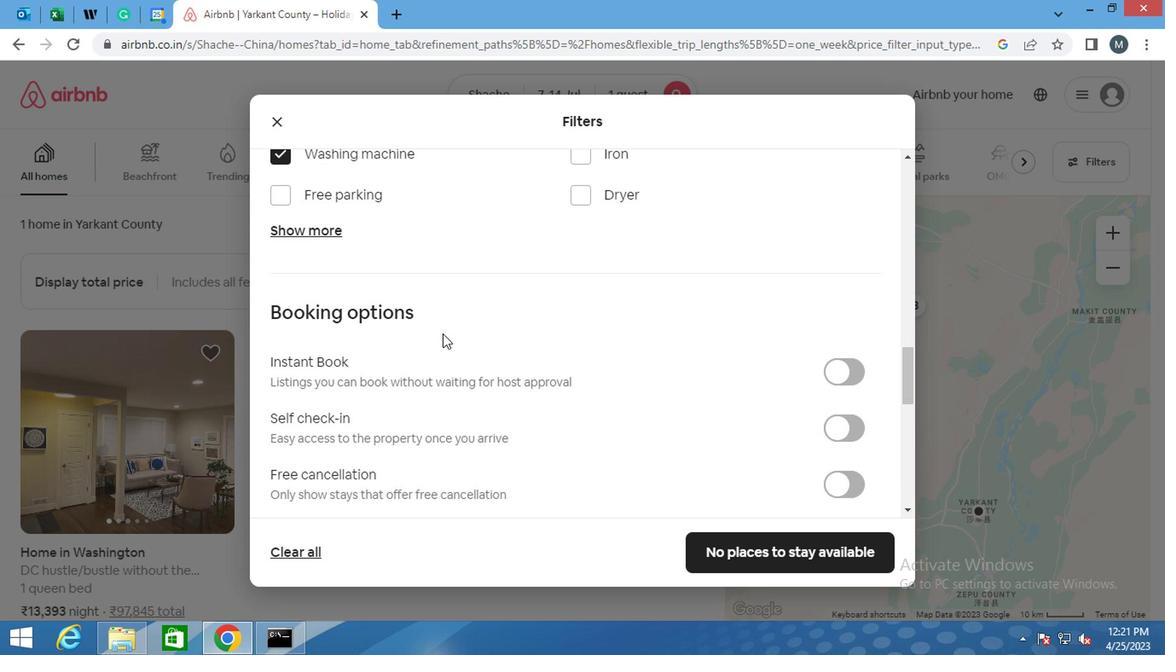 
Action: Mouse moved to (844, 343)
Screenshot: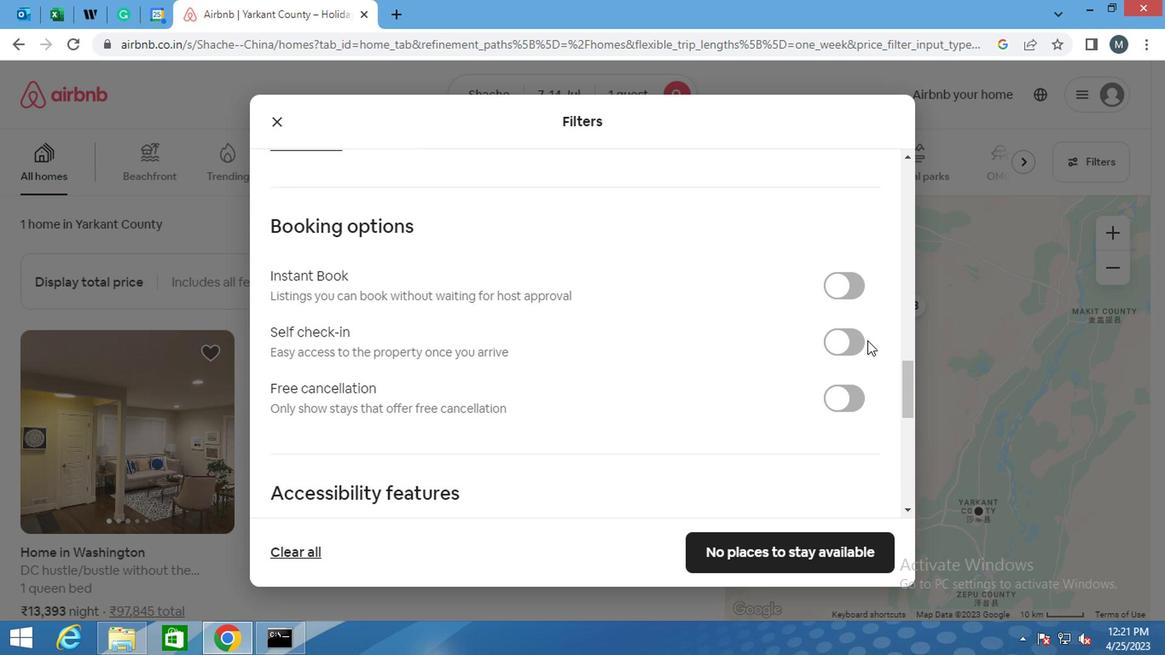 
Action: Mouse pressed left at (844, 343)
Screenshot: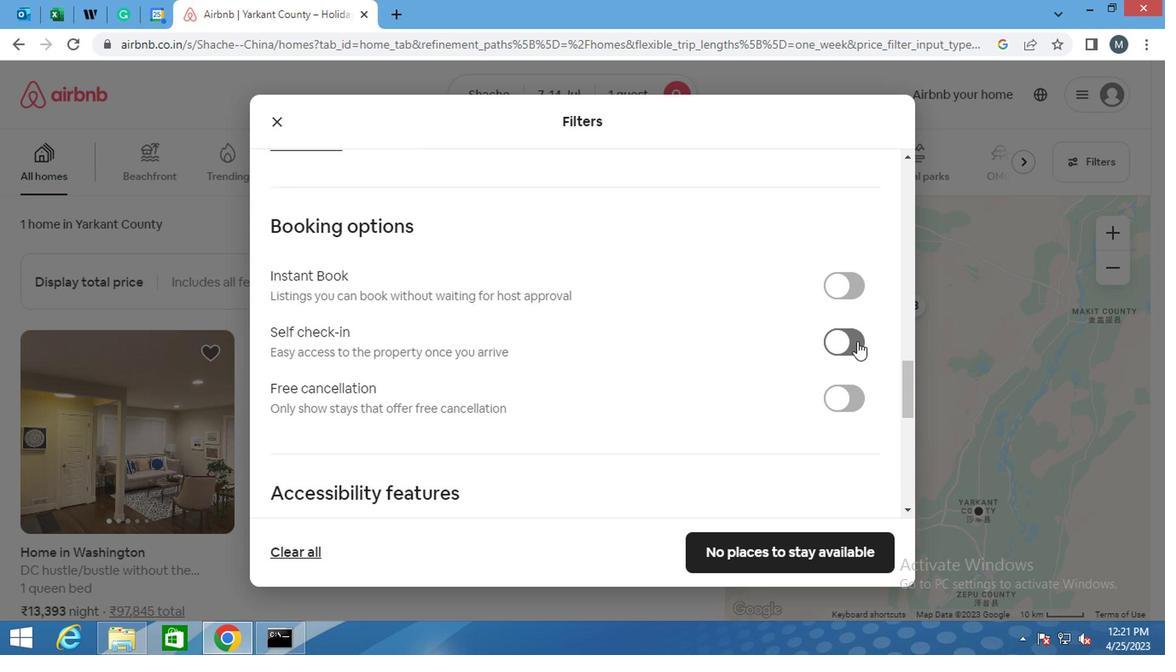 
Action: Mouse moved to (604, 345)
Screenshot: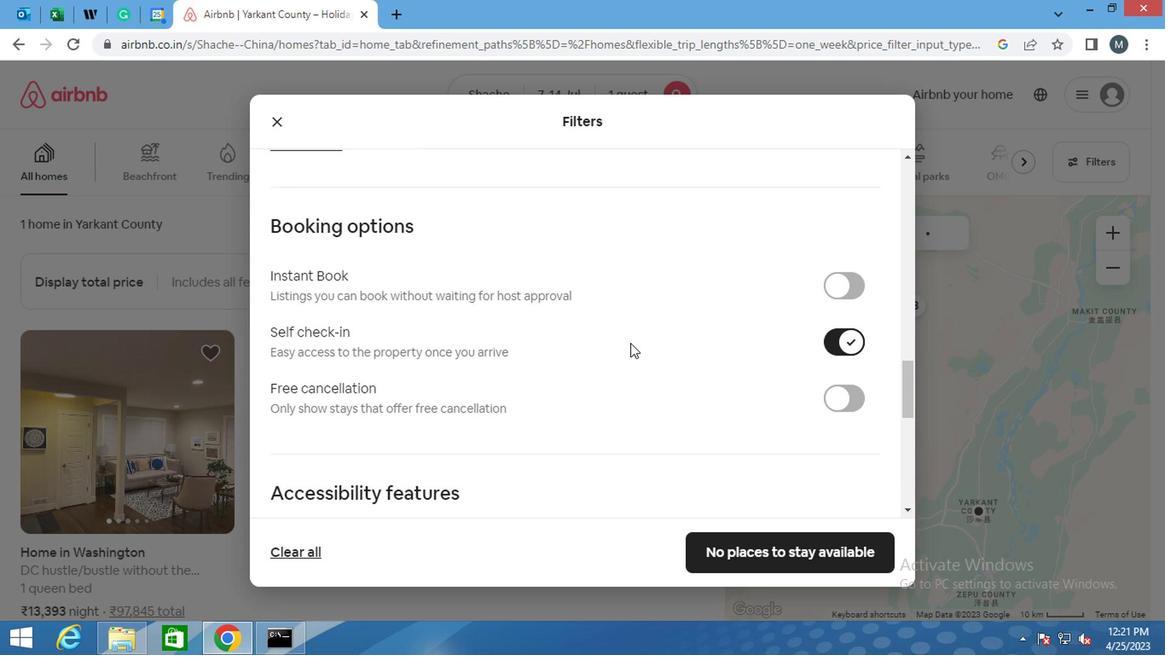 
Action: Mouse scrolled (604, 344) with delta (0, 0)
Screenshot: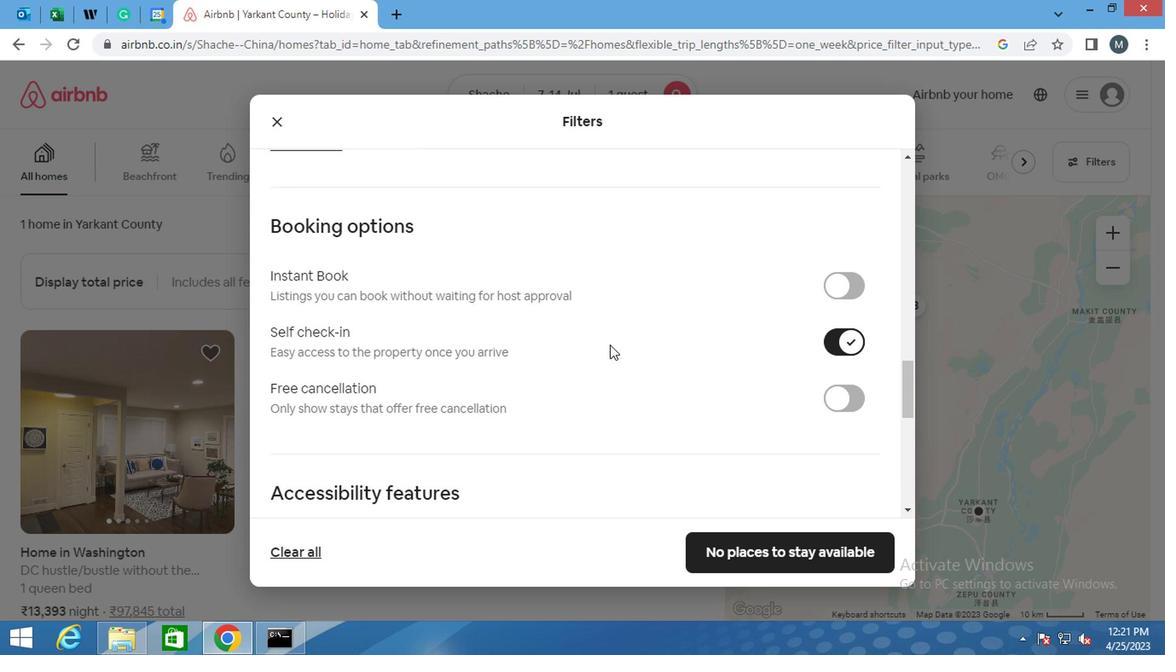 
Action: Mouse moved to (603, 345)
Screenshot: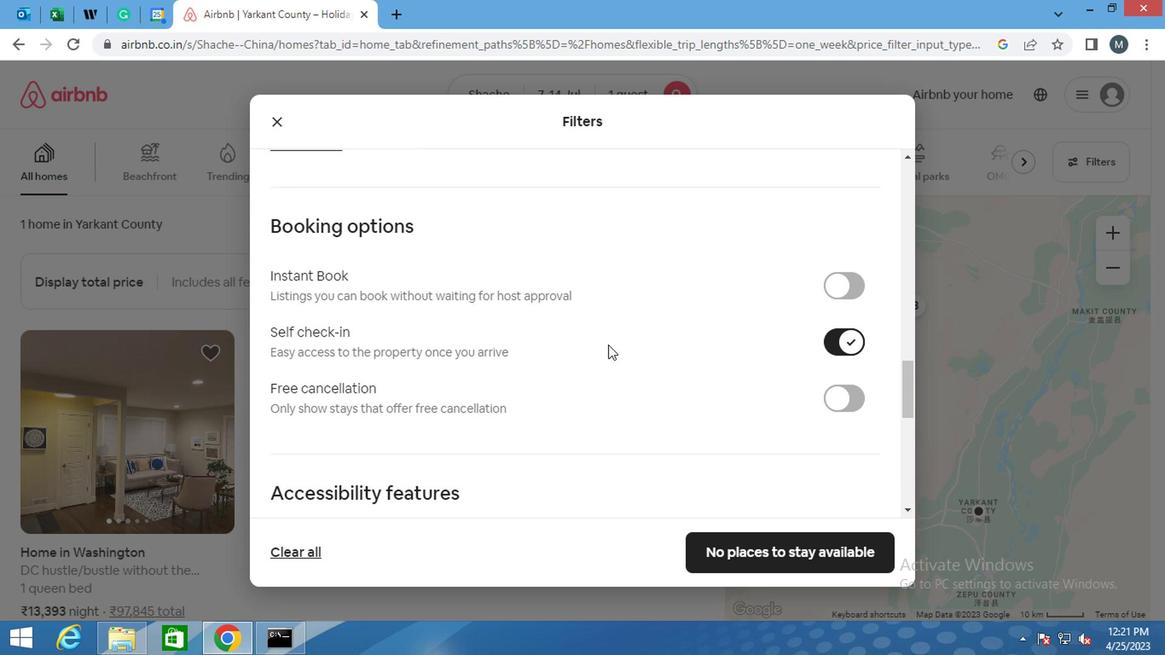 
Action: Mouse scrolled (603, 344) with delta (0, 0)
Screenshot: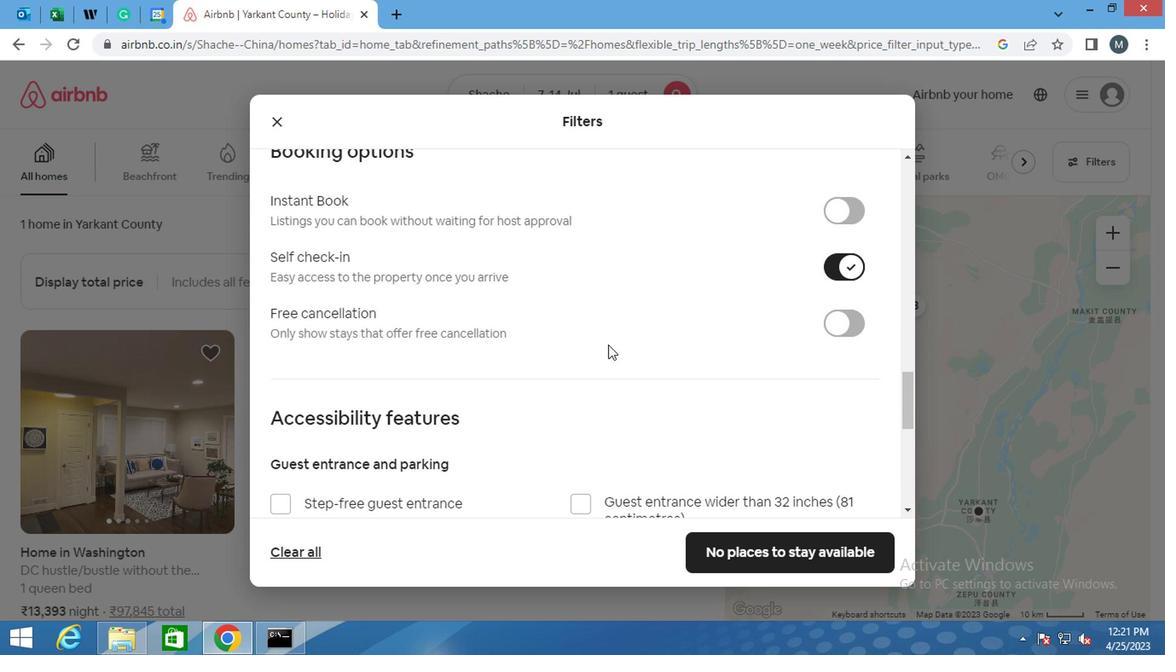 
Action: Mouse moved to (594, 349)
Screenshot: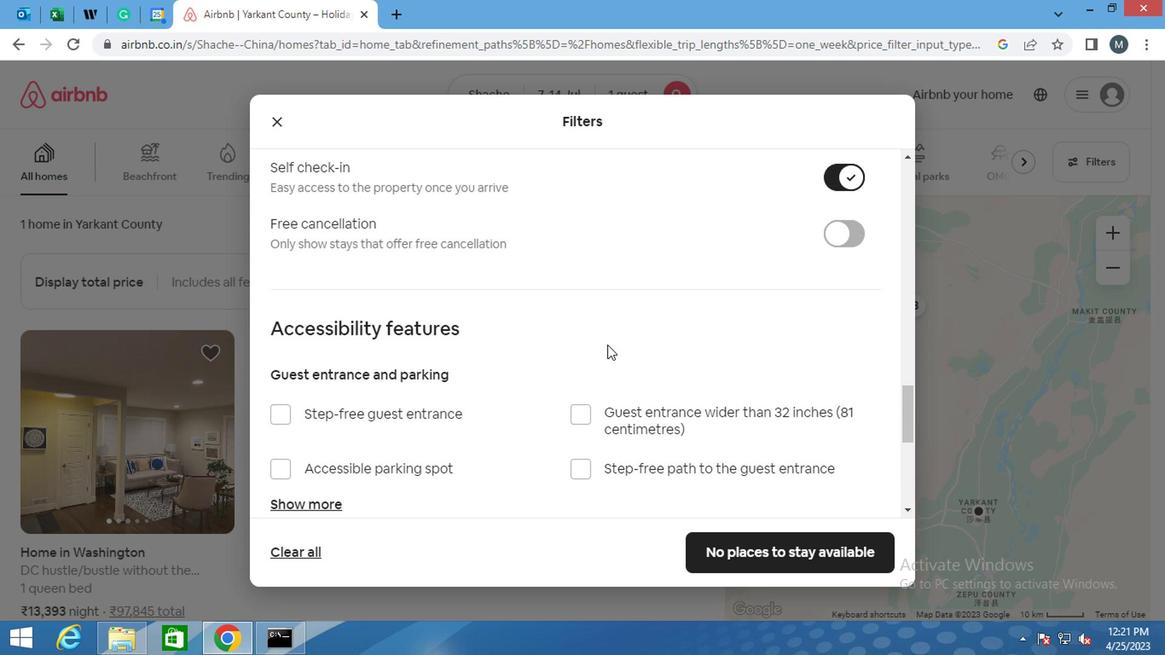 
Action: Mouse scrolled (594, 349) with delta (0, 0)
Screenshot: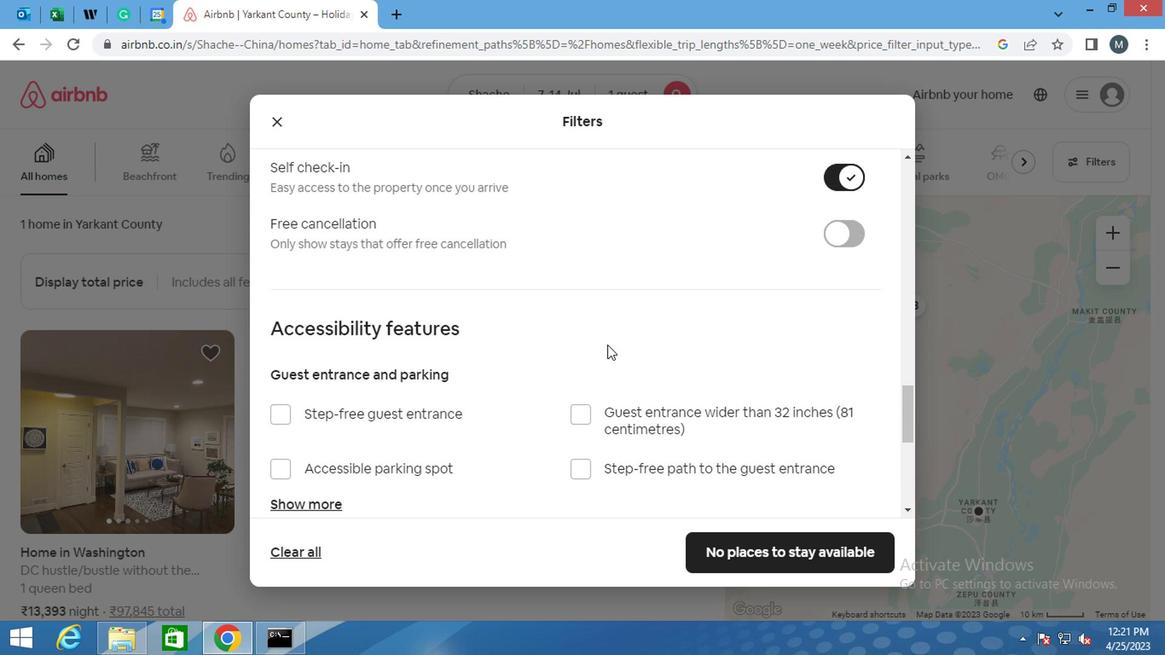
Action: Mouse moved to (582, 355)
Screenshot: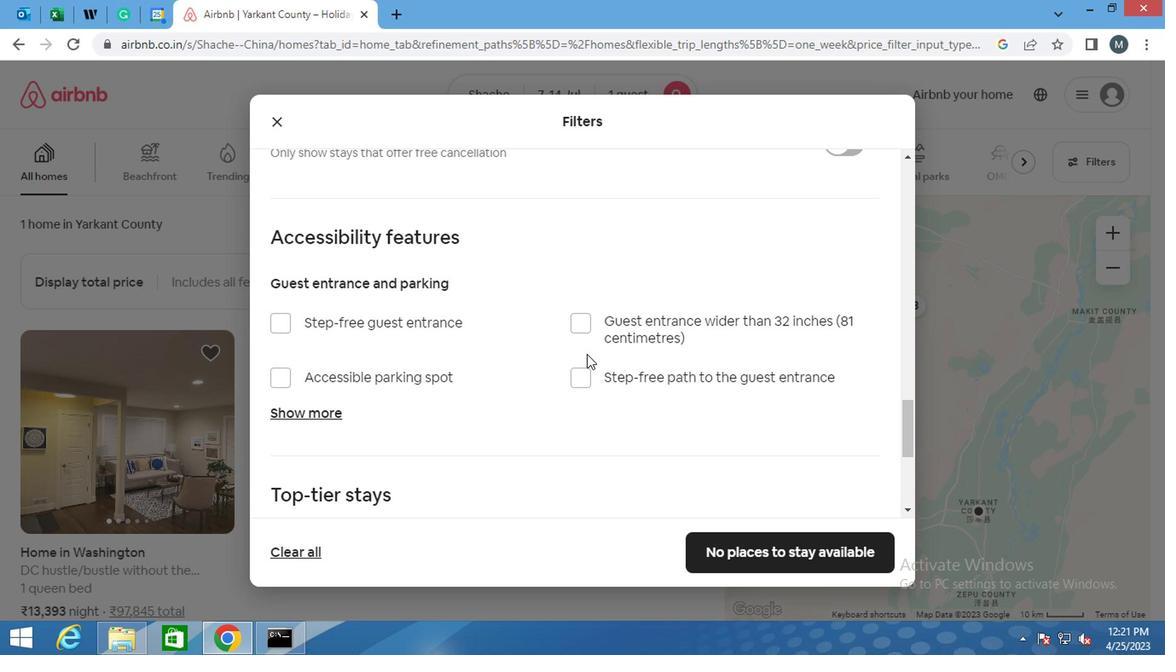 
Action: Mouse scrolled (582, 355) with delta (0, 0)
Screenshot: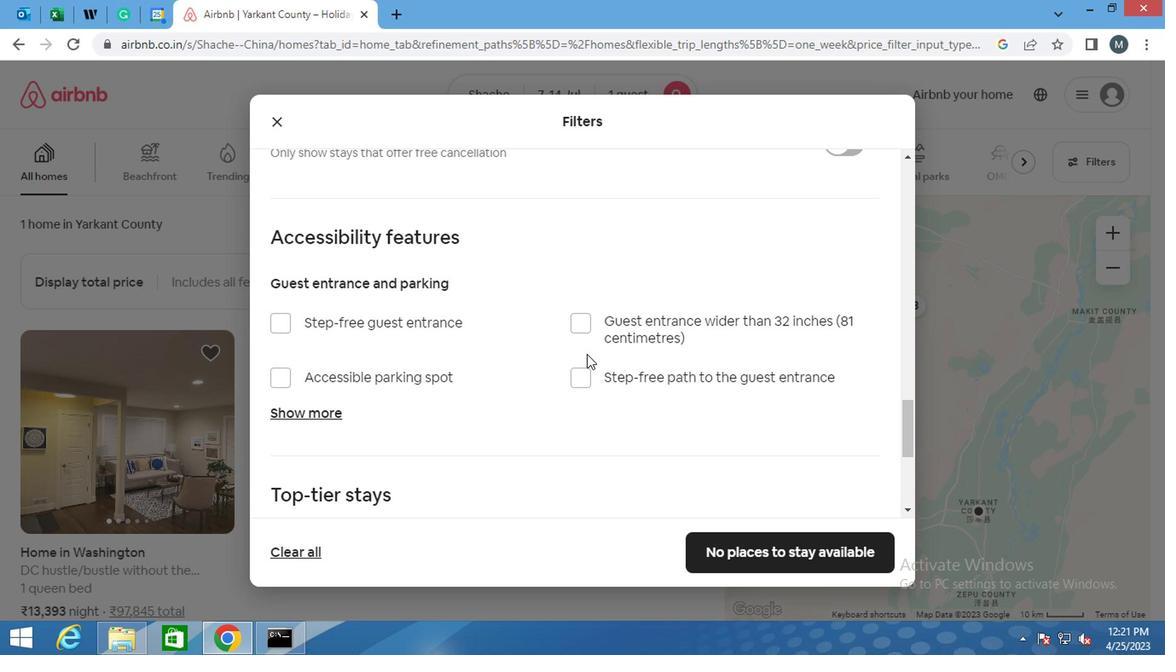 
Action: Mouse moved to (569, 370)
Screenshot: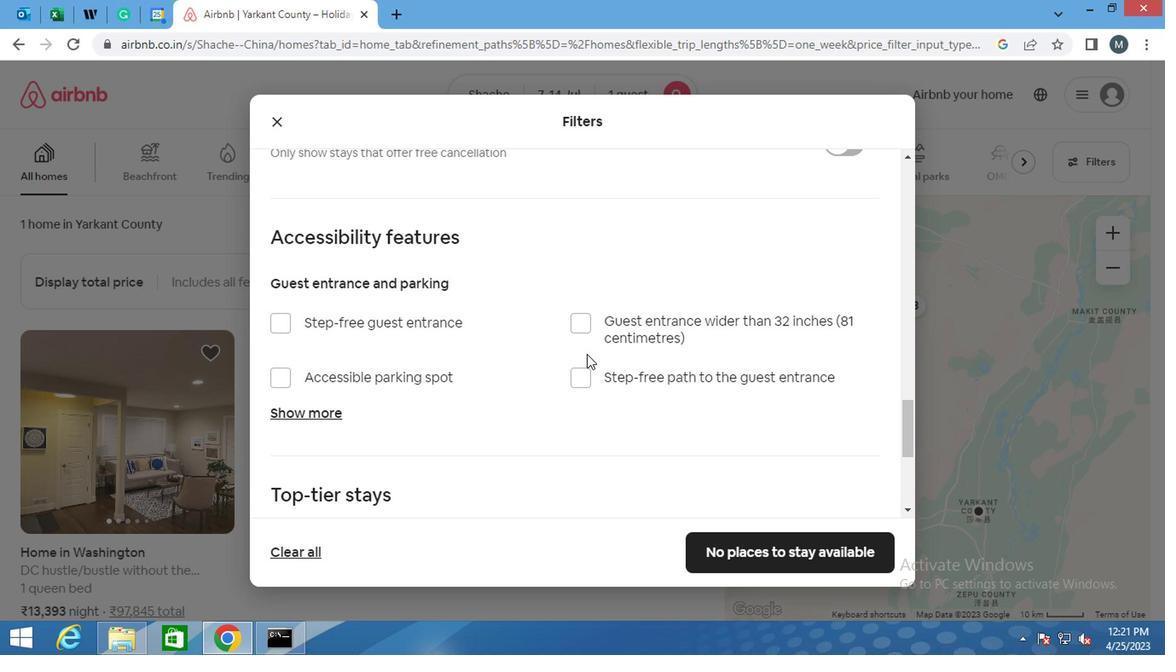 
Action: Mouse scrolled (569, 369) with delta (0, -1)
Screenshot: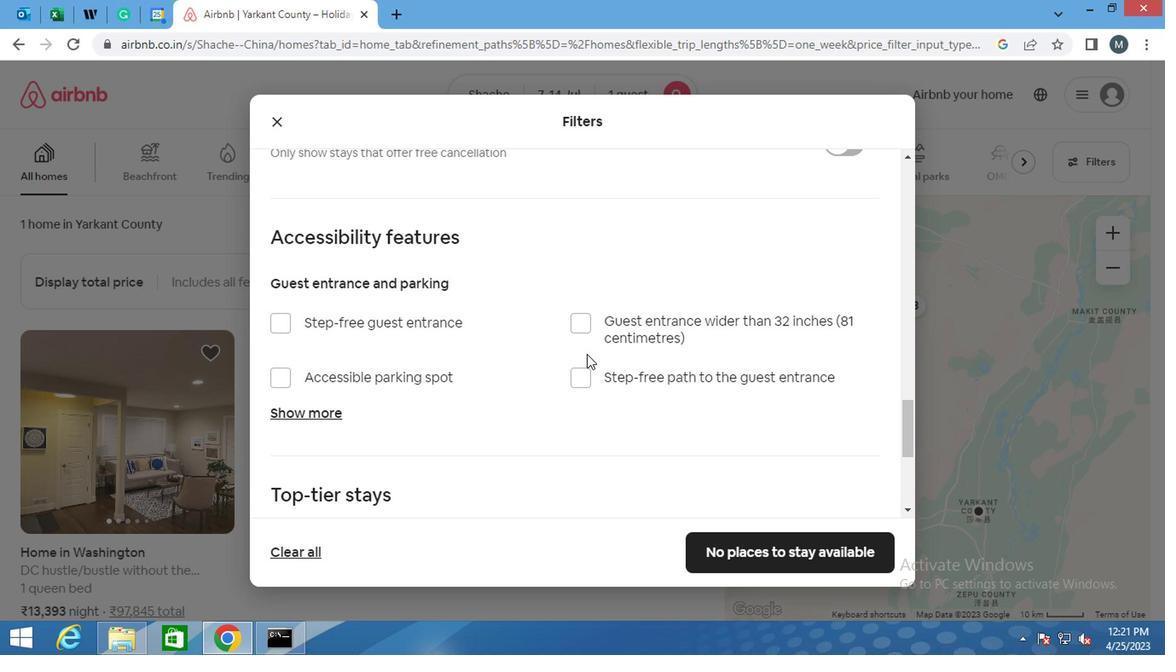 
Action: Mouse moved to (326, 287)
Screenshot: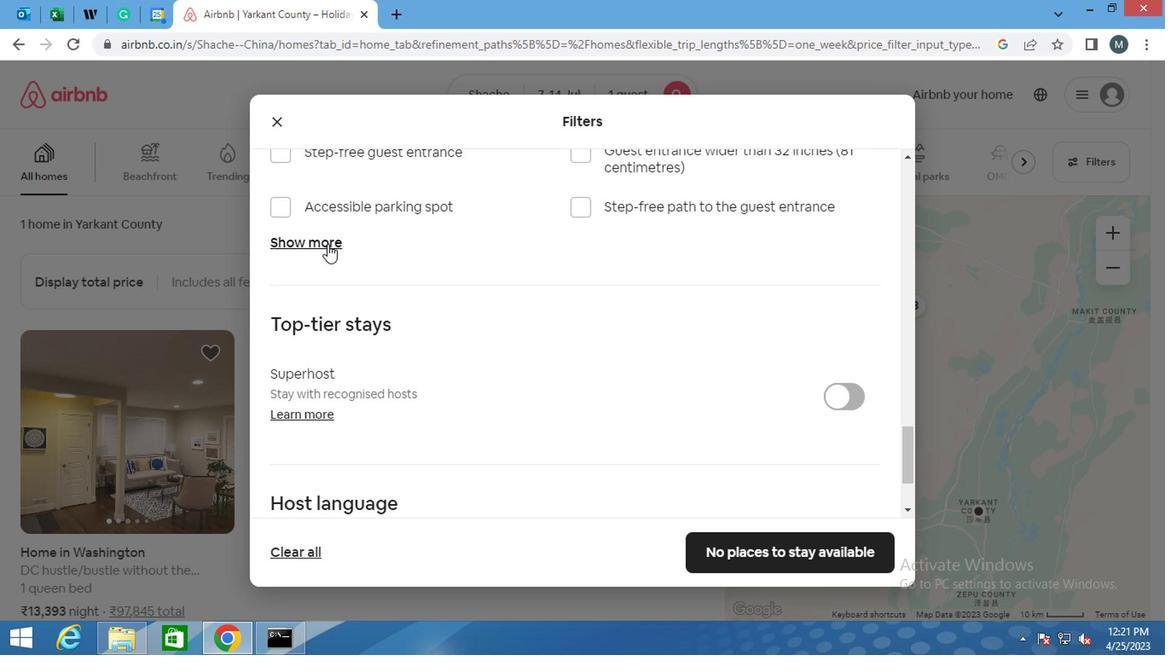 
Action: Mouse scrolled (326, 286) with delta (0, -1)
Screenshot: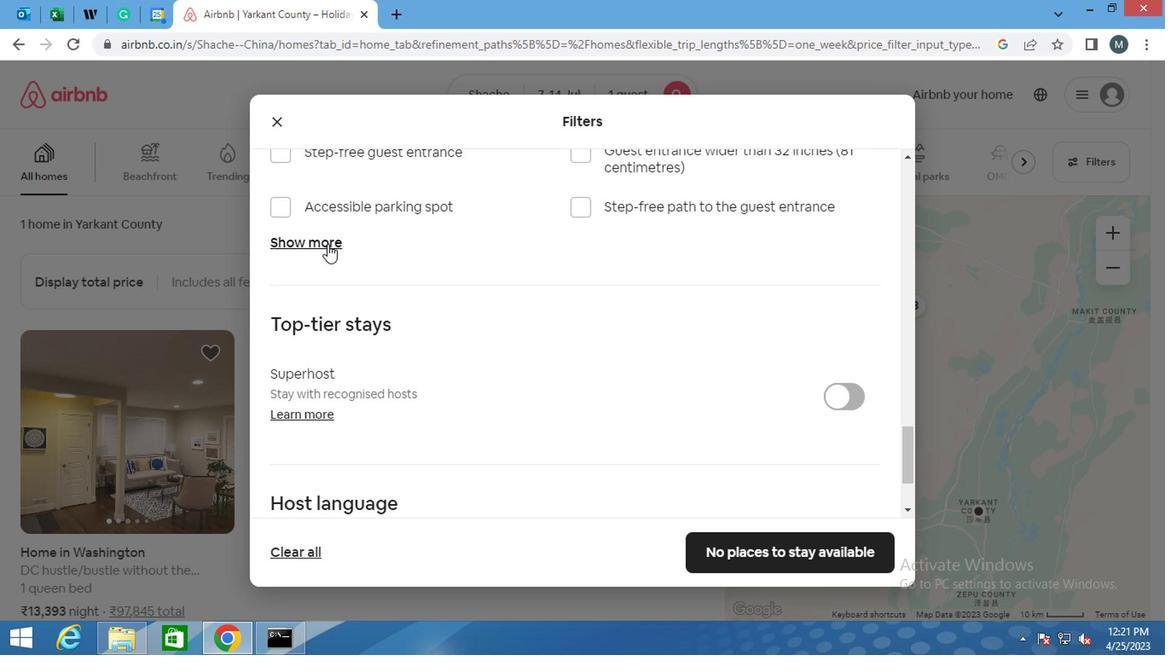 
Action: Mouse moved to (326, 295)
Screenshot: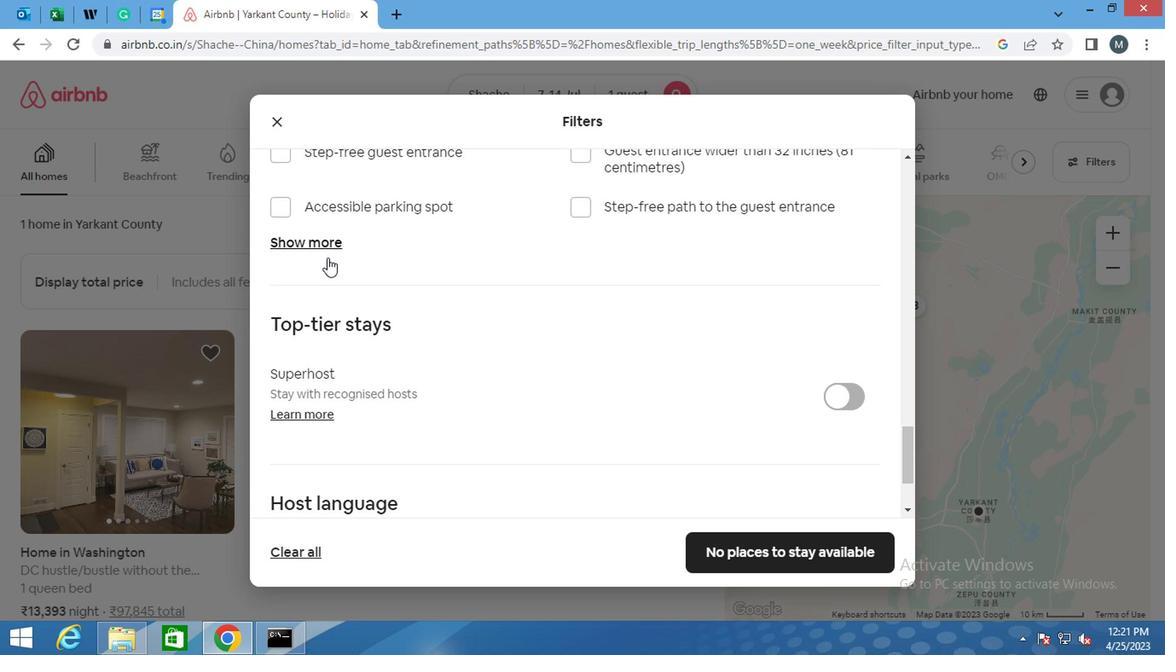 
Action: Mouse scrolled (326, 294) with delta (0, 0)
Screenshot: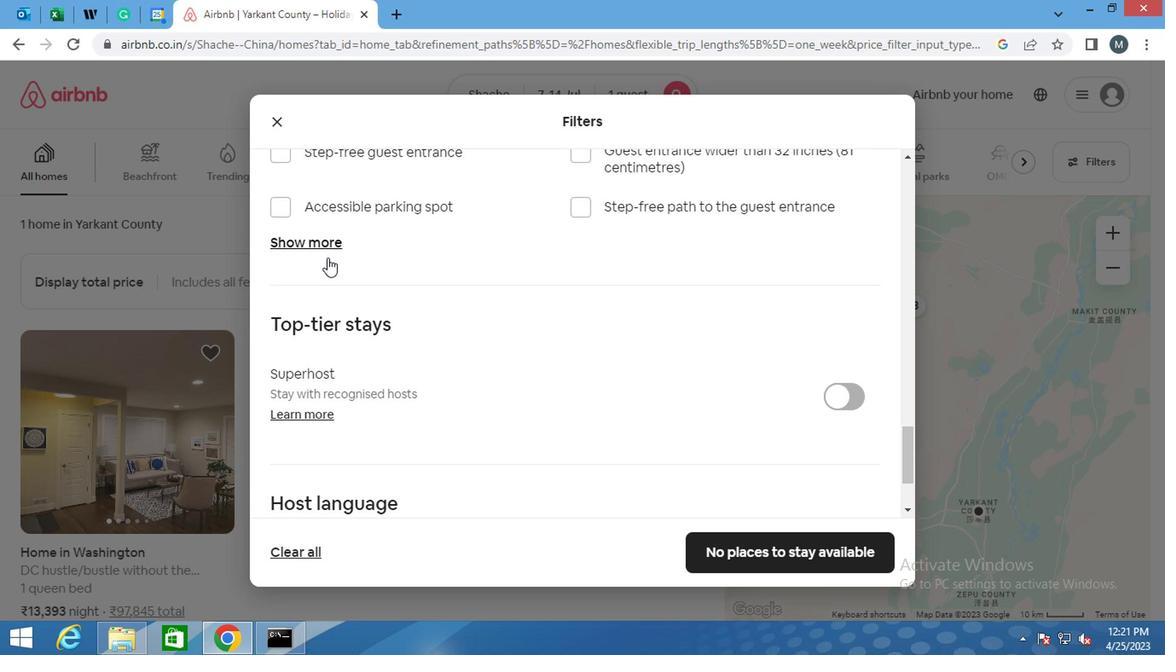 
Action: Mouse moved to (326, 310)
Screenshot: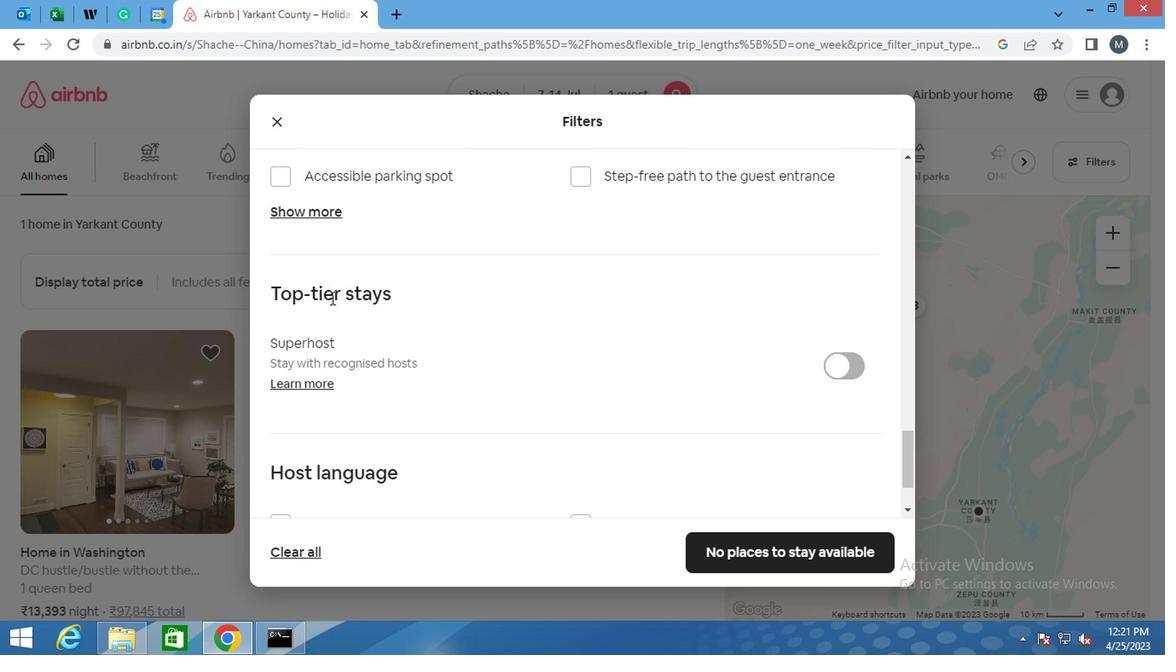 
Action: Mouse scrolled (326, 309) with delta (0, -1)
Screenshot: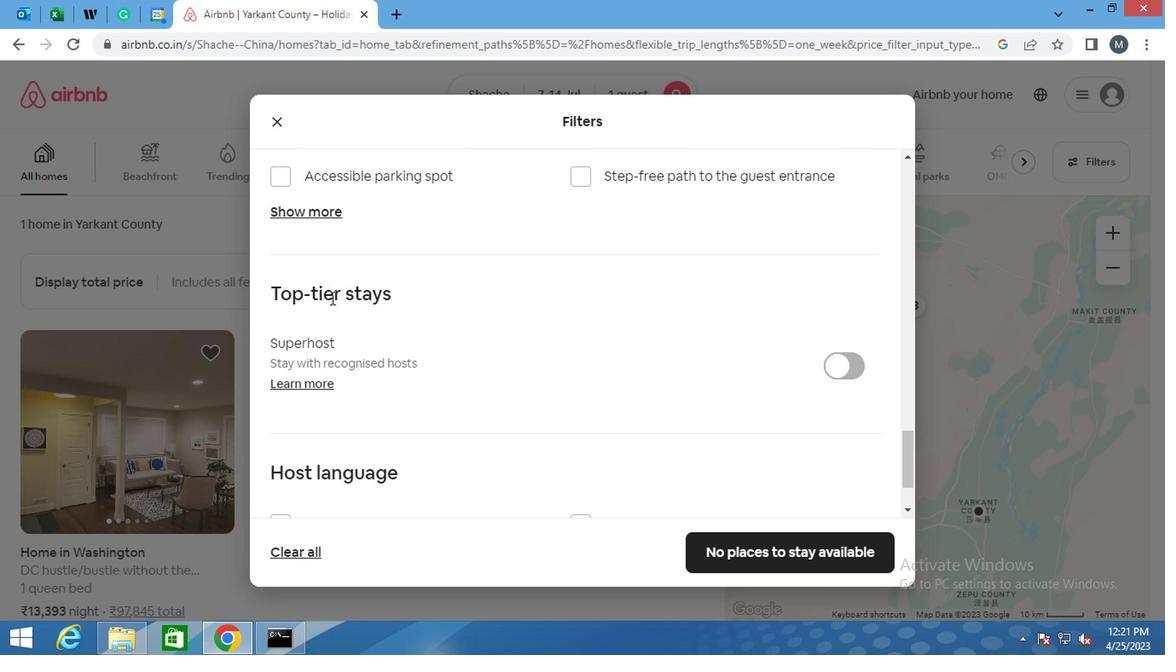 
Action: Mouse moved to (326, 315)
Screenshot: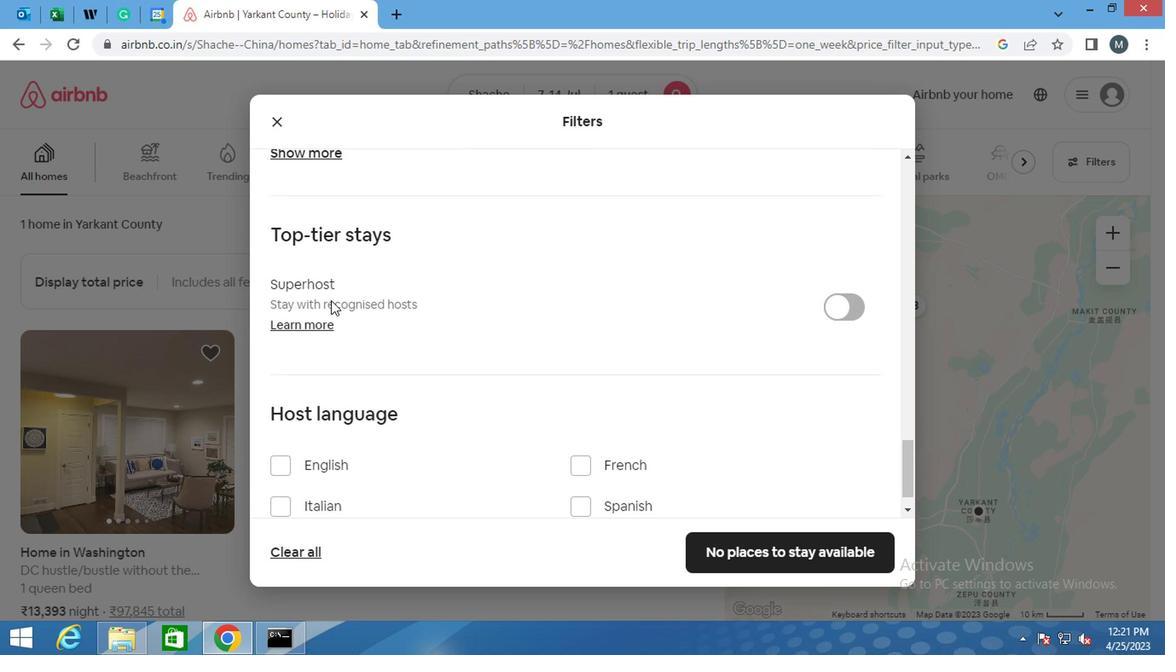 
Action: Mouse scrolled (326, 315) with delta (0, 0)
Screenshot: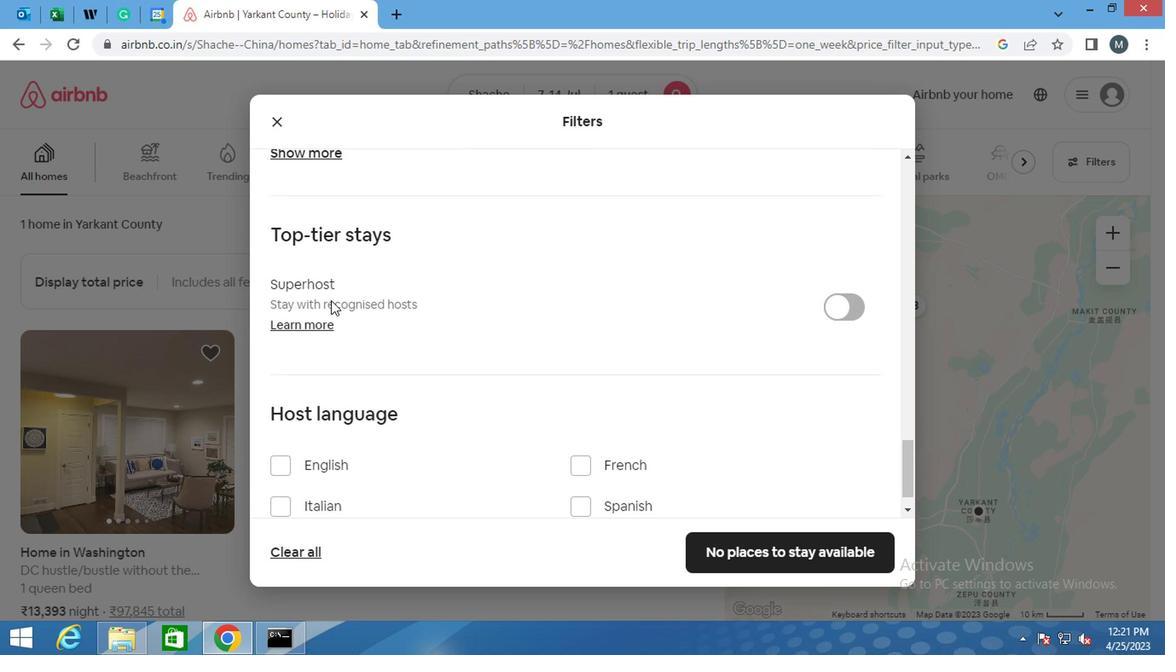 
Action: Mouse moved to (468, 434)
Screenshot: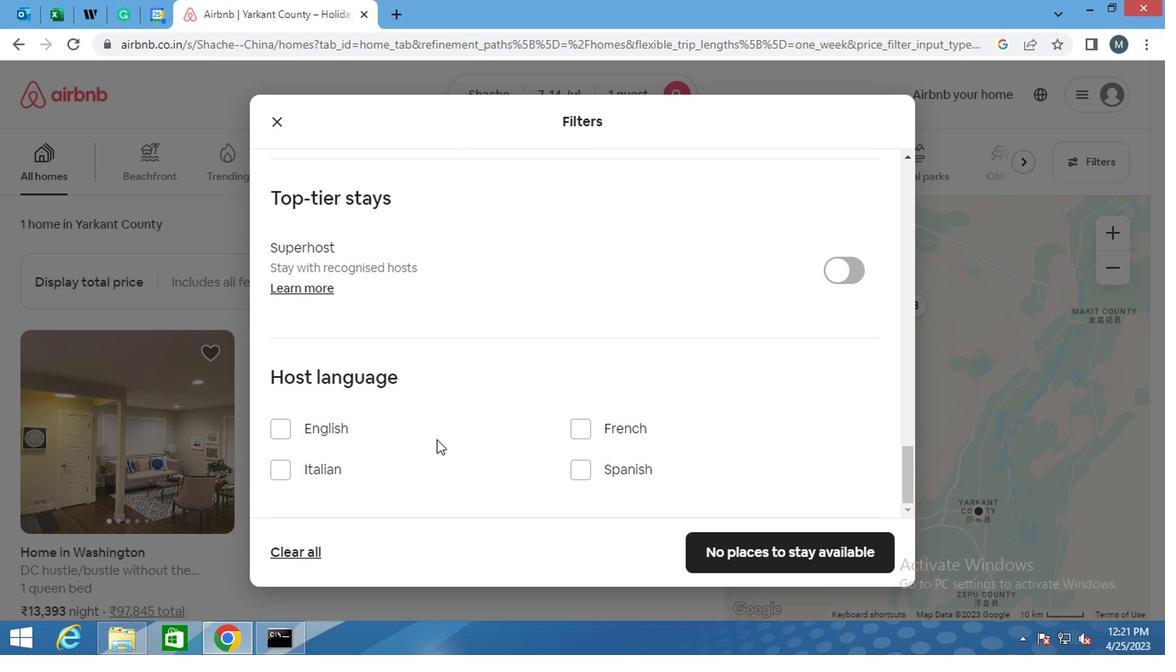 
Action: Mouse scrolled (468, 432) with delta (0, -1)
Screenshot: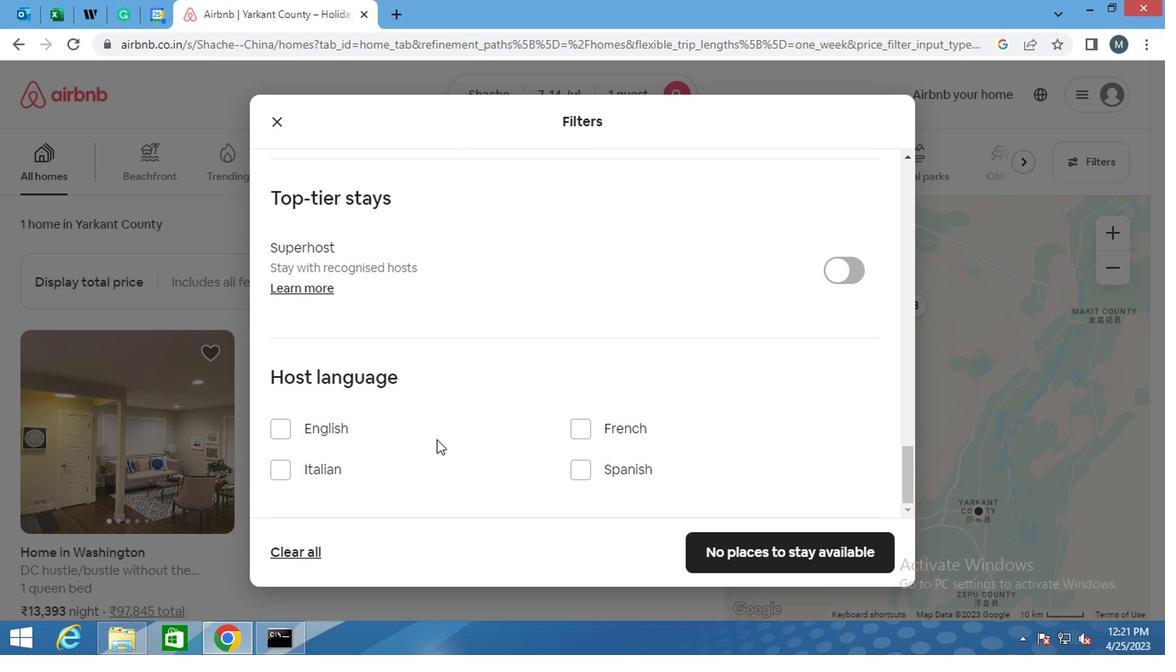 
Action: Mouse moved to (468, 434)
Screenshot: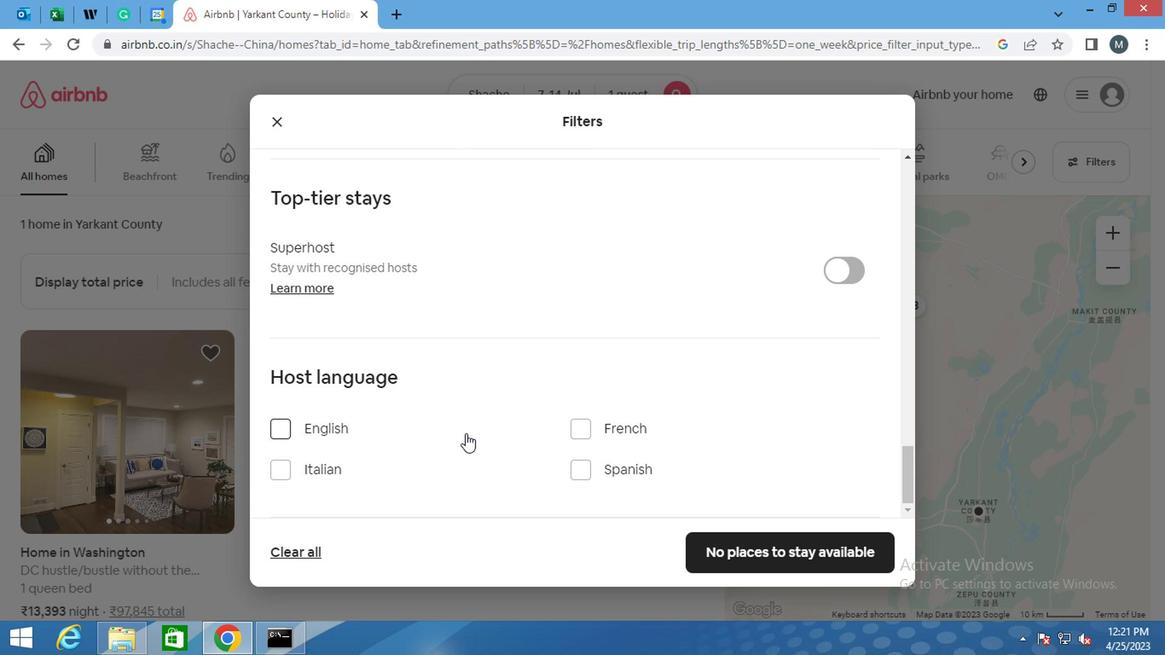 
Action: Mouse scrolled (468, 432) with delta (0, -1)
Screenshot: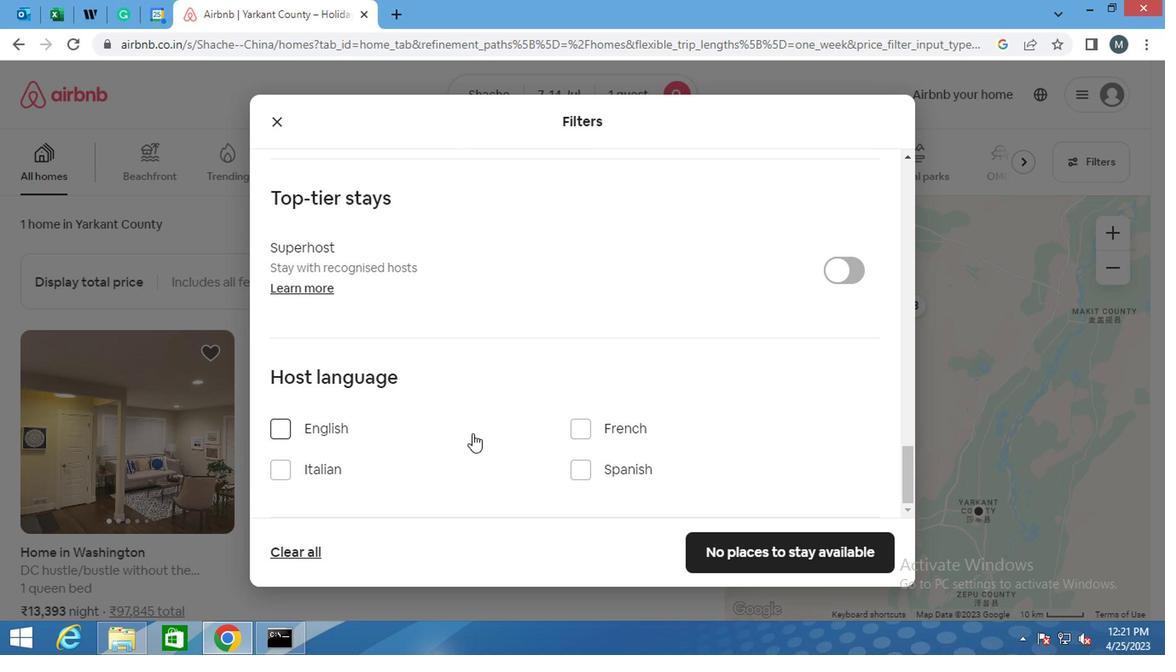 
Action: Mouse moved to (724, 545)
Screenshot: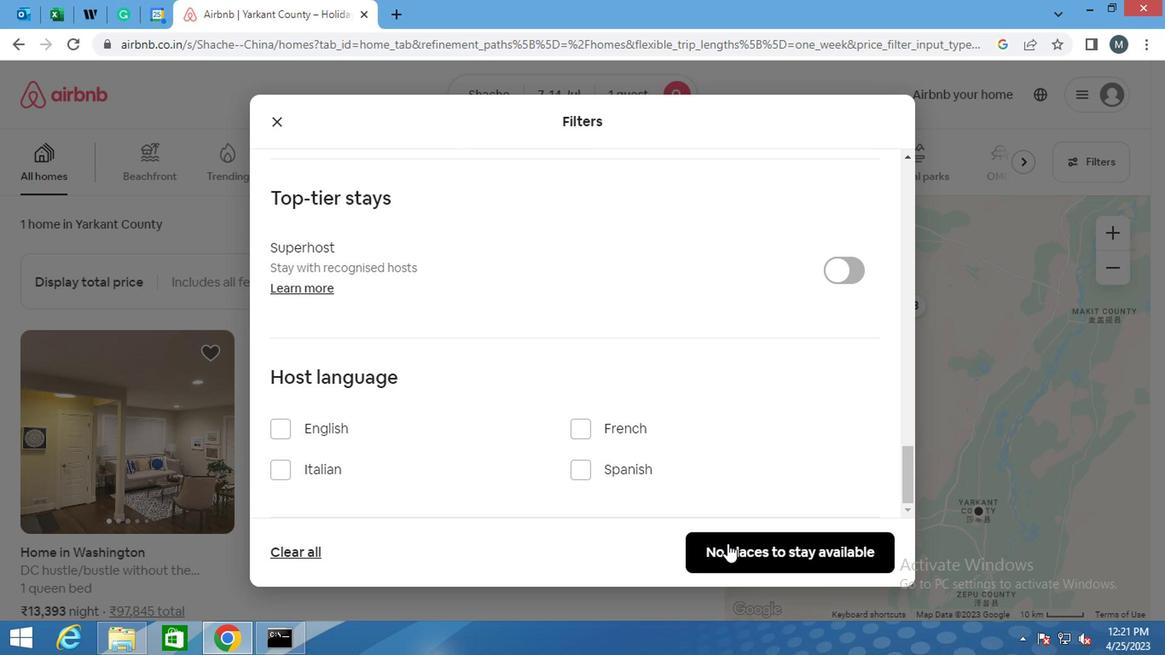 
Action: Mouse pressed left at (724, 545)
Screenshot: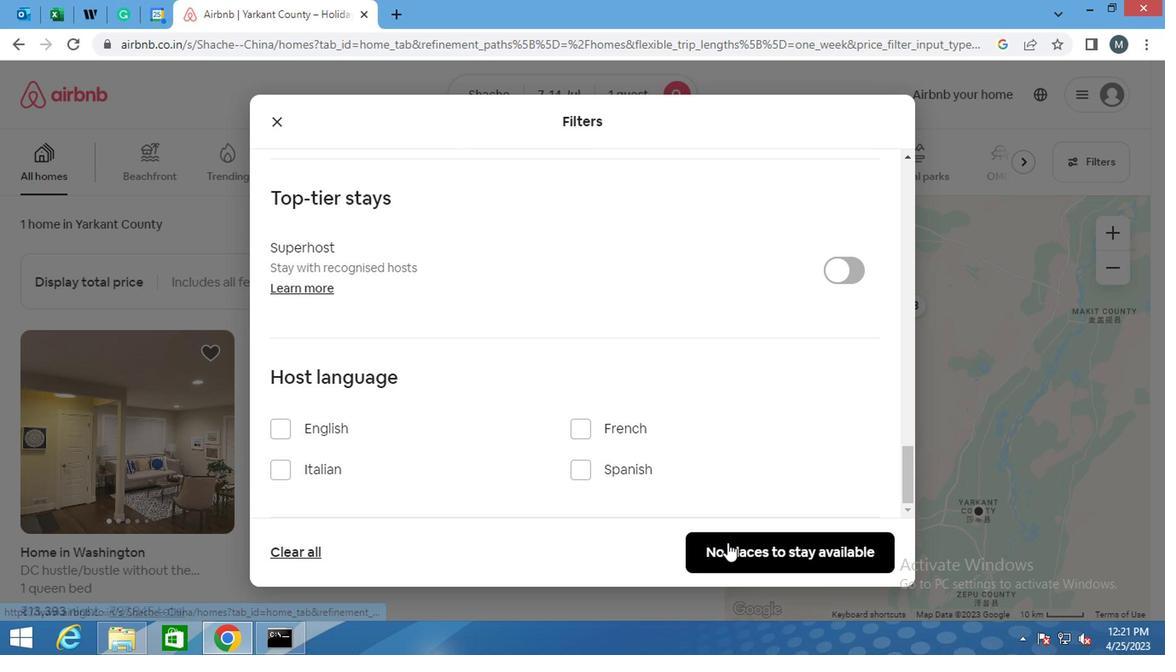 
Action: Mouse moved to (723, 546)
Screenshot: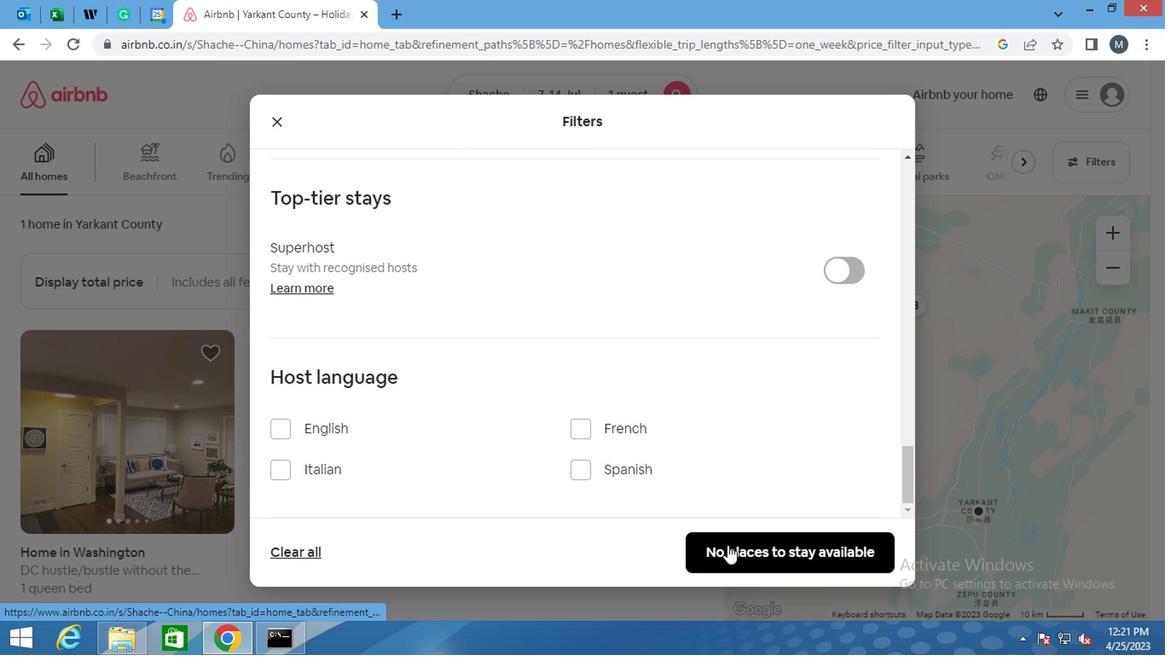 
Action: Key pressed <Key.f8>
Screenshot: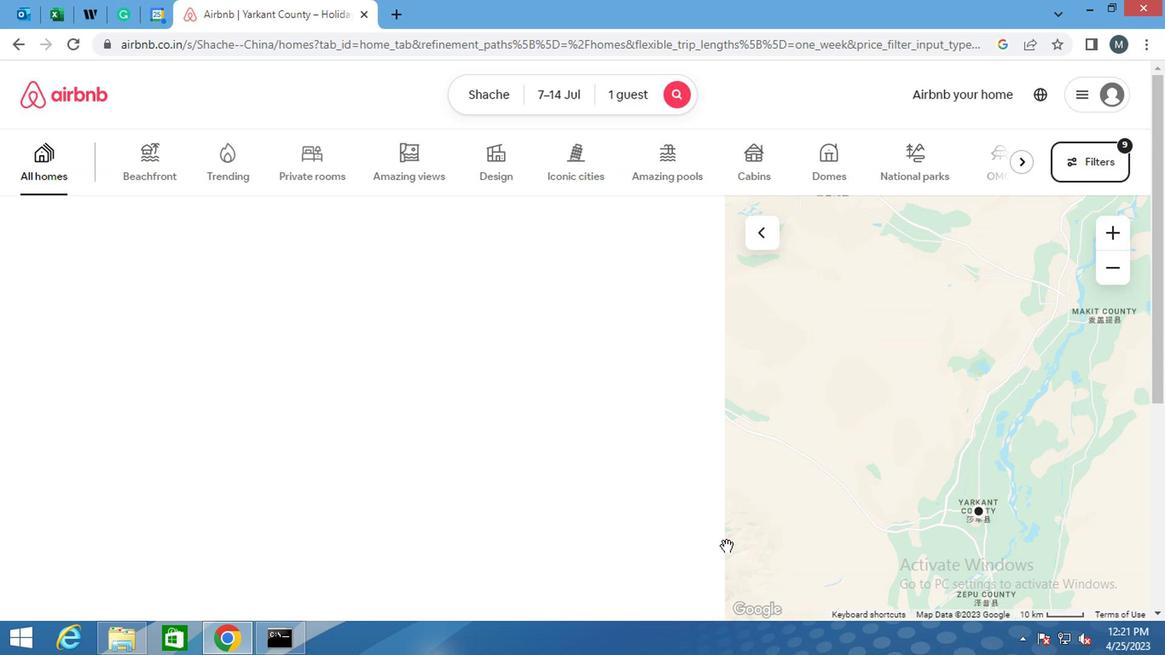 
